 Task: Create Rollup summary for objects.
Action: Mouse moved to (702, 43)
Screenshot: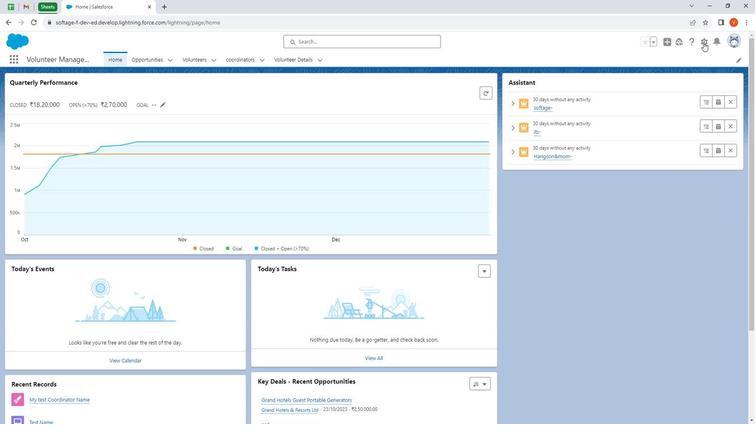 
Action: Mouse pressed left at (702, 43)
Screenshot: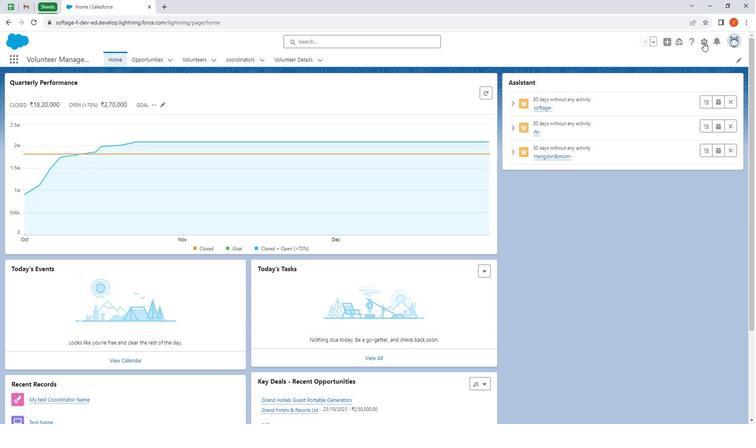 
Action: Mouse moved to (681, 68)
Screenshot: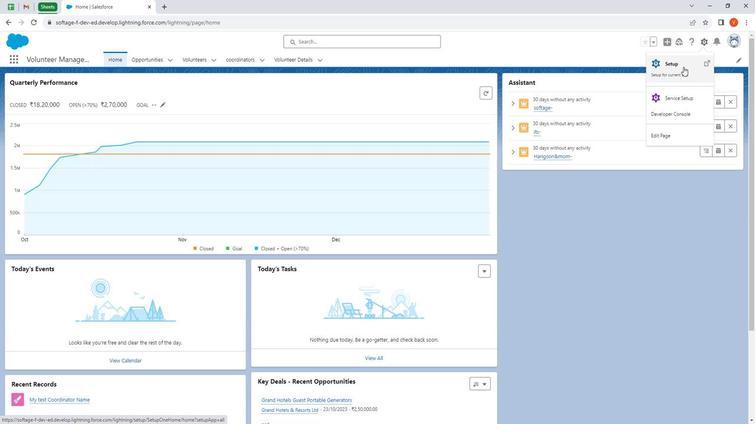
Action: Mouse pressed left at (681, 68)
Screenshot: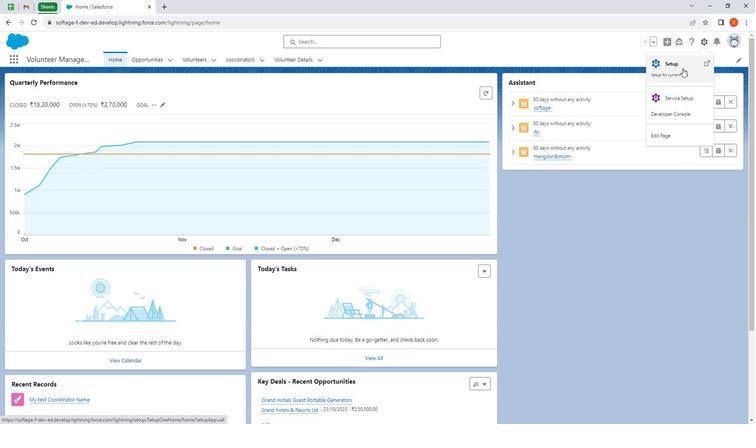 
Action: Mouse moved to (105, 58)
Screenshot: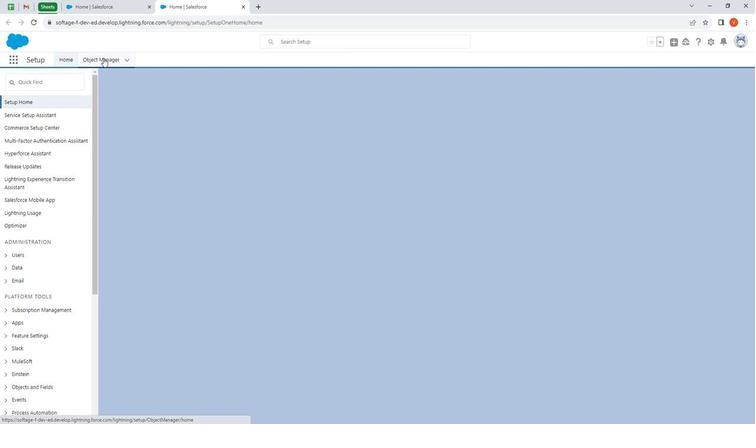 
Action: Mouse pressed left at (105, 58)
Screenshot: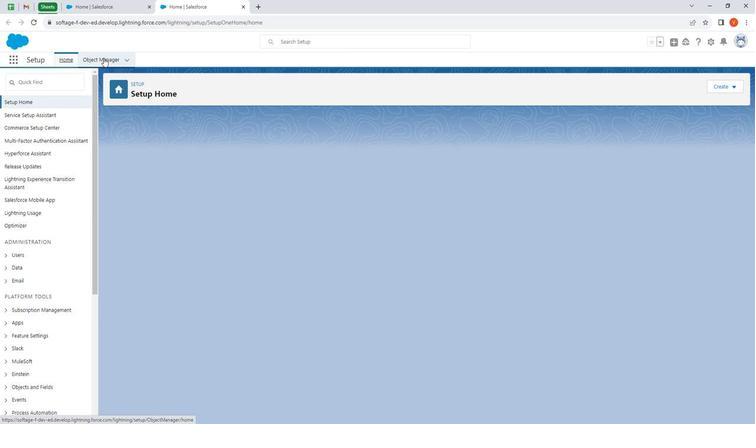 
Action: Mouse moved to (601, 91)
Screenshot: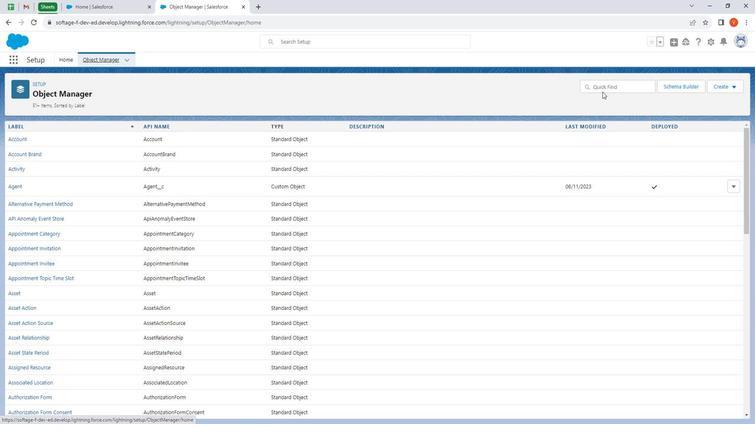
Action: Mouse pressed left at (601, 91)
Screenshot: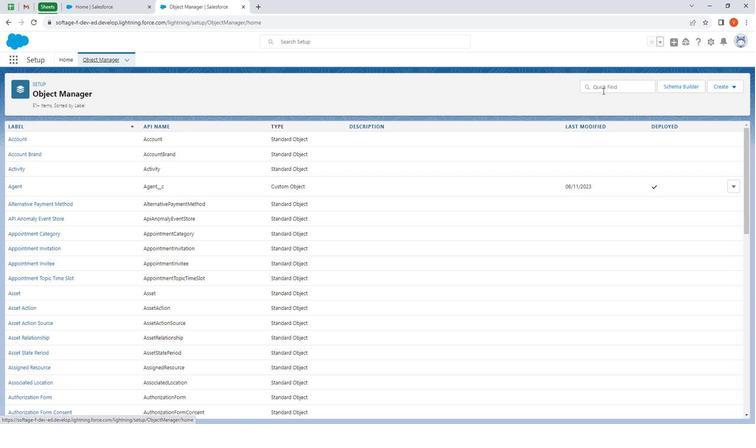 
Action: Mouse moved to (482, 2)
Screenshot: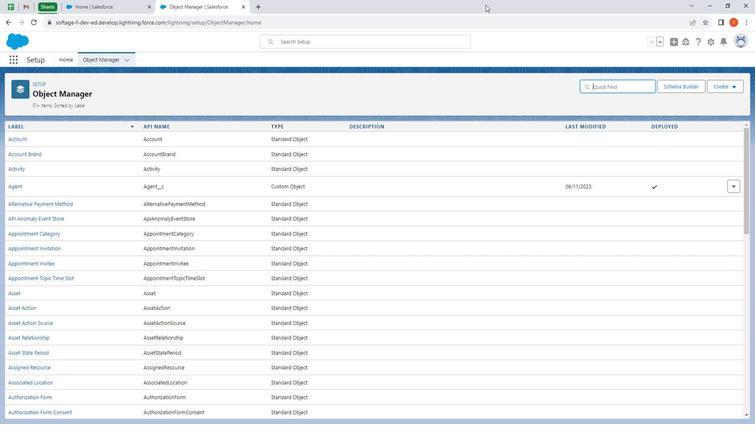 
Action: Key pressed volunt
Screenshot: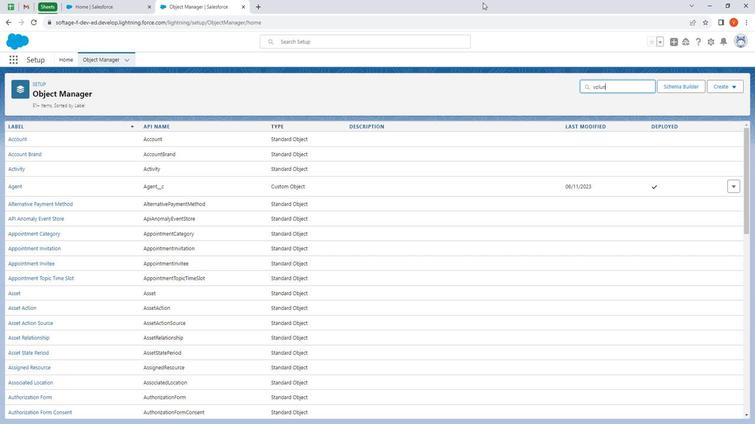 
Action: Mouse moved to (30, 168)
Screenshot: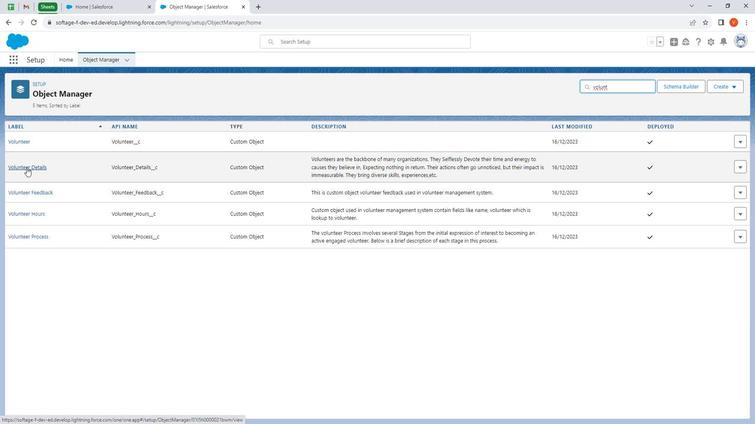 
Action: Mouse pressed left at (30, 168)
Screenshot: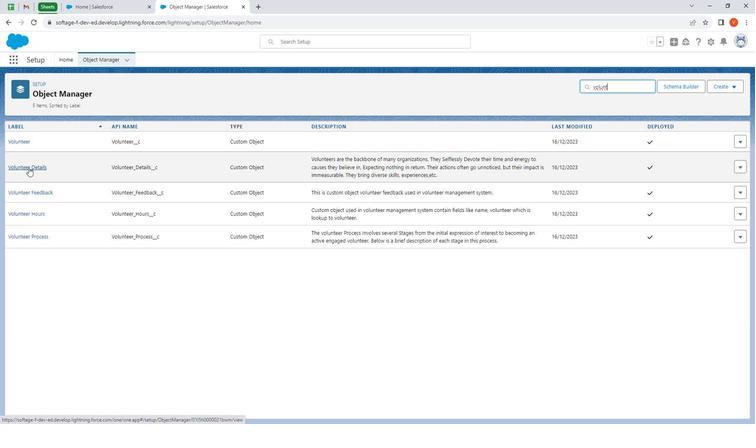 
Action: Mouse moved to (32, 142)
Screenshot: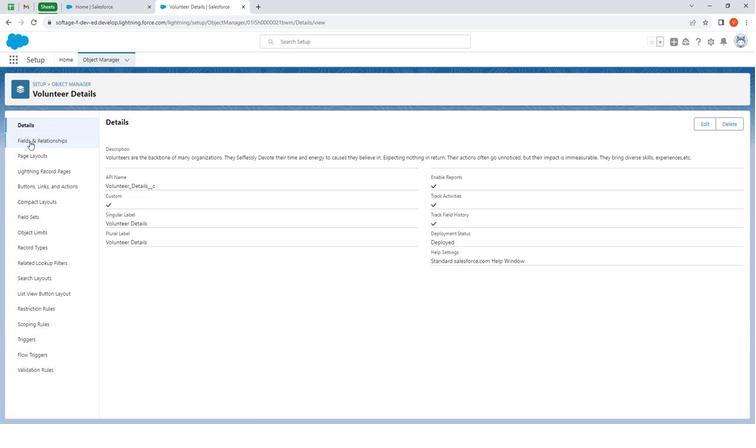 
Action: Mouse pressed left at (32, 142)
Screenshot: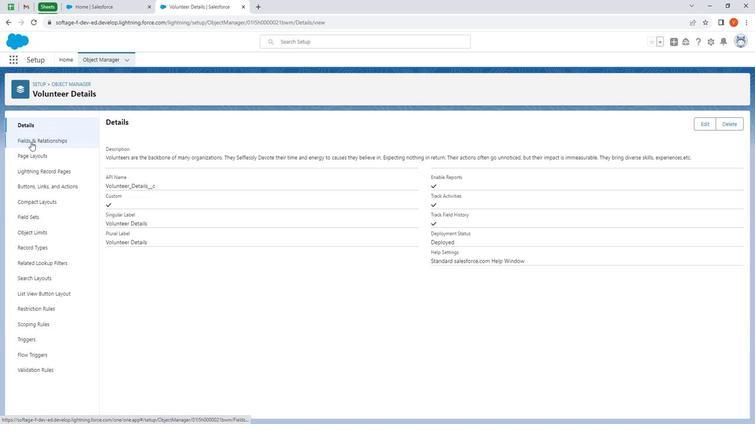 
Action: Mouse moved to (580, 129)
Screenshot: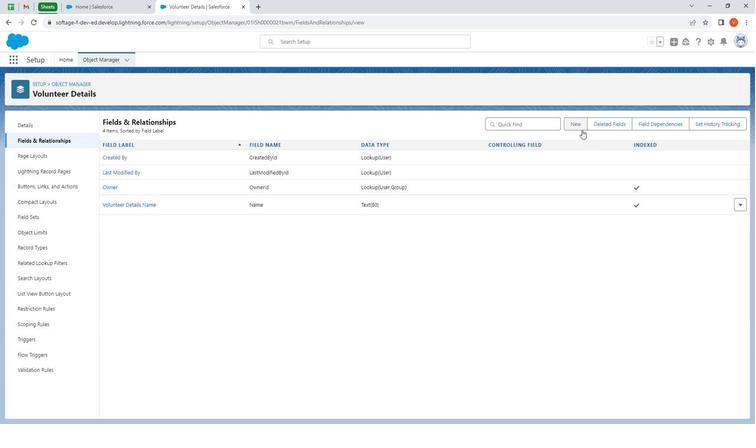 
Action: Mouse pressed left at (580, 129)
Screenshot: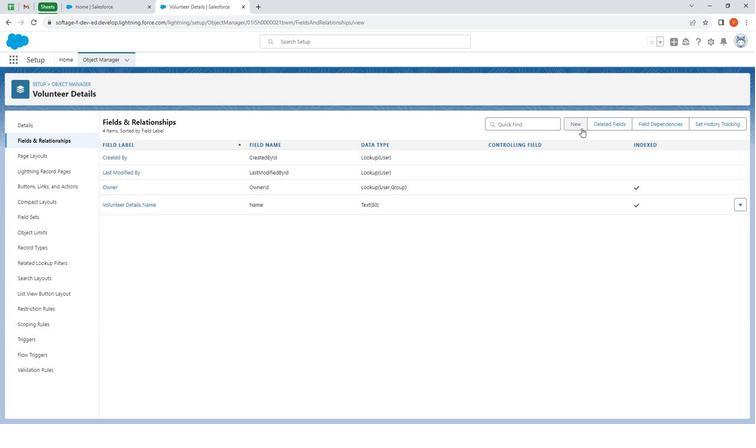 
Action: Mouse moved to (135, 282)
Screenshot: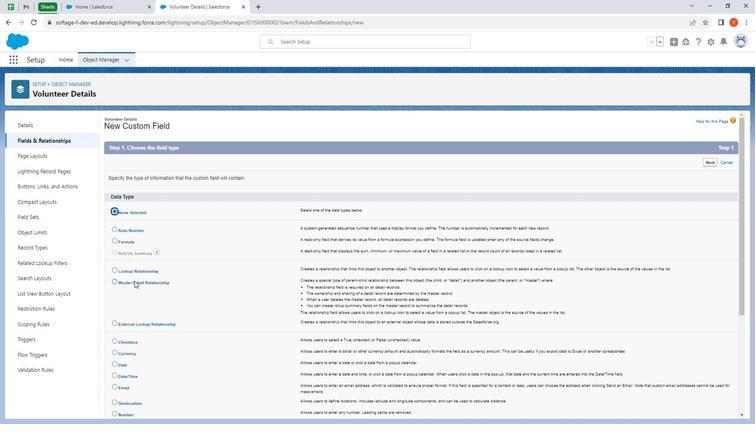 
Action: Mouse pressed left at (135, 282)
Screenshot: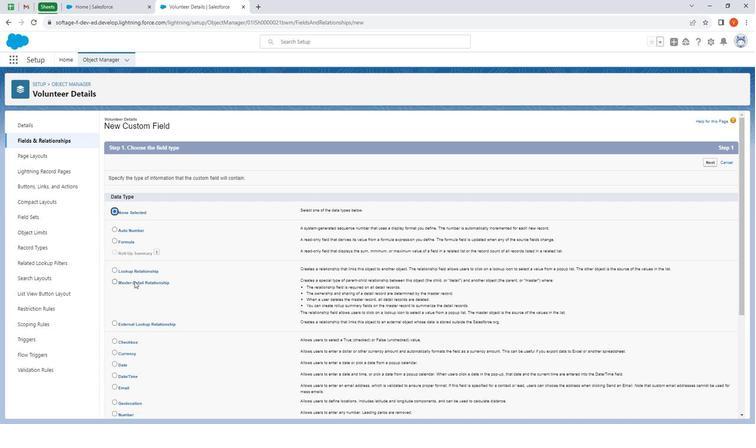 
Action: Mouse moved to (711, 162)
Screenshot: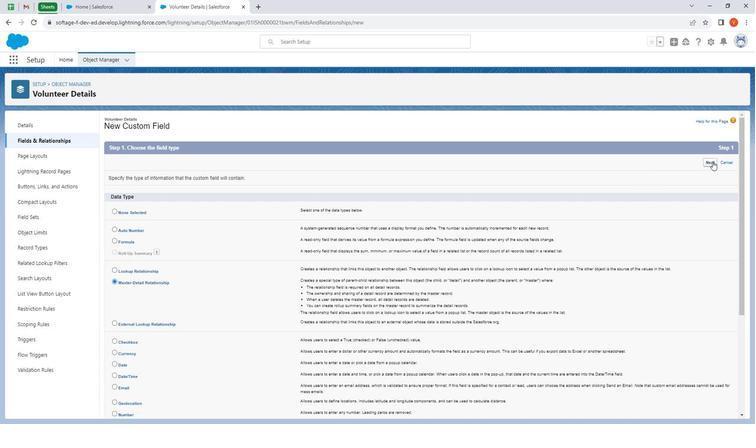 
Action: Mouse pressed left at (711, 162)
Screenshot: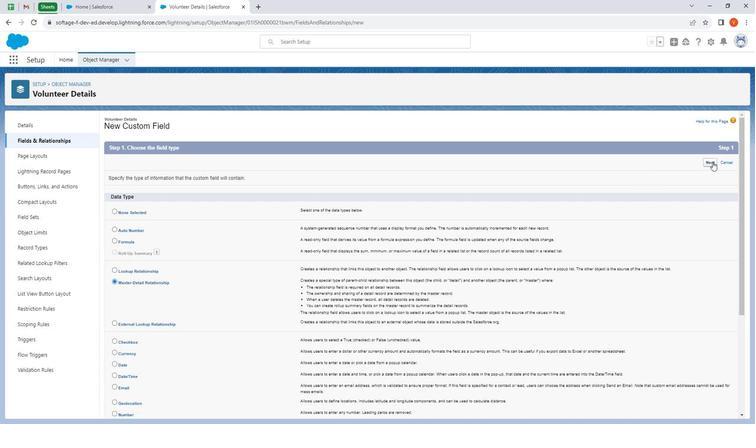 
Action: Mouse moved to (275, 192)
Screenshot: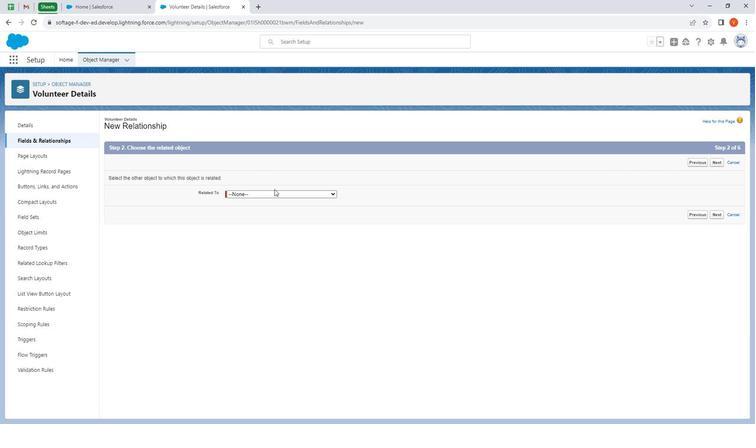 
Action: Mouse pressed left at (275, 192)
Screenshot: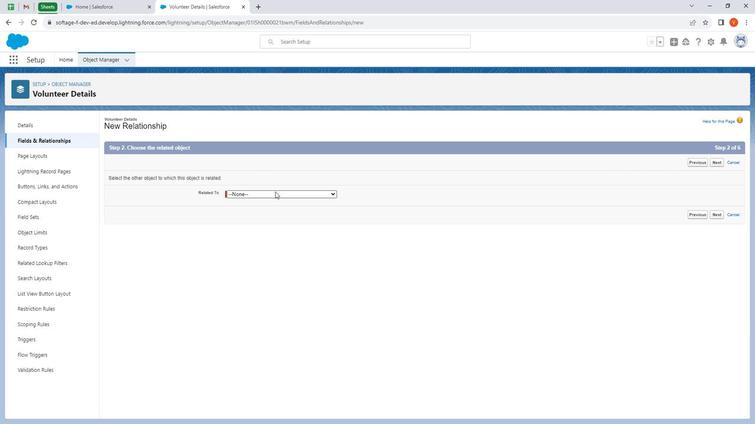 
Action: Mouse moved to (289, 231)
Screenshot: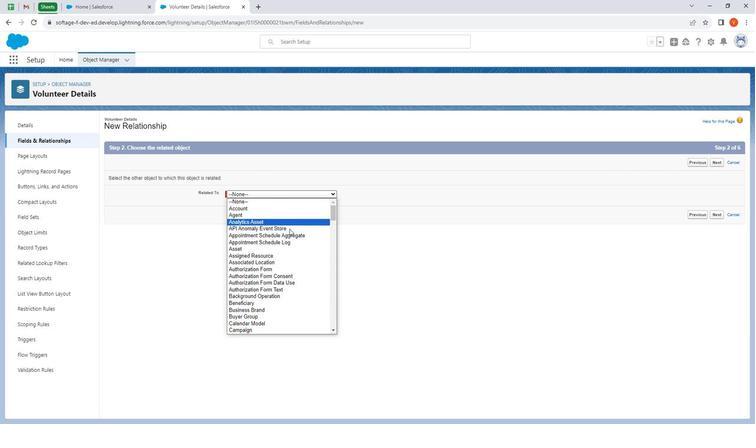 
Action: Mouse scrolled (289, 231) with delta (0, 0)
Screenshot: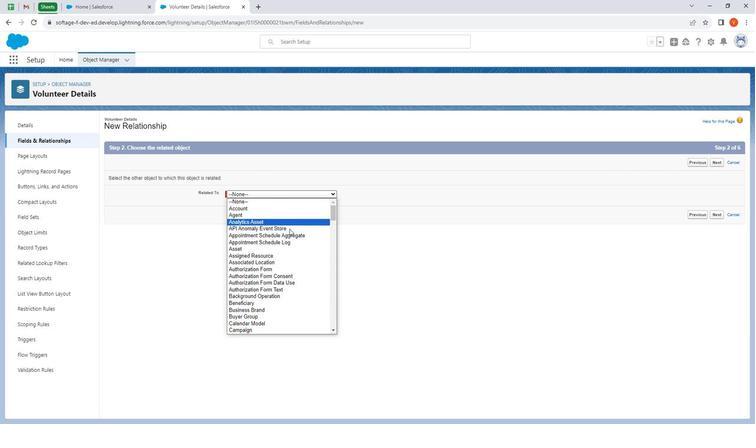
Action: Mouse moved to (290, 232)
Screenshot: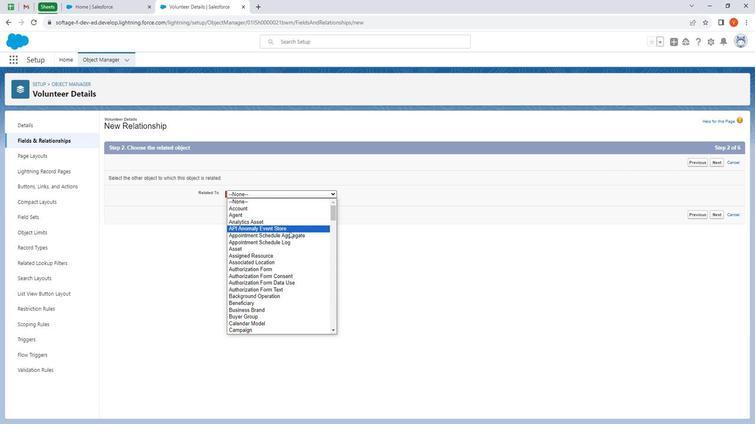 
Action: Mouse scrolled (290, 231) with delta (0, 0)
Screenshot: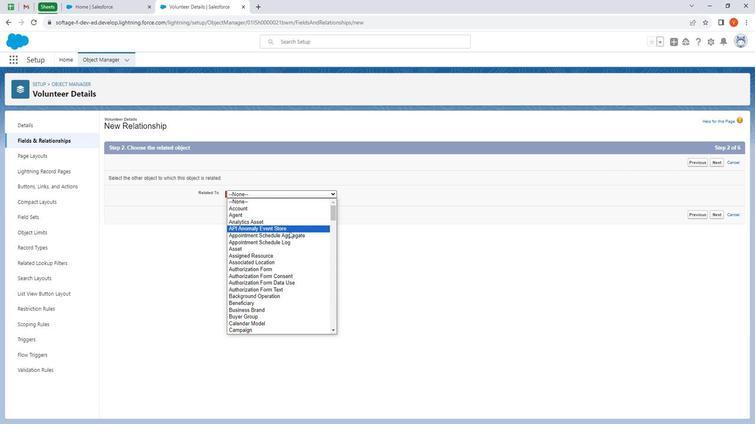 
Action: Mouse scrolled (290, 231) with delta (0, 0)
Screenshot: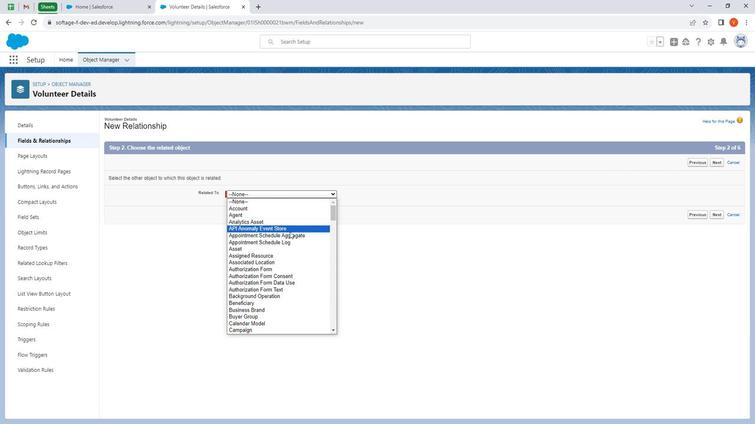 
Action: Mouse scrolled (290, 231) with delta (0, 0)
Screenshot: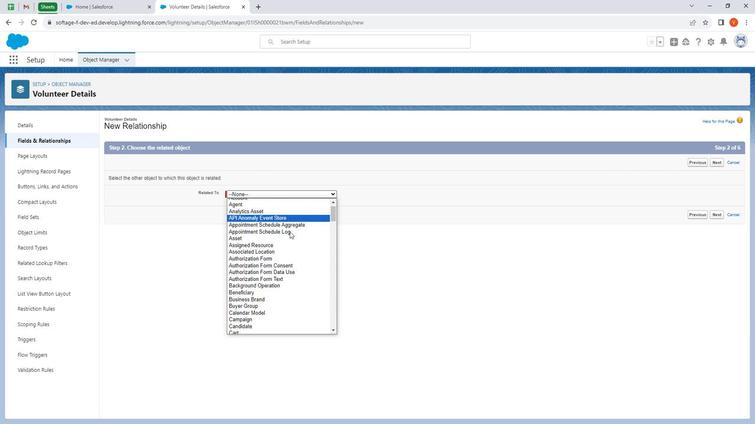 
Action: Mouse scrolled (290, 231) with delta (0, 0)
Screenshot: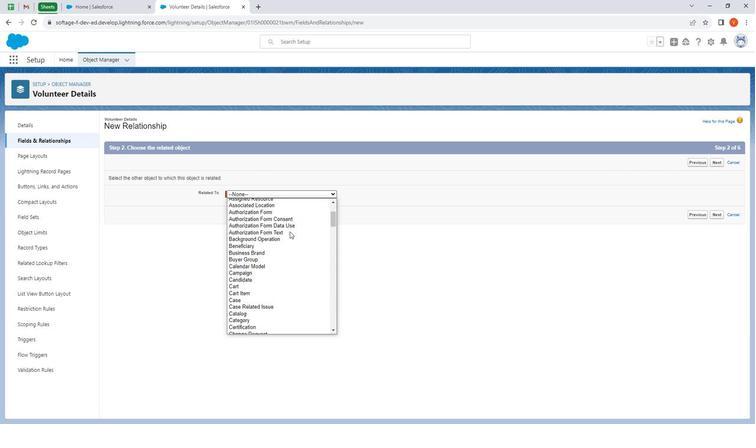 
Action: Mouse scrolled (290, 231) with delta (0, 0)
Screenshot: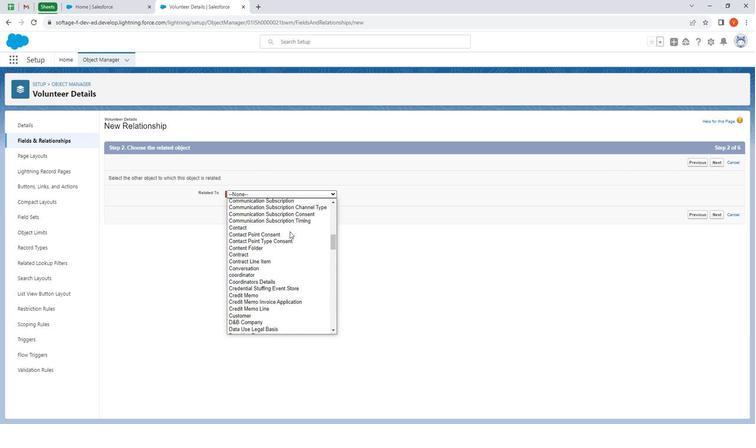 
Action: Mouse moved to (290, 233)
Screenshot: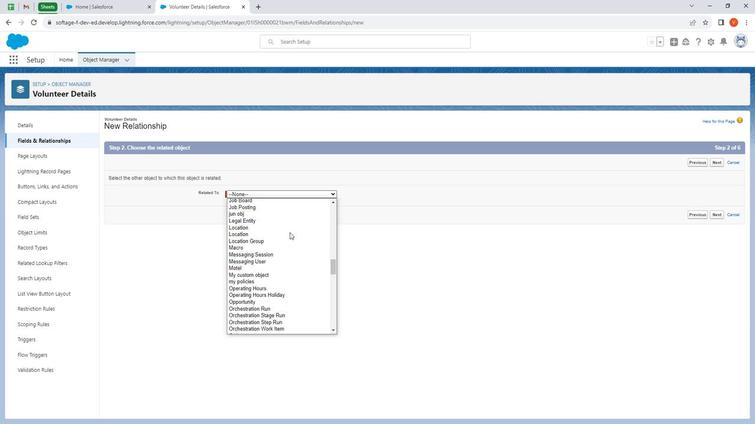 
Action: Mouse scrolled (290, 233) with delta (0, 0)
Screenshot: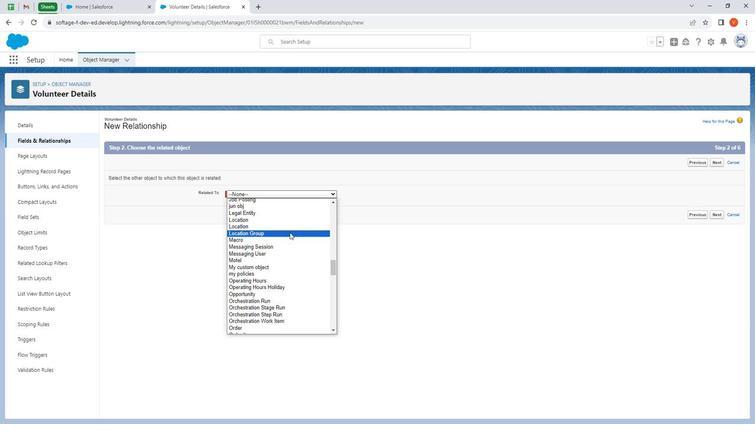 
Action: Mouse scrolled (290, 233) with delta (0, 0)
Screenshot: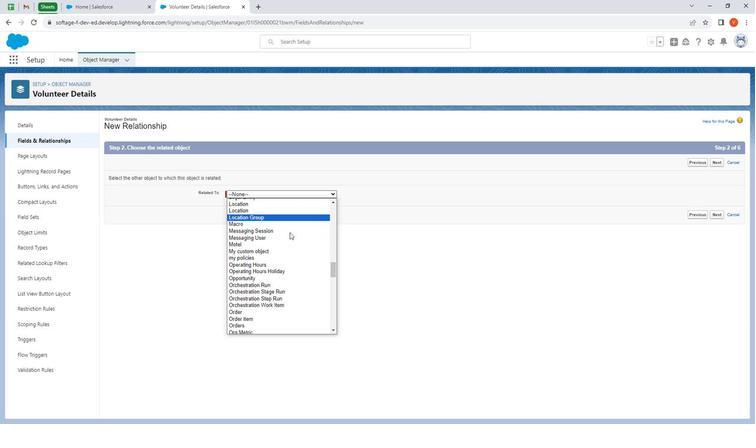 
Action: Mouse scrolled (290, 233) with delta (0, 0)
Screenshot: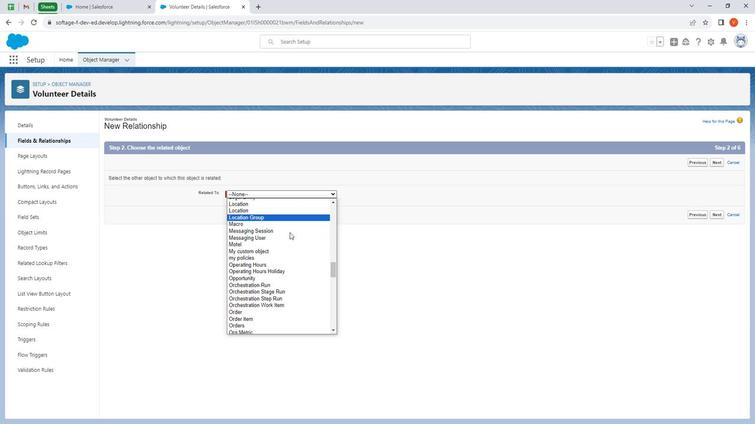 
Action: Mouse scrolled (290, 233) with delta (0, 0)
Screenshot: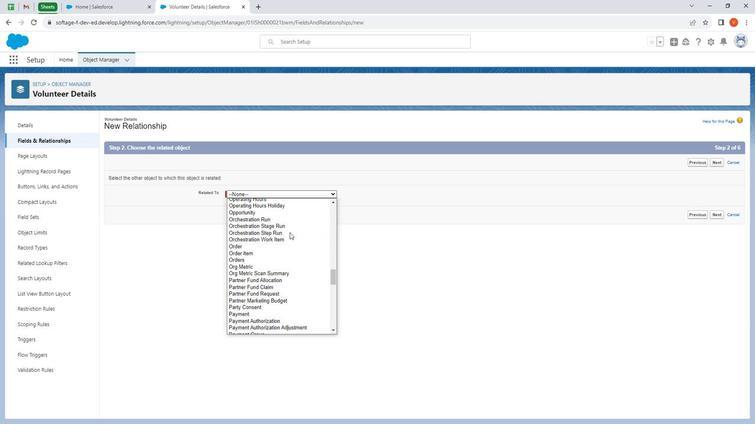 
Action: Mouse scrolled (290, 233) with delta (0, 0)
Screenshot: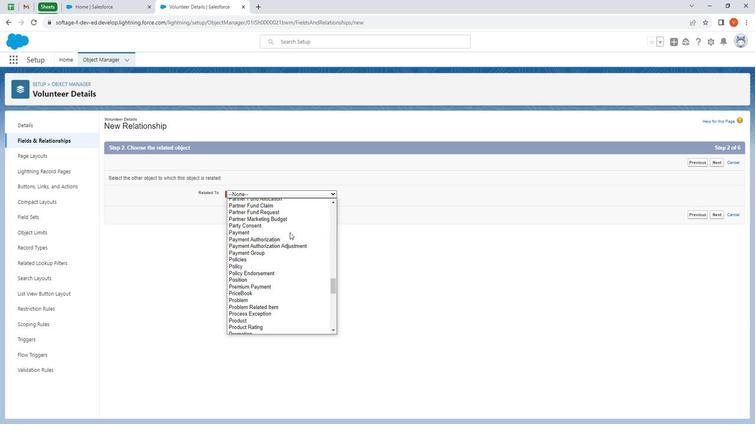 
Action: Mouse scrolled (290, 233) with delta (0, 0)
Screenshot: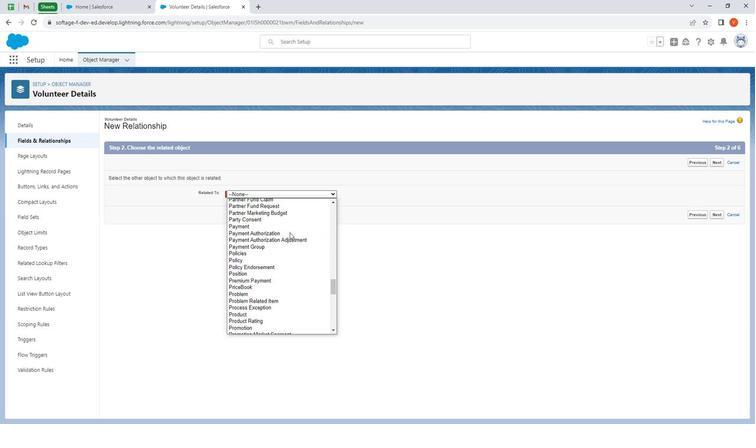
Action: Mouse scrolled (290, 233) with delta (0, 0)
Screenshot: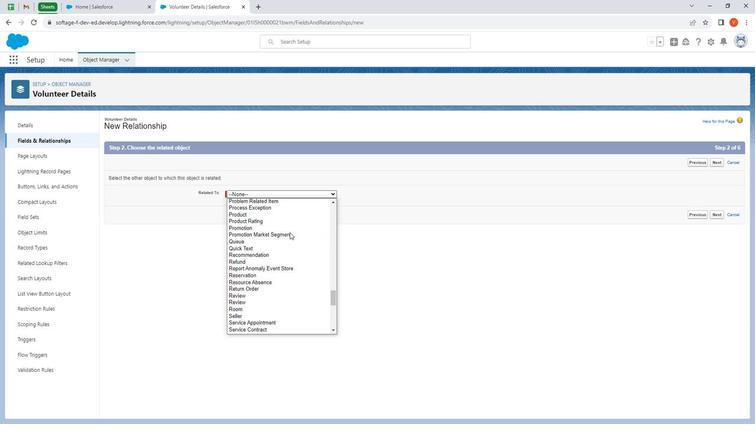 
Action: Mouse scrolled (290, 233) with delta (0, 0)
Screenshot: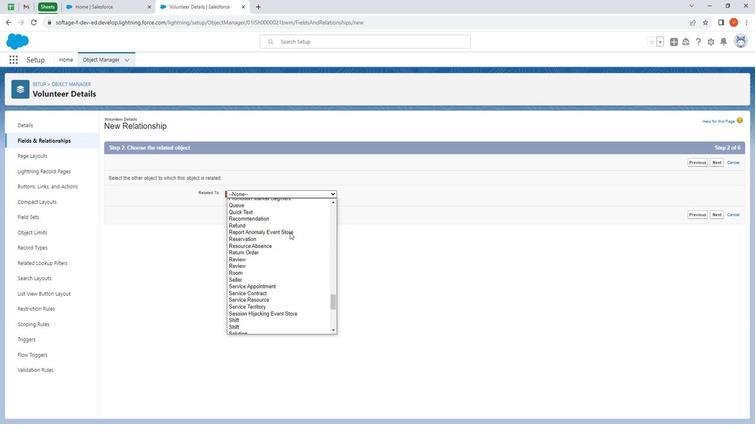 
Action: Mouse scrolled (290, 233) with delta (0, 0)
Screenshot: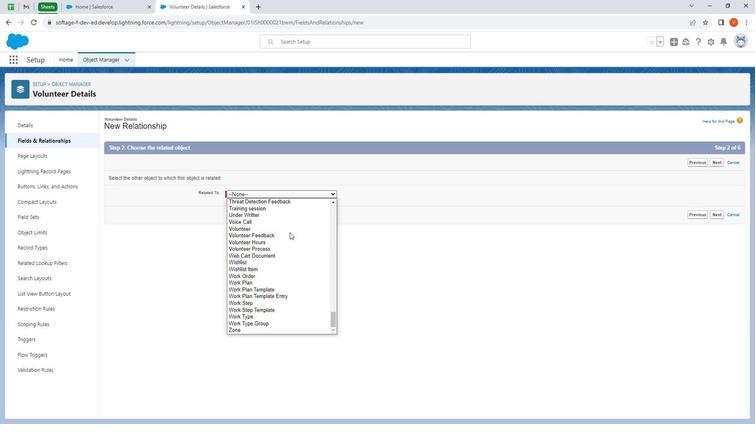 
Action: Mouse scrolled (290, 233) with delta (0, 0)
Screenshot: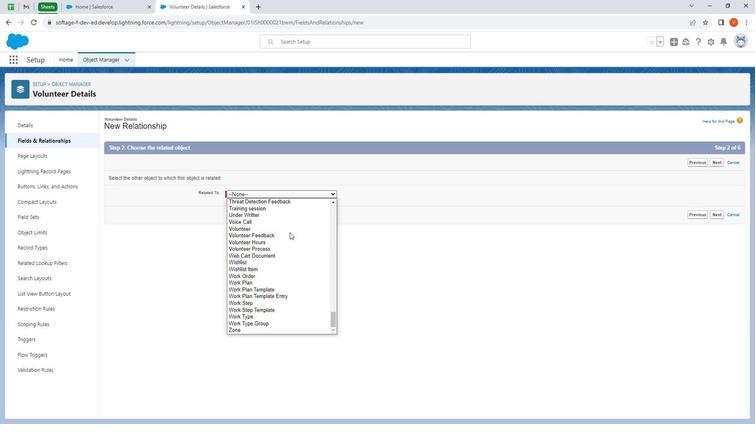 
Action: Mouse scrolled (290, 233) with delta (0, 0)
Screenshot: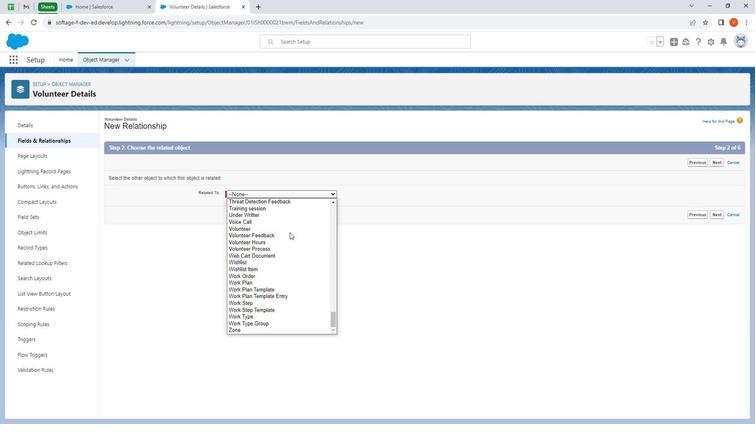 
Action: Mouse moved to (290, 236)
Screenshot: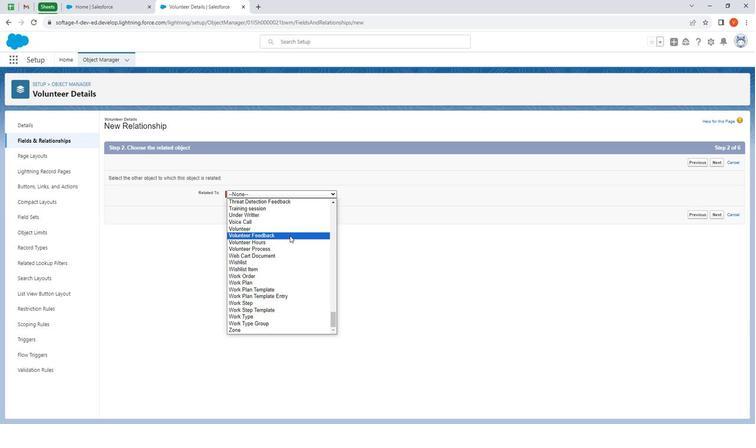 
Action: Mouse scrolled (290, 237) with delta (0, 0)
Screenshot: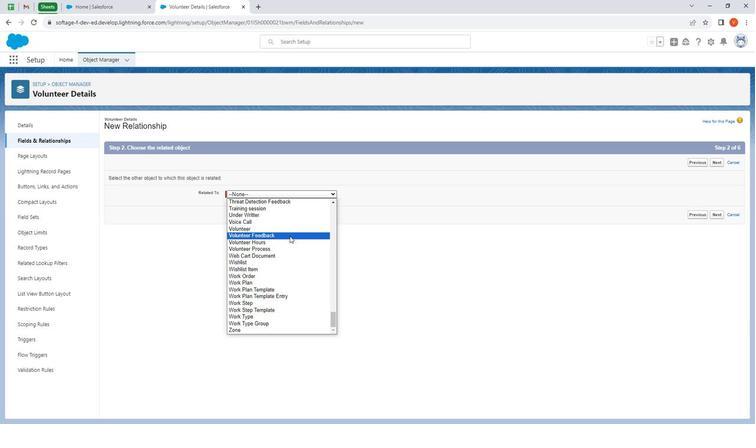 
Action: Mouse moved to (266, 314)
Screenshot: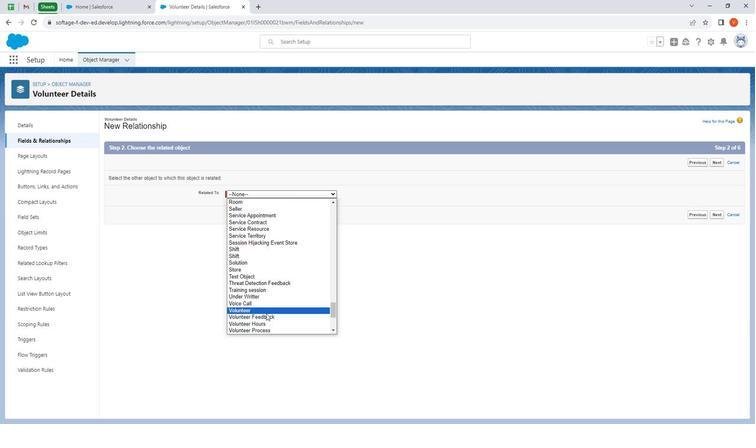 
Action: Mouse pressed left at (266, 314)
Screenshot: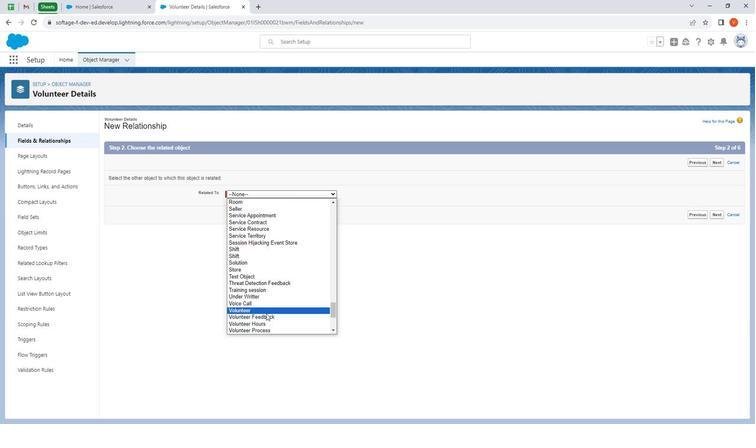 
Action: Mouse moved to (715, 213)
Screenshot: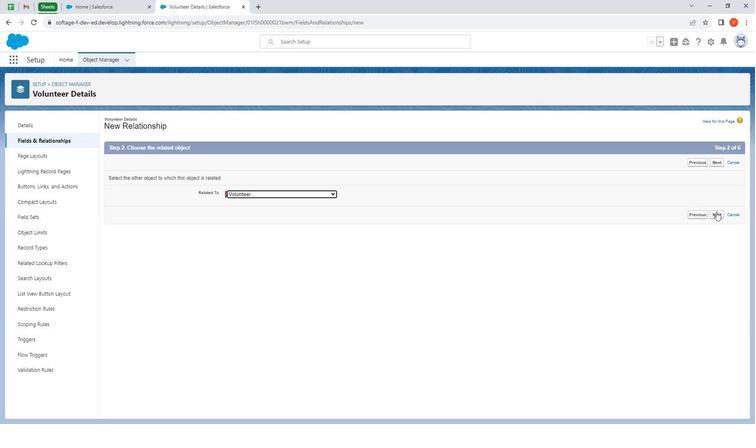 
Action: Mouse pressed left at (715, 213)
Screenshot: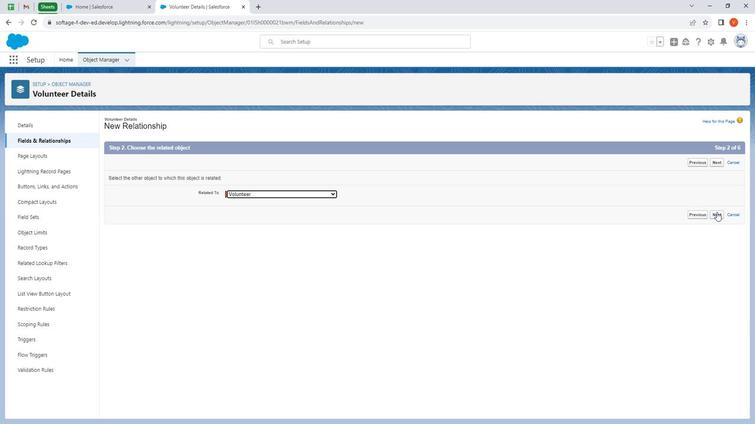 
Action: Mouse moved to (260, 182)
Screenshot: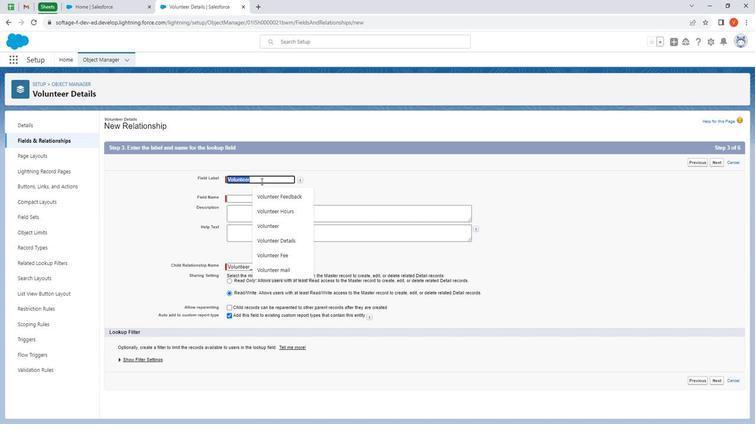 
Action: Mouse pressed left at (260, 182)
Screenshot: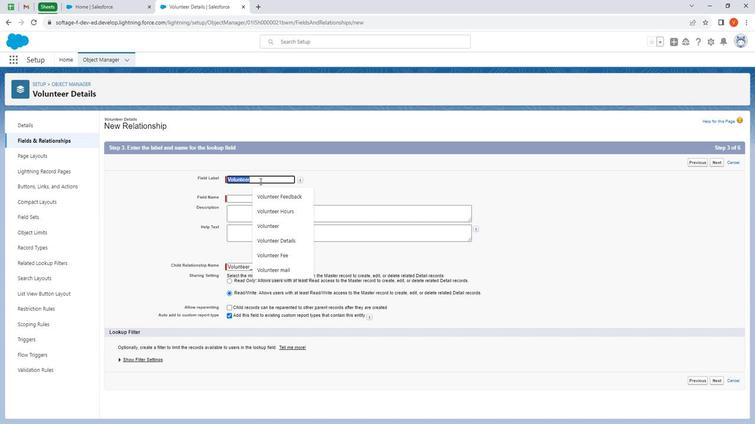 
Action: Mouse moved to (260, 181)
Screenshot: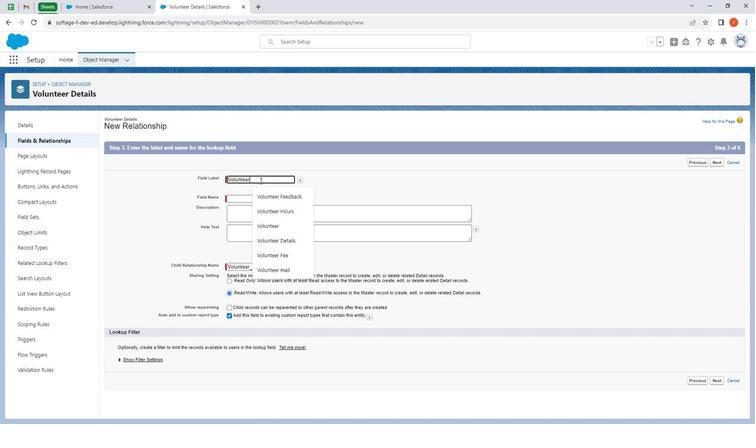 
Action: Key pressed <Key.space>details<Key.shift>F
Screenshot: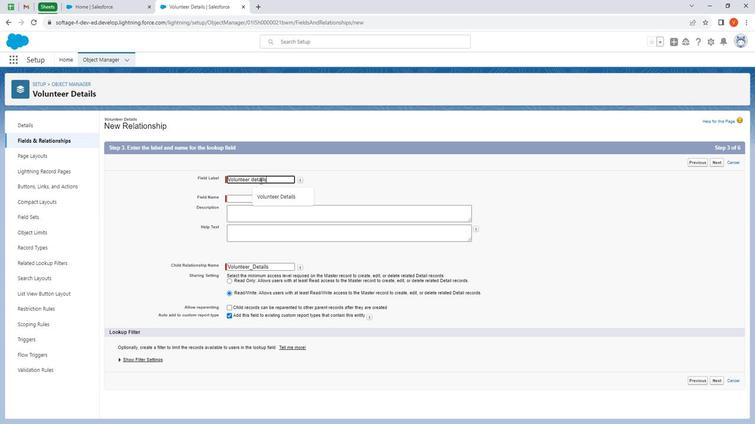 
Action: Mouse moved to (308, 187)
Screenshot: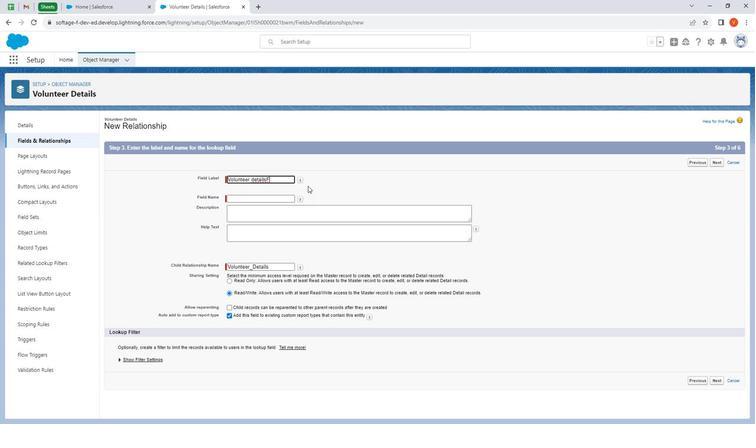 
Action: Mouse pressed left at (308, 187)
Screenshot: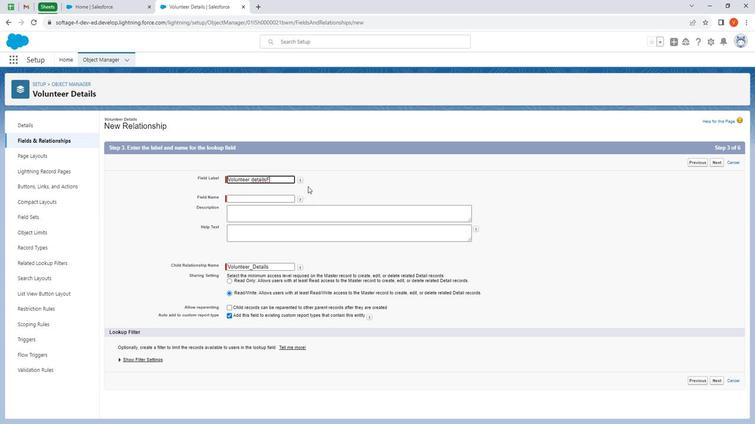 
Action: Mouse moved to (325, 218)
Screenshot: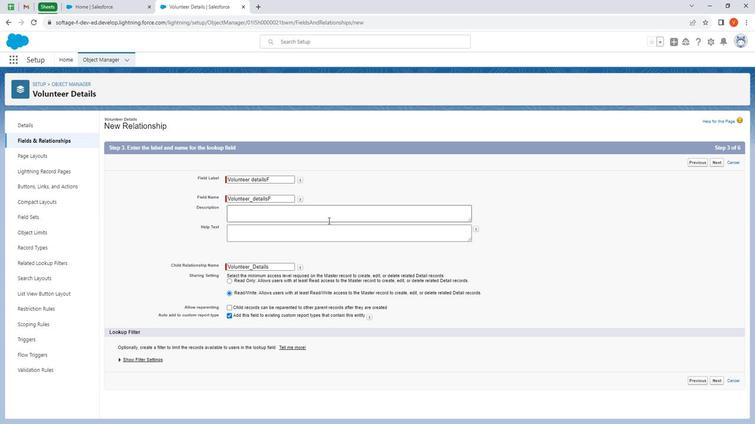 
Action: Mouse pressed left at (325, 218)
Screenshot: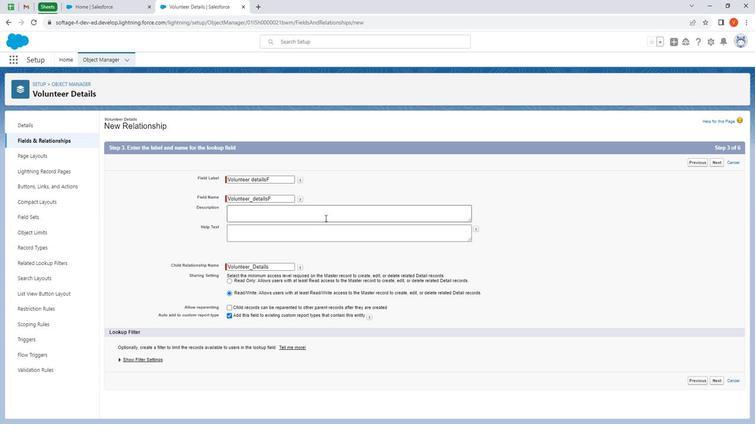 
Action: Key pressed <Key.shift>This<Key.space>is<Key.space>master<Key.space>detail<Key.space>relationship<Key.space>field<Key.space>on<Key.space>volunteer<Key.space>detail<Key.space>custom<Key.space>object.<Key.space>it<Key.space>is<Key.space>master<Key.space>detail<Key.space>with<Key.space>volunteer
Screenshot: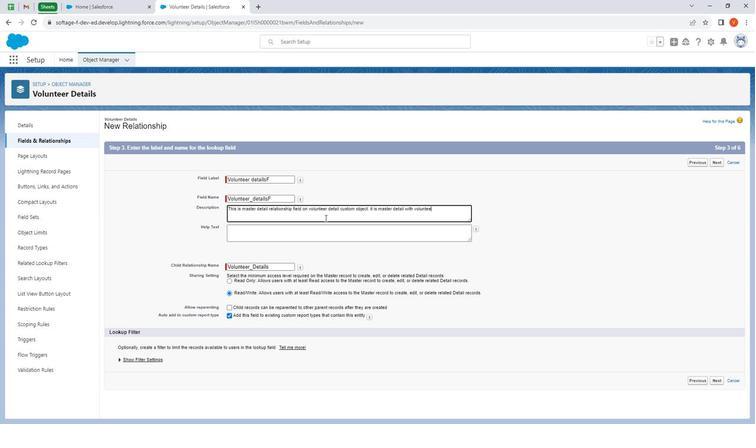 
Action: Mouse moved to (359, 154)
Screenshot: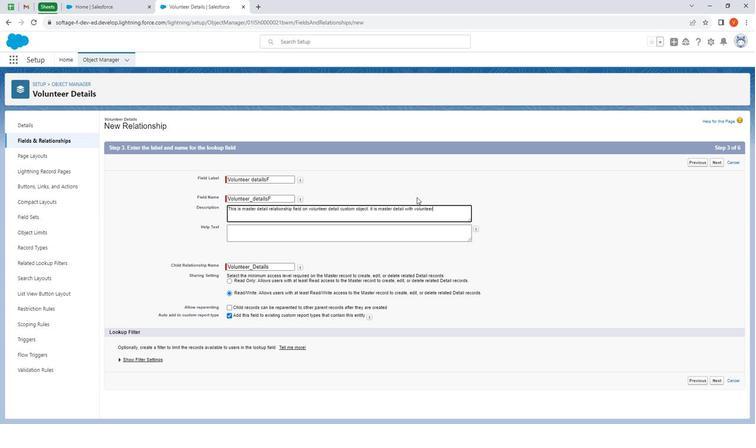 
Action: Key pressed <Key.space>
Screenshot: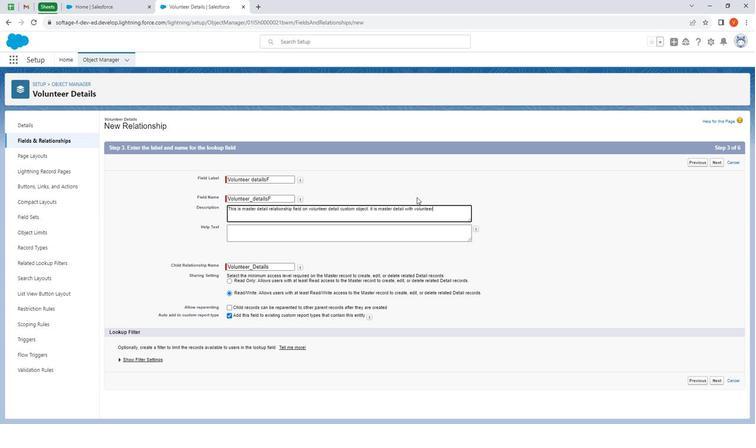 
Action: Mouse moved to (288, 97)
Screenshot: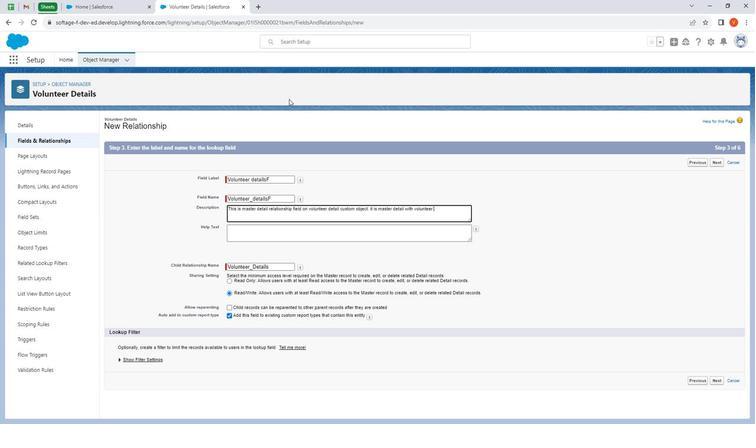
Action: Key pressed custom<Key.space>object.
Screenshot: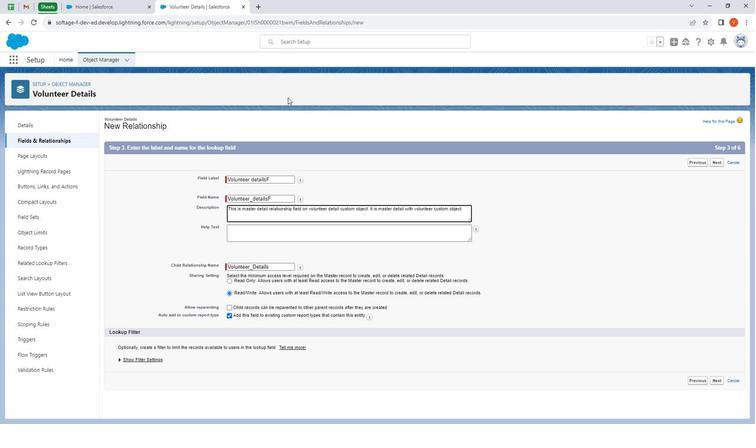 
Action: Mouse moved to (264, 236)
Screenshot: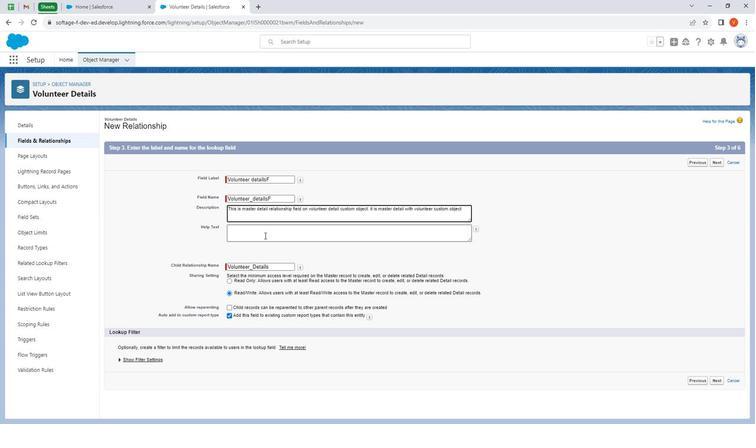 
Action: Mouse pressed left at (264, 236)
Screenshot: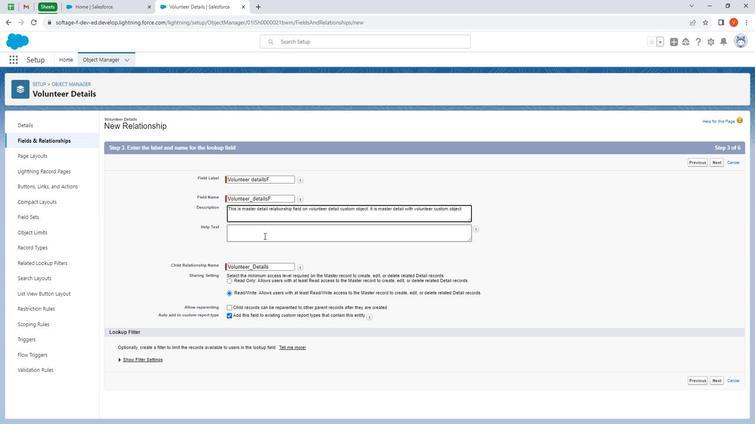 
Action: Mouse moved to (263, 234)
Screenshot: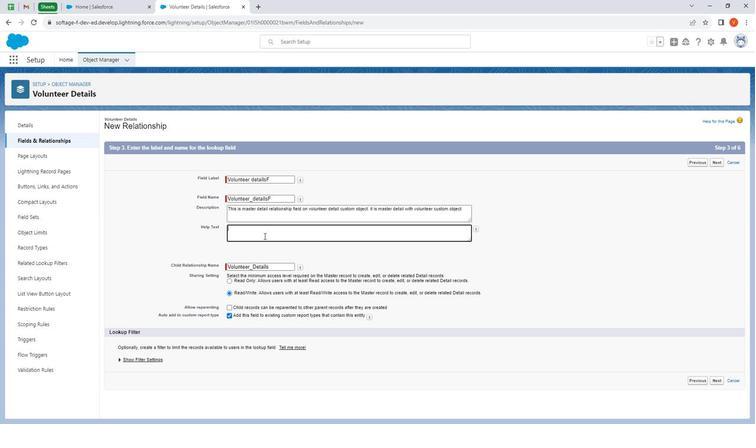 
Action: Key pressed <Key.shift>
Screenshot: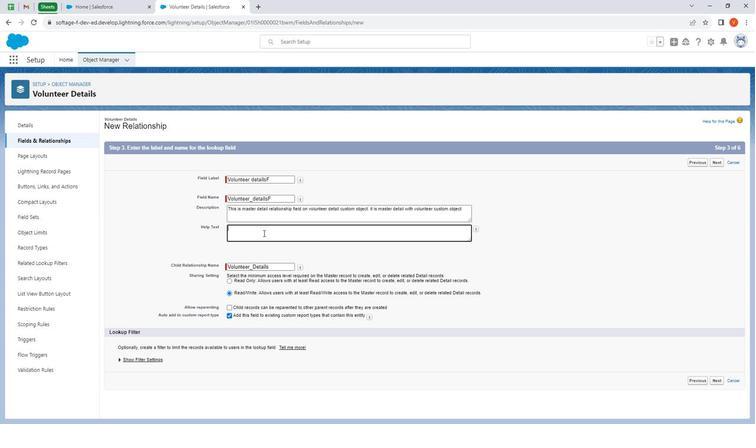 
Action: Mouse moved to (263, 234)
Screenshot: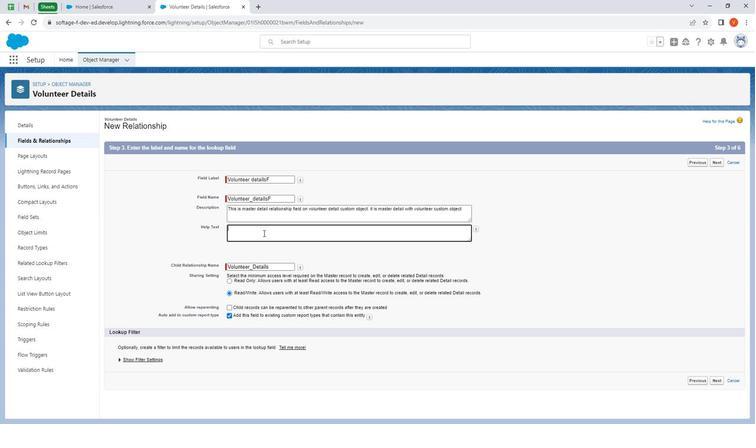 
Action: Key pressed This<Key.space>is<Key.space>help<Key.space>text<Key.space>for<Key.space>master<Key.space>detail<Key.space>d<Key.backspace>relationship<Key.space>field<Key.space>between<Key.space>volunteer<Key.space>and<Key.space>volunteer<Key.space>details.
Screenshot: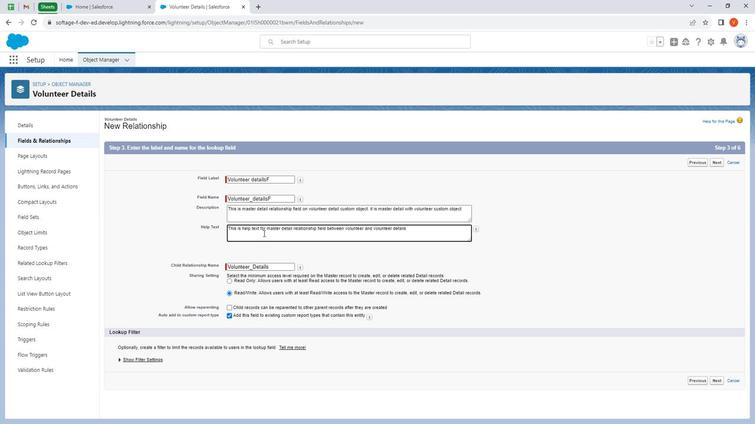 
Action: Mouse moved to (715, 381)
Screenshot: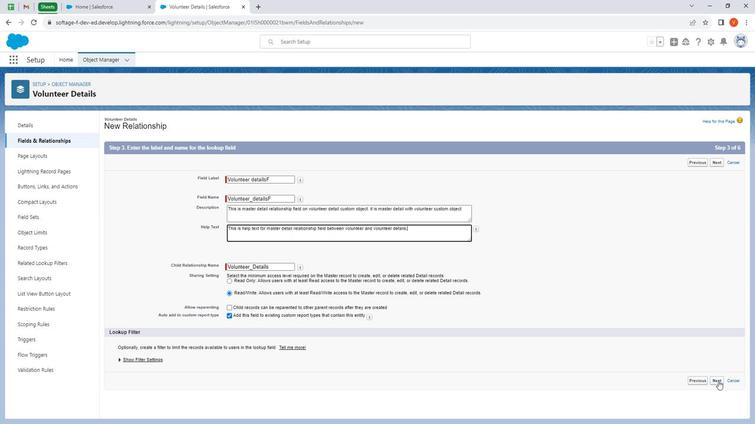 
Action: Mouse pressed left at (715, 381)
Screenshot: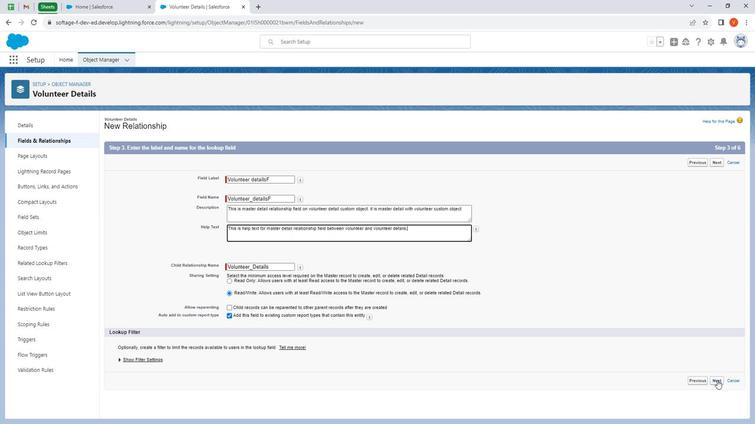 
Action: Mouse moved to (708, 162)
Screenshot: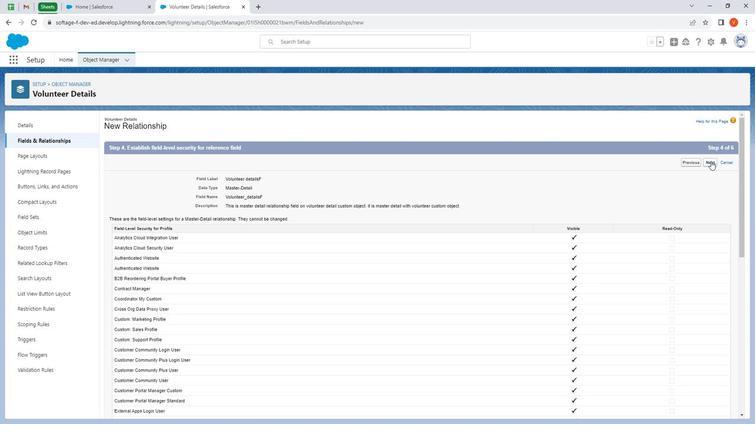 
Action: Mouse pressed left at (708, 162)
Screenshot: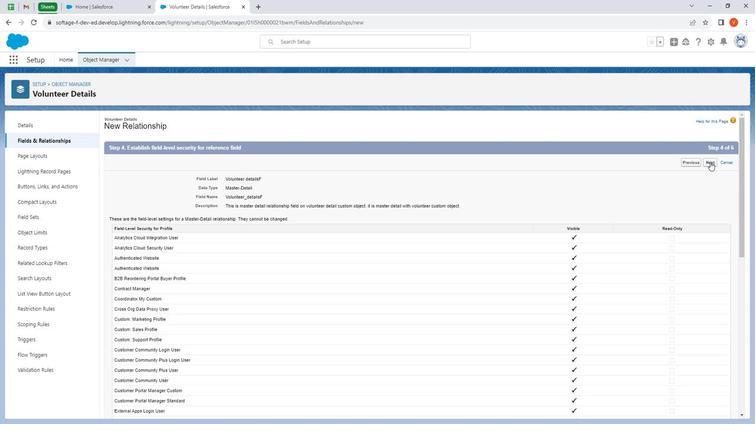 
Action: Mouse moved to (718, 261)
Screenshot: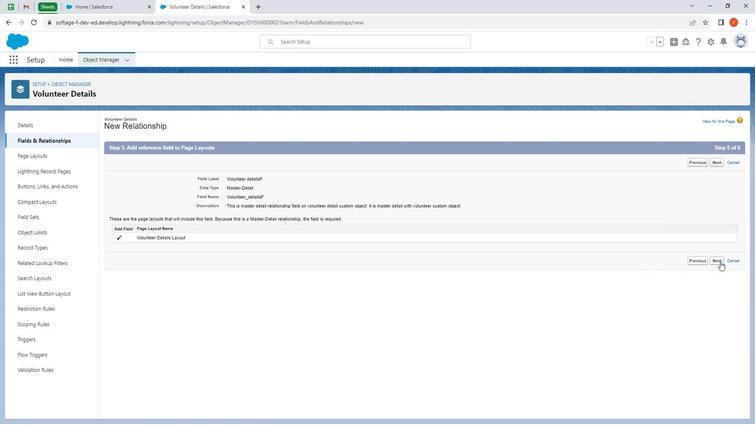 
Action: Mouse pressed left at (718, 261)
Screenshot: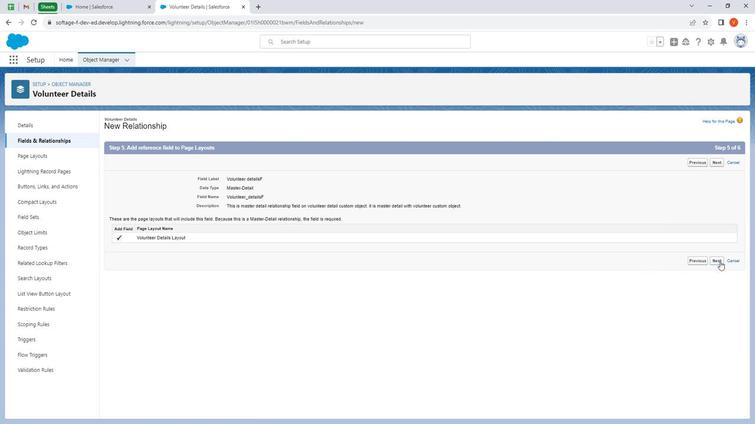 
Action: Mouse moved to (712, 290)
Screenshot: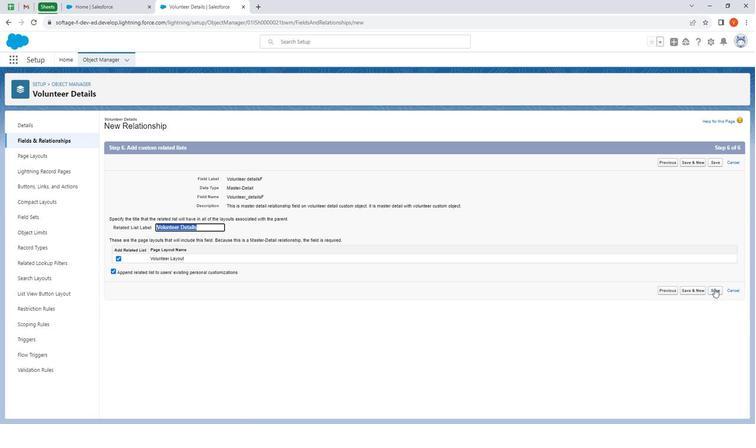 
Action: Mouse pressed left at (712, 290)
Screenshot: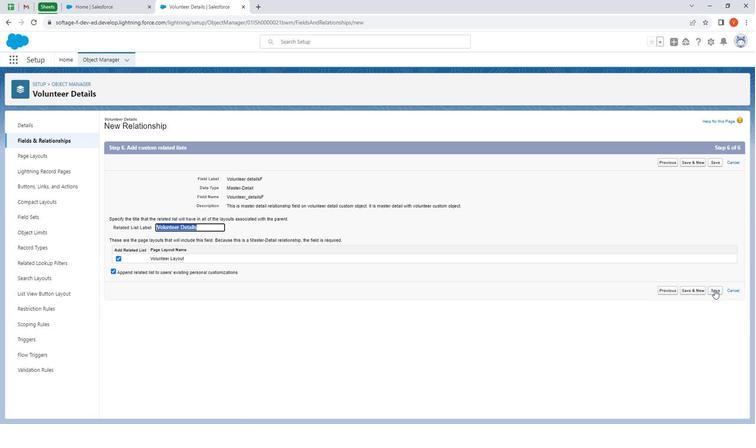 
Action: Mouse moved to (100, 61)
Screenshot: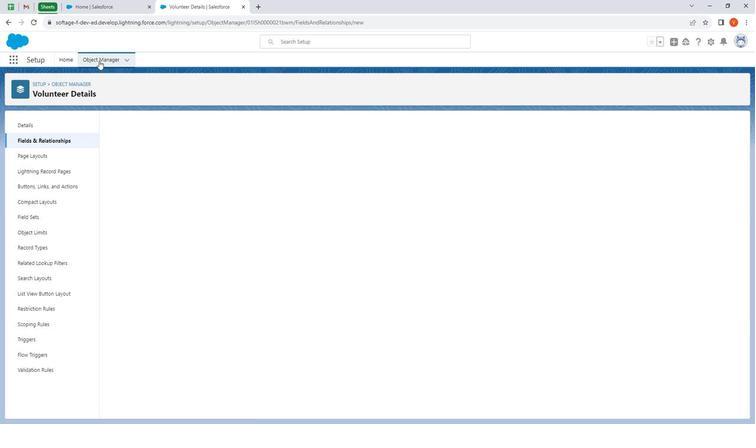 
Action: Mouse pressed left at (100, 61)
Screenshot: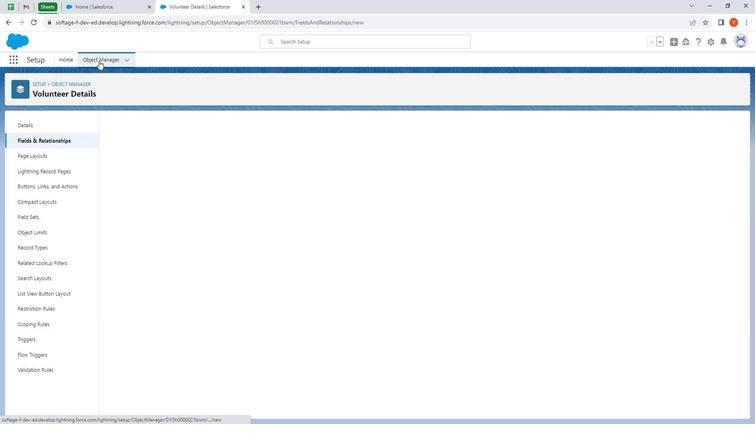 
Action: Mouse moved to (599, 84)
Screenshot: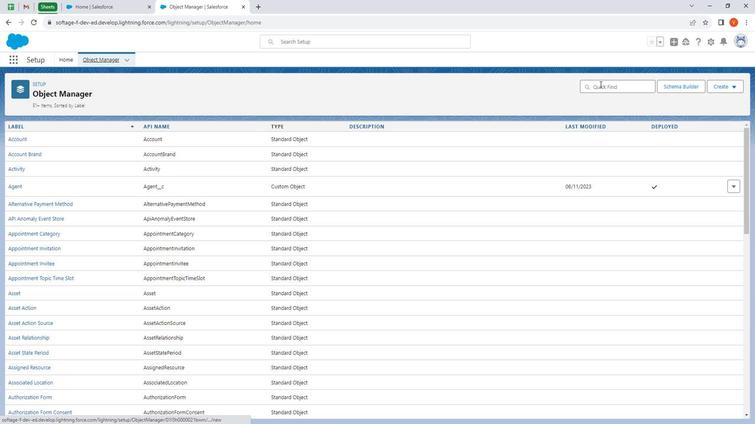 
Action: Mouse pressed left at (599, 84)
Screenshot: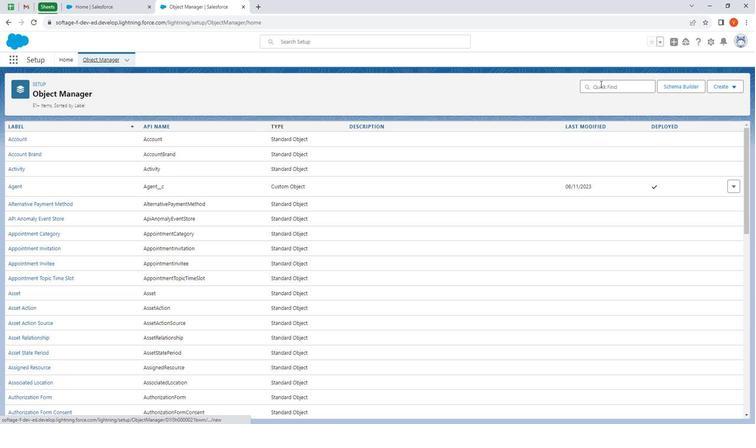 
Action: Mouse moved to (282, 0)
Screenshot: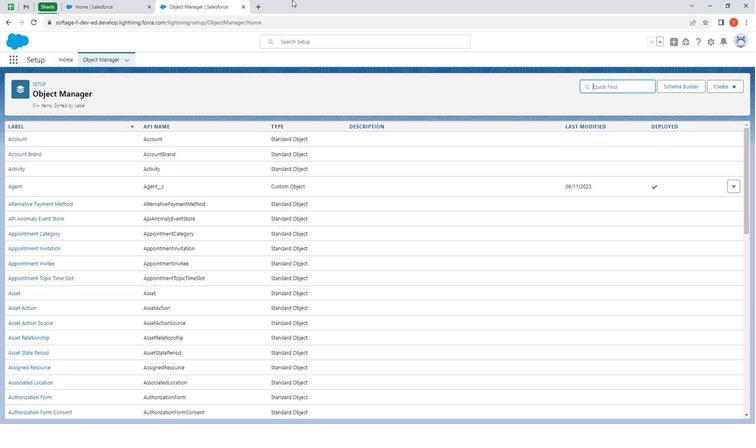 
Action: Key pressed vo
Screenshot: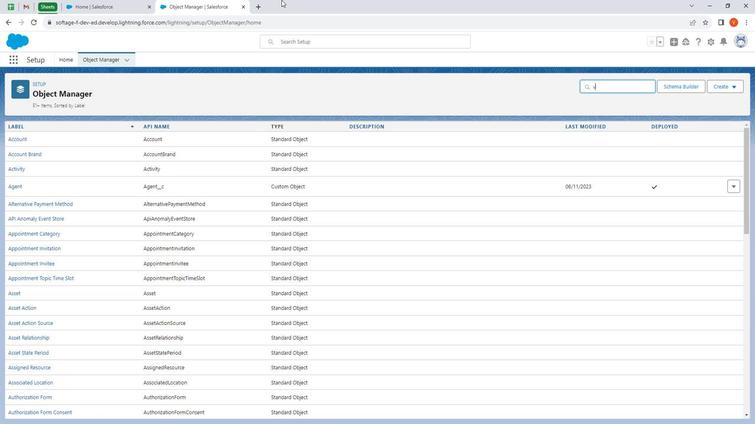 
Action: Mouse moved to (282, 0)
Screenshot: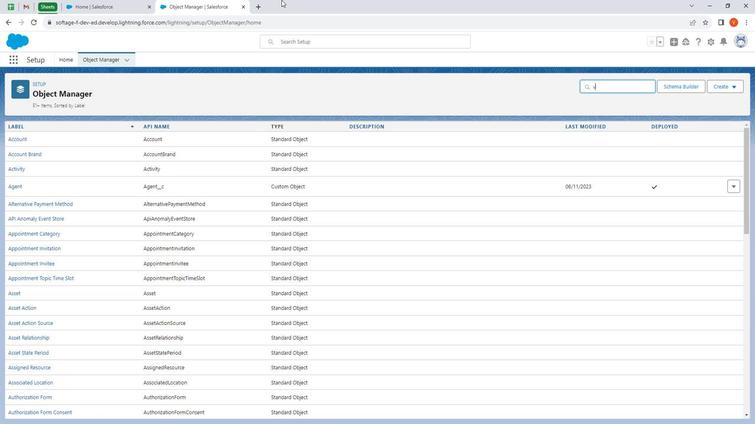 
Action: Key pressed lunt
Screenshot: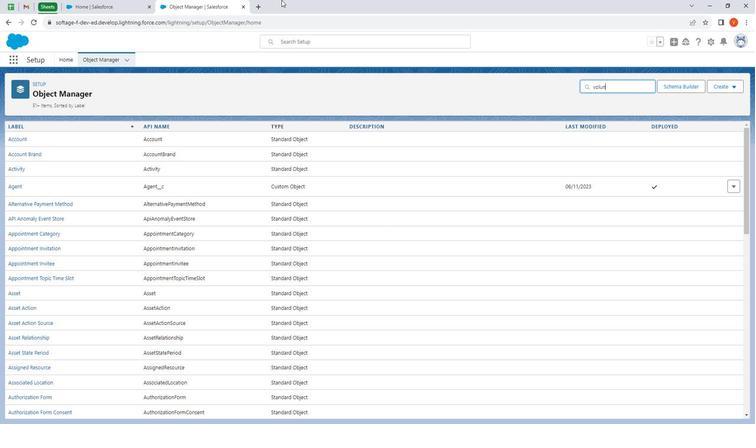 
Action: Mouse moved to (45, 191)
Screenshot: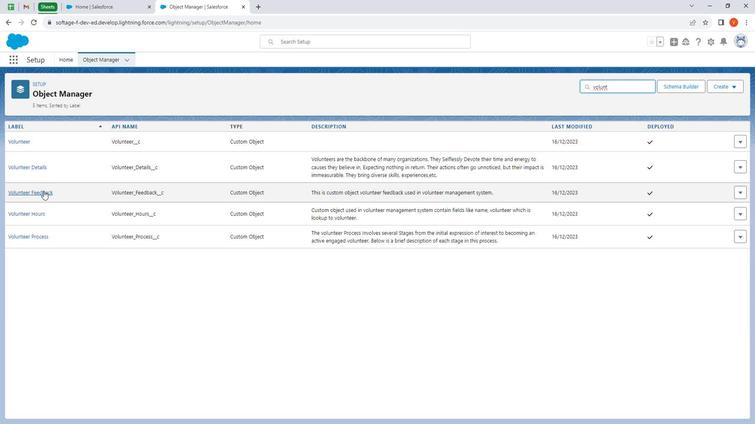 
Action: Mouse pressed left at (45, 191)
Screenshot: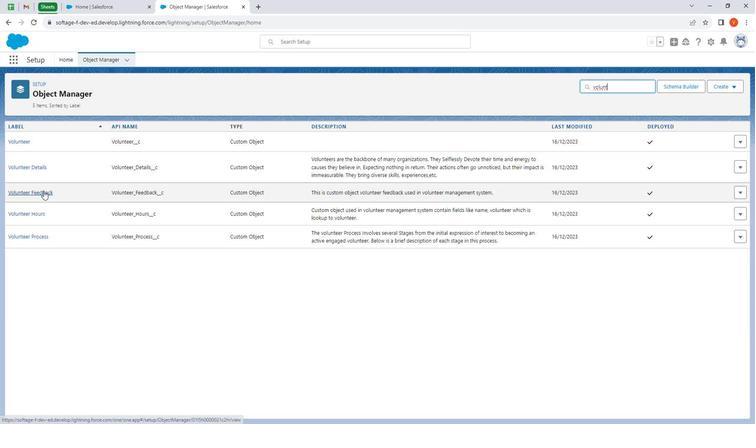 
Action: Mouse moved to (57, 138)
Screenshot: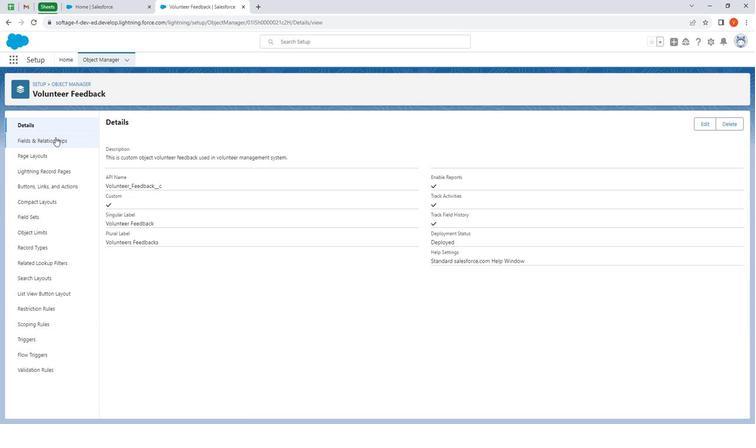 
Action: Mouse pressed left at (57, 138)
Screenshot: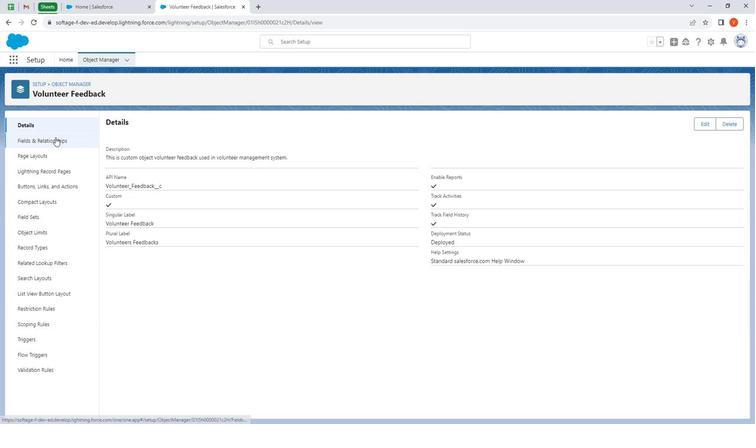 
Action: Mouse moved to (568, 120)
Screenshot: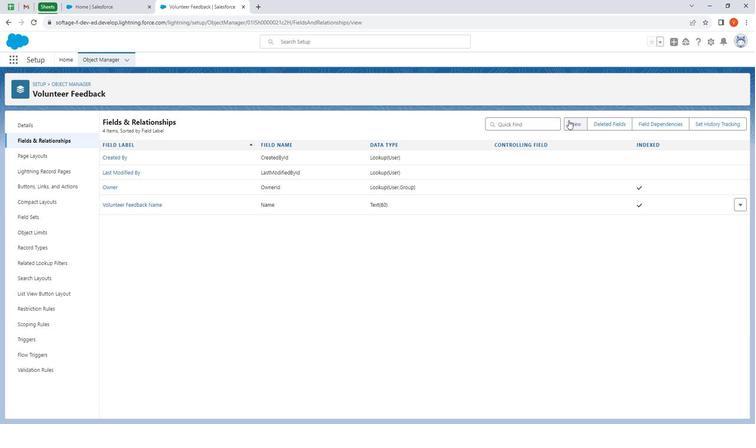 
Action: Mouse pressed left at (568, 120)
Screenshot: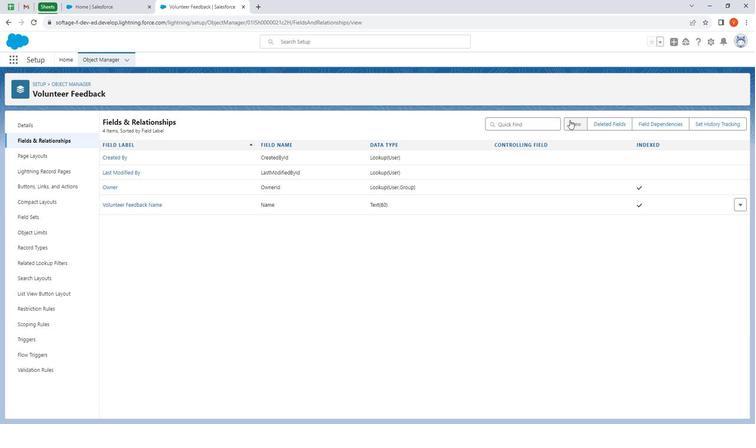 
Action: Mouse moved to (142, 284)
Screenshot: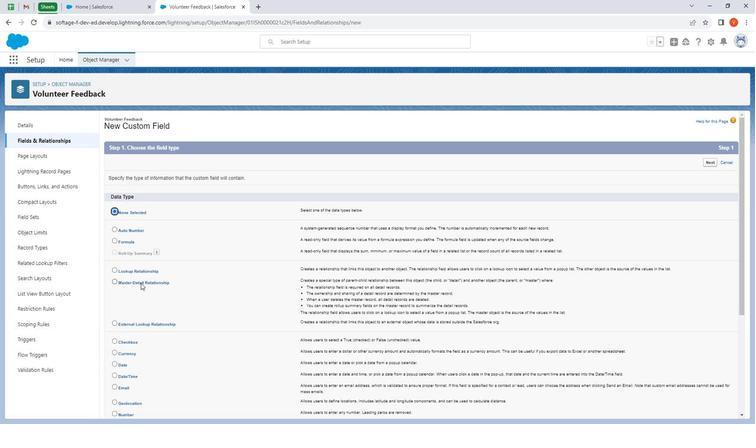 
Action: Mouse pressed left at (142, 284)
Screenshot: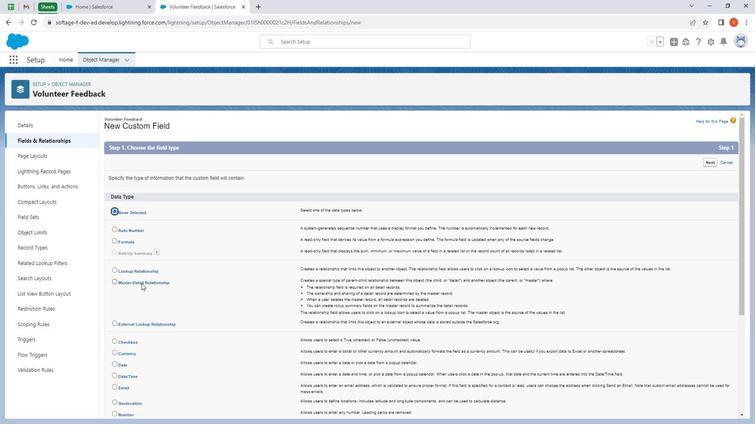 
Action: Mouse moved to (663, 270)
Screenshot: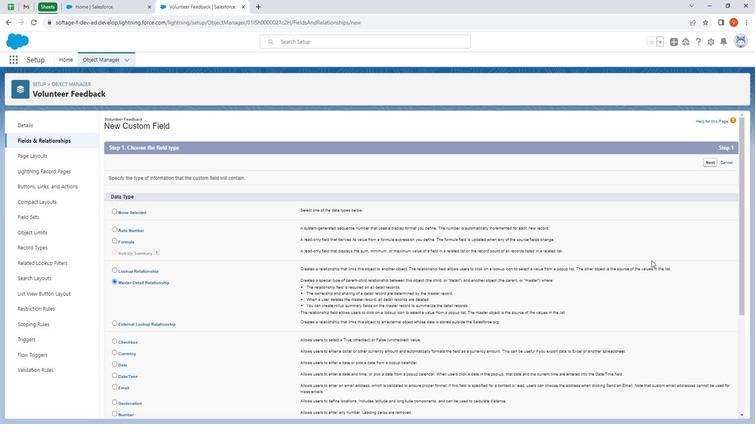 
Action: Mouse scrolled (663, 270) with delta (0, 0)
Screenshot: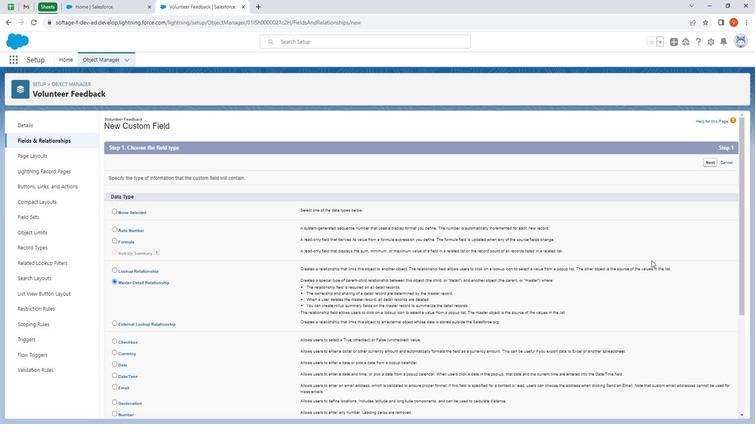 
Action: Mouse moved to (663, 272)
Screenshot: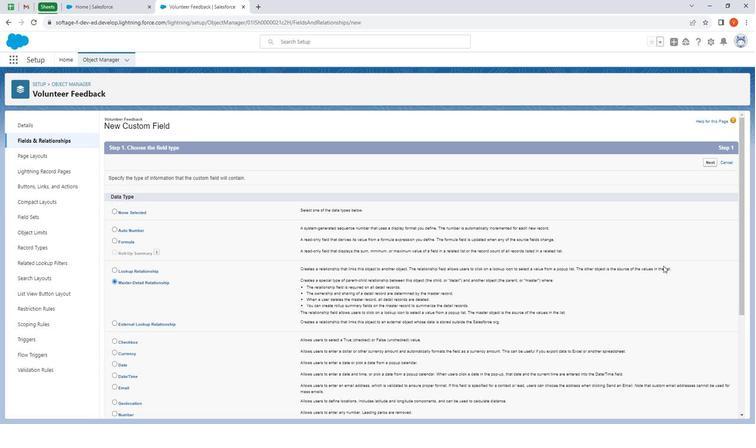 
Action: Mouse scrolled (663, 272) with delta (0, 0)
Screenshot: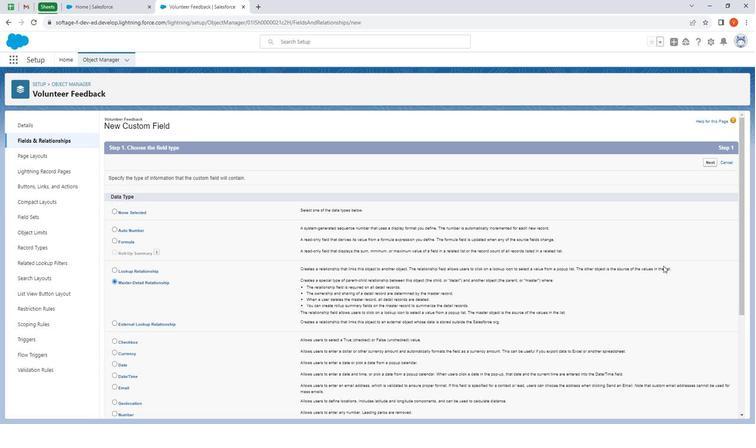 
Action: Mouse moved to (664, 275)
Screenshot: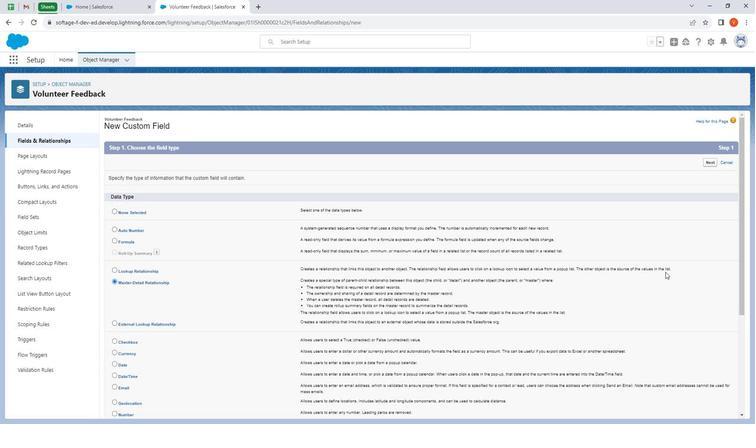 
Action: Mouse scrolled (664, 273) with delta (0, 0)
Screenshot: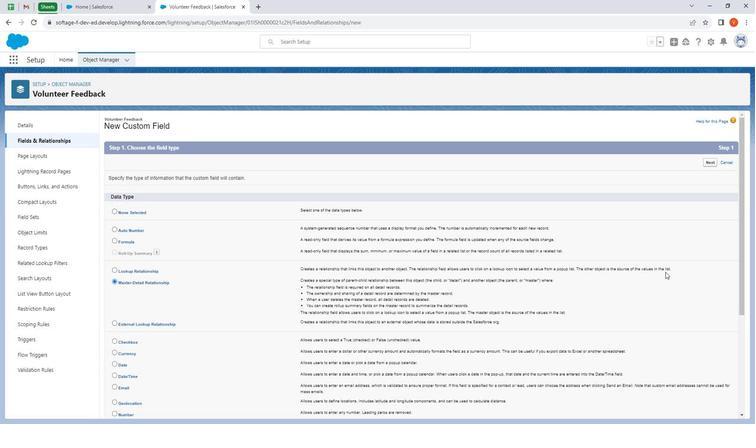 
Action: Mouse moved to (665, 276)
Screenshot: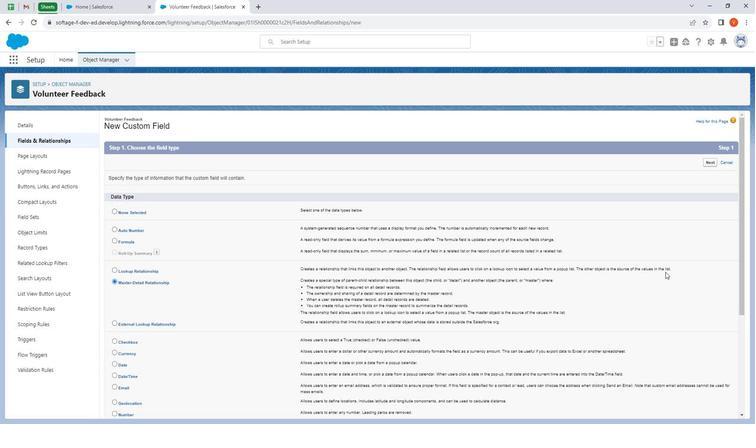
Action: Mouse scrolled (665, 276) with delta (0, 0)
Screenshot: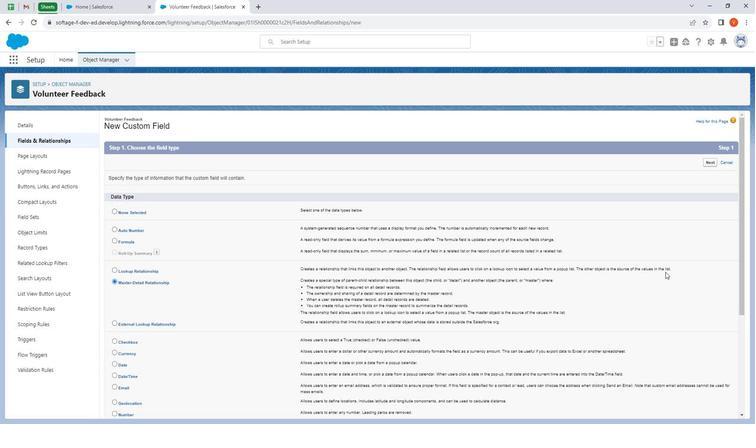 
Action: Mouse moved to (666, 280)
Screenshot: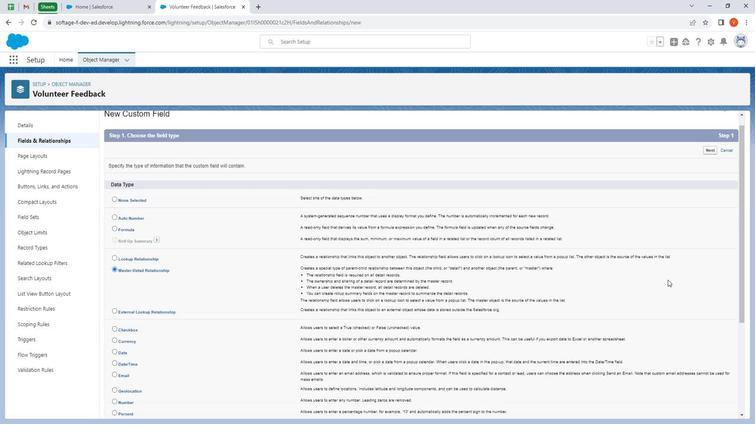
Action: Mouse scrolled (666, 279) with delta (0, 0)
Screenshot: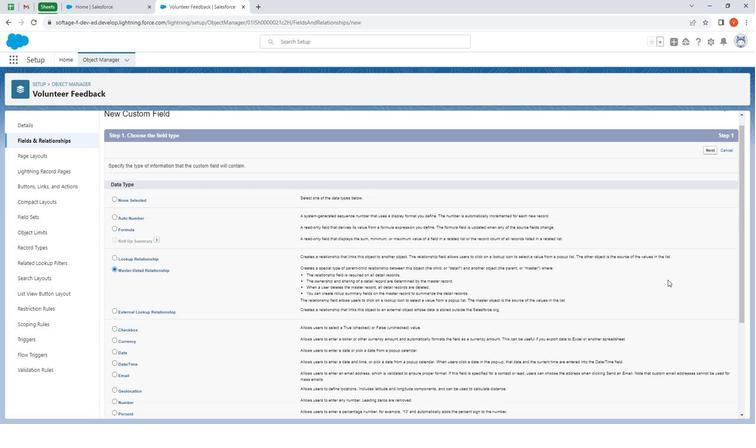 
Action: Mouse moved to (666, 285)
Screenshot: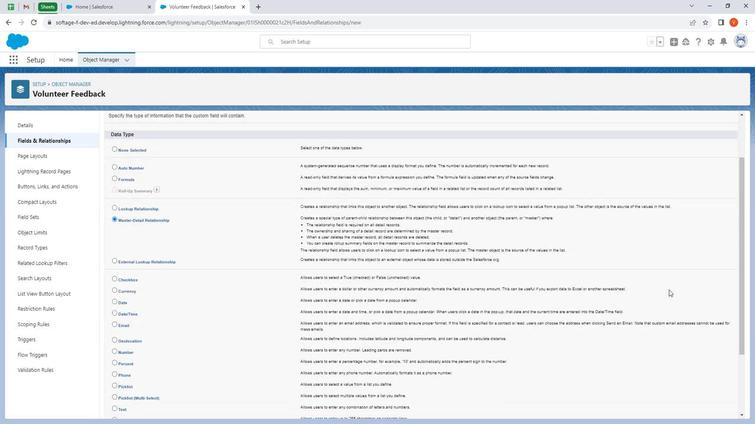 
Action: Mouse scrolled (666, 284) with delta (0, 0)
Screenshot: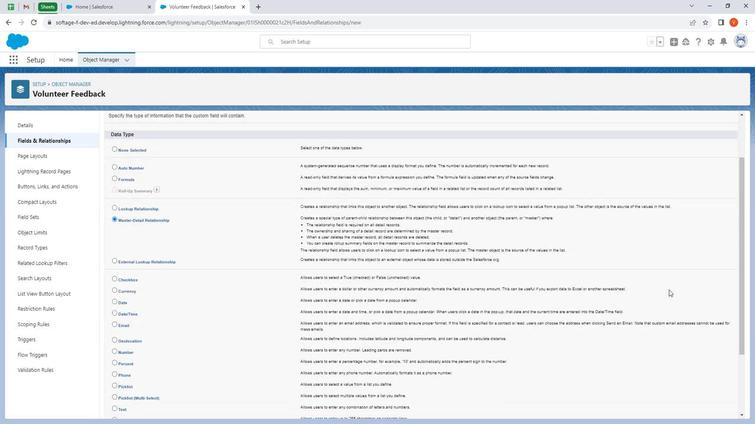
Action: Mouse moved to (668, 293)
Screenshot: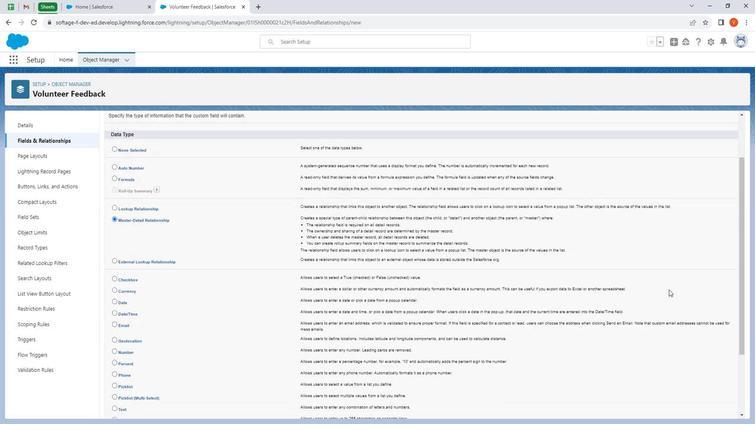 
Action: Mouse scrolled (668, 293) with delta (0, 0)
Screenshot: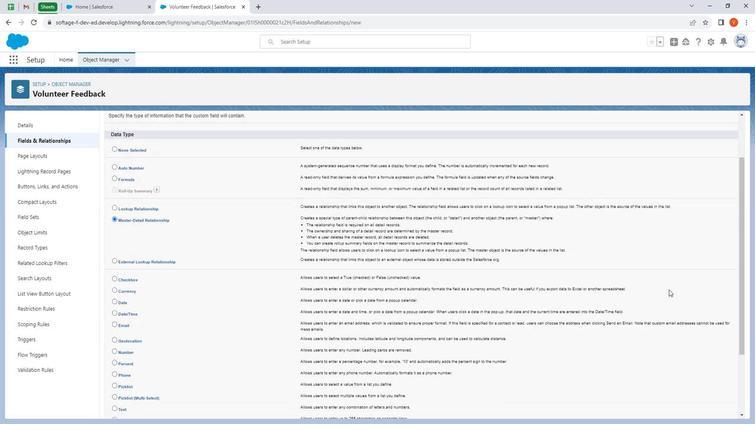 
Action: Mouse moved to (709, 408)
Screenshot: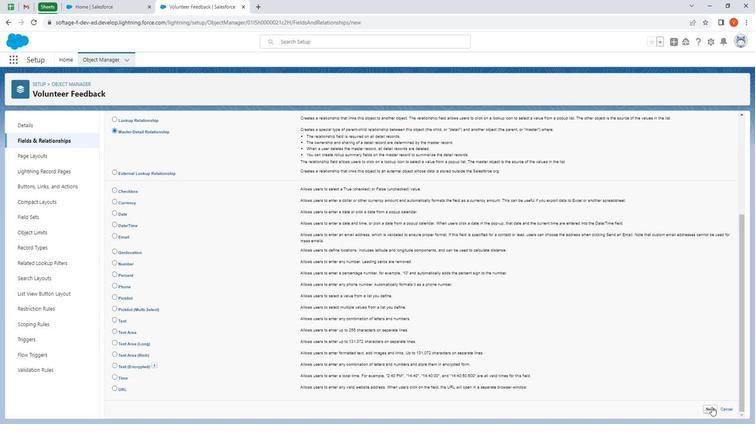 
Action: Mouse pressed left at (709, 408)
Screenshot: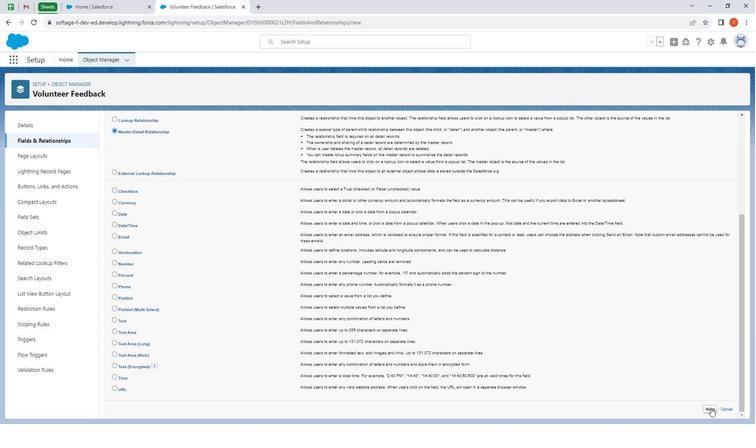 
Action: Mouse moved to (249, 192)
Screenshot: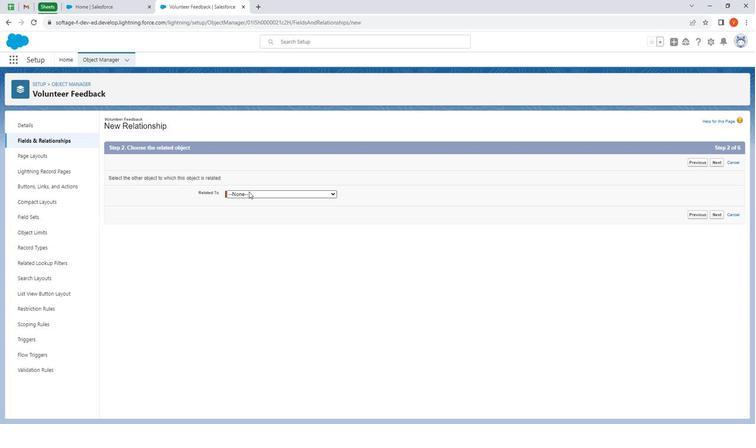 
Action: Mouse pressed left at (249, 192)
Screenshot: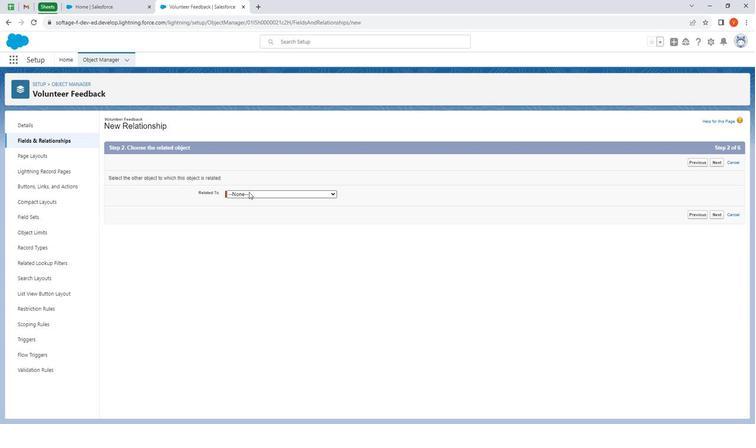 
Action: Mouse moved to (275, 254)
Screenshot: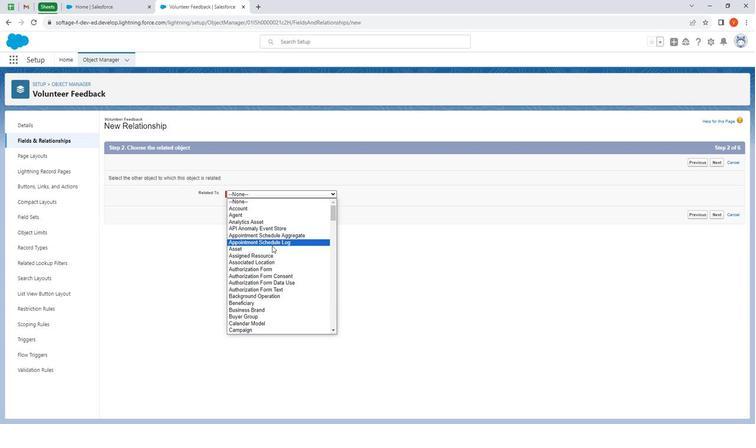 
Action: Mouse scrolled (275, 254) with delta (0, 0)
Screenshot: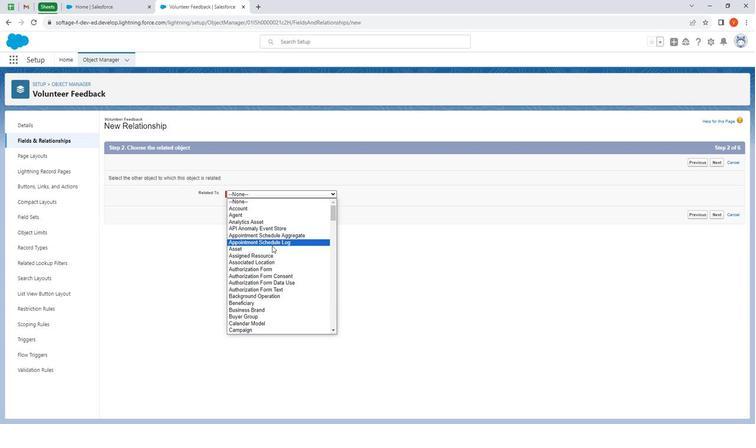 
Action: Mouse moved to (276, 257)
Screenshot: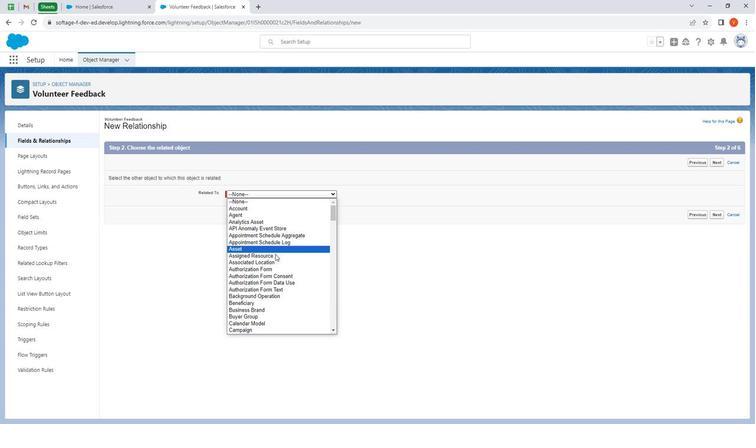 
Action: Mouse scrolled (276, 256) with delta (0, 0)
Screenshot: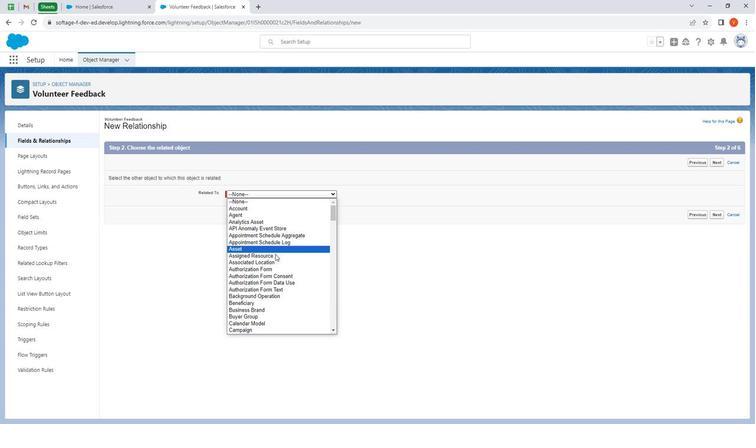 
Action: Mouse moved to (276, 257)
Screenshot: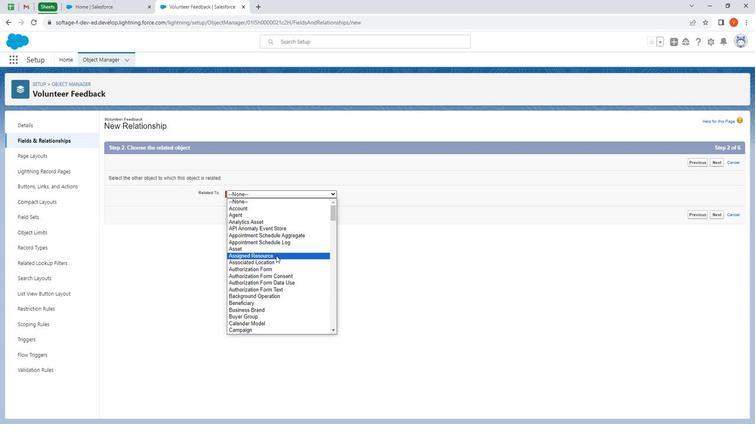 
Action: Mouse scrolled (276, 257) with delta (0, 0)
Screenshot: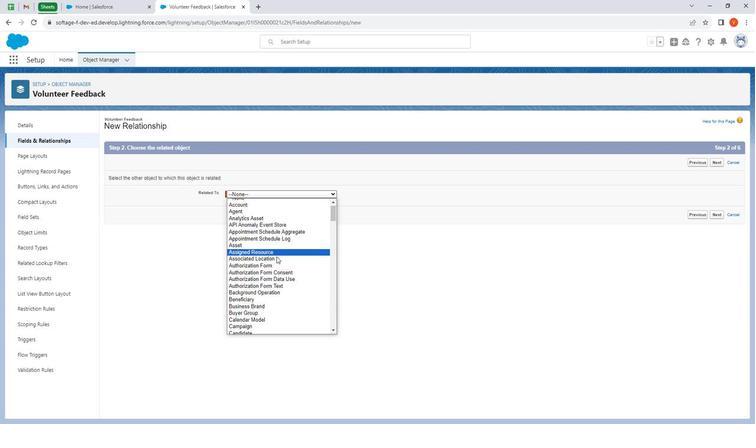 
Action: Mouse moved to (277, 257)
Screenshot: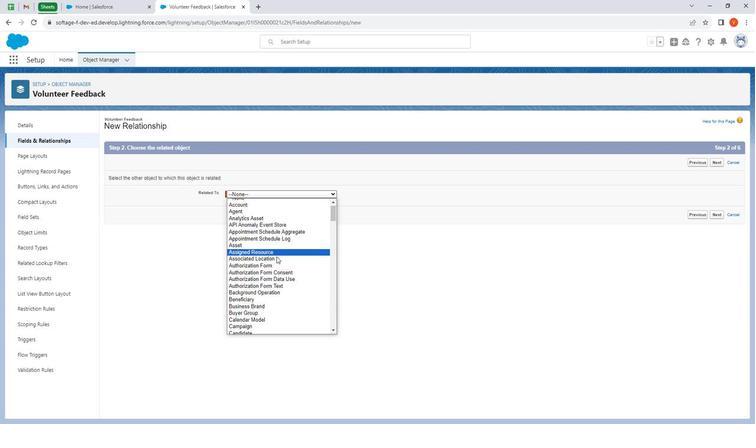
Action: Mouse scrolled (277, 257) with delta (0, 0)
Screenshot: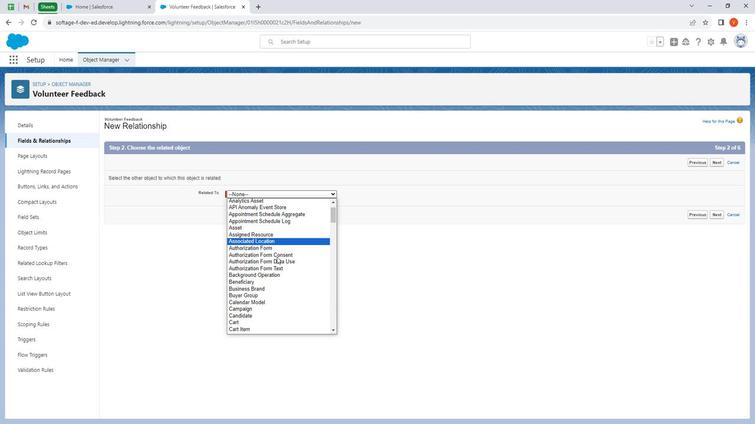 
Action: Mouse scrolled (277, 257) with delta (0, 0)
Screenshot: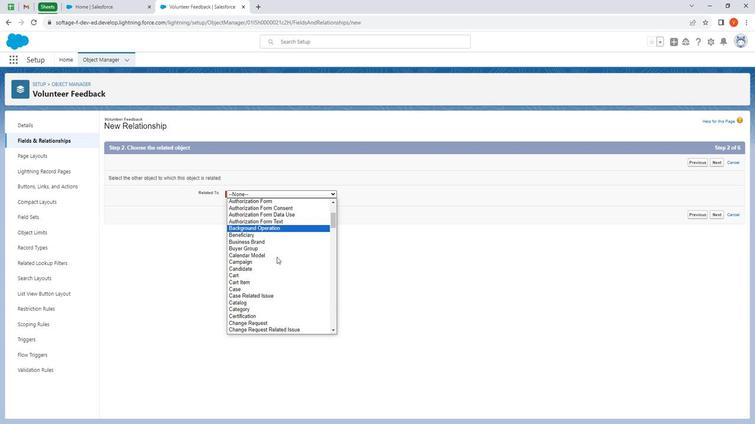 
Action: Mouse scrolled (277, 257) with delta (0, 0)
Screenshot: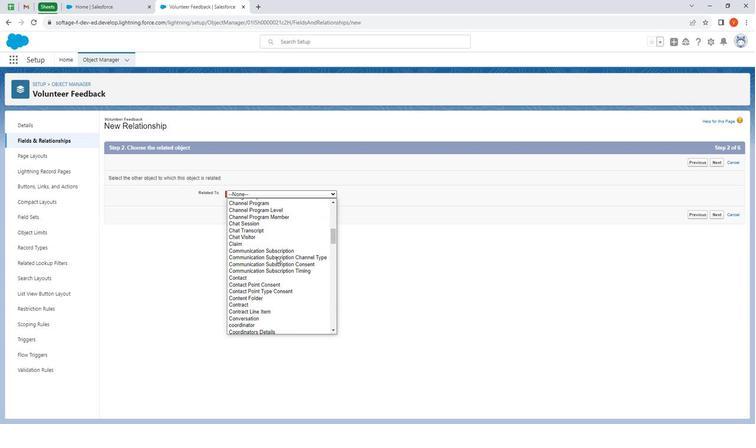 
Action: Mouse scrolled (277, 257) with delta (0, 0)
Screenshot: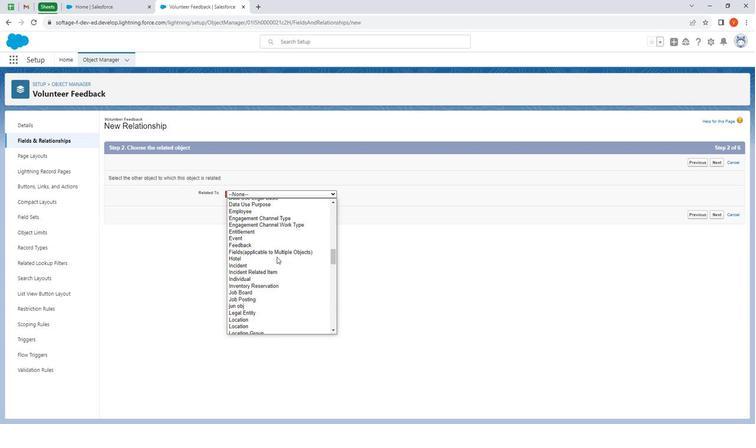 
Action: Mouse moved to (277, 257)
Screenshot: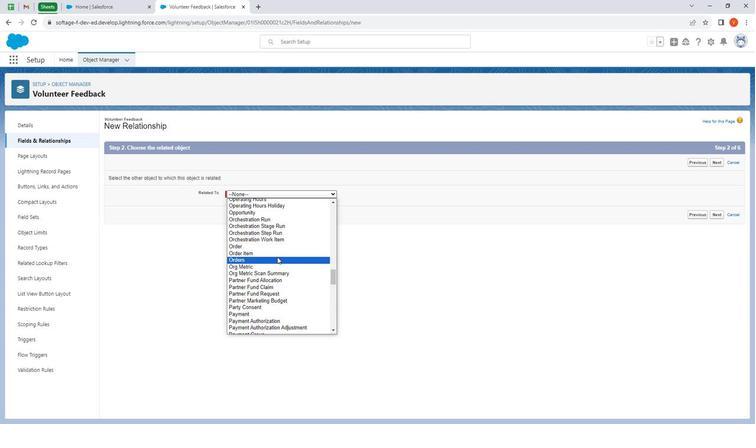 
Action: Mouse scrolled (277, 257) with delta (0, 0)
Screenshot: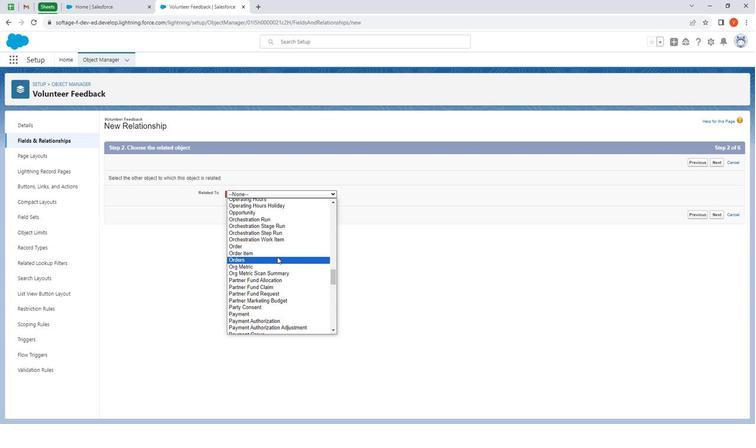 
Action: Mouse scrolled (277, 257) with delta (0, 0)
Screenshot: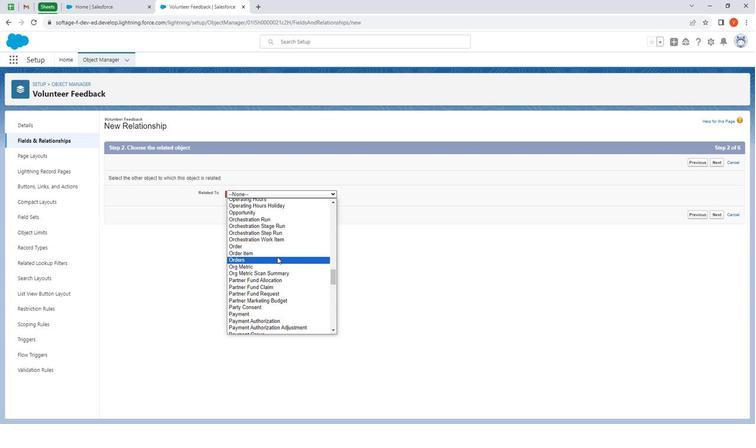
Action: Mouse scrolled (277, 257) with delta (0, 0)
Screenshot: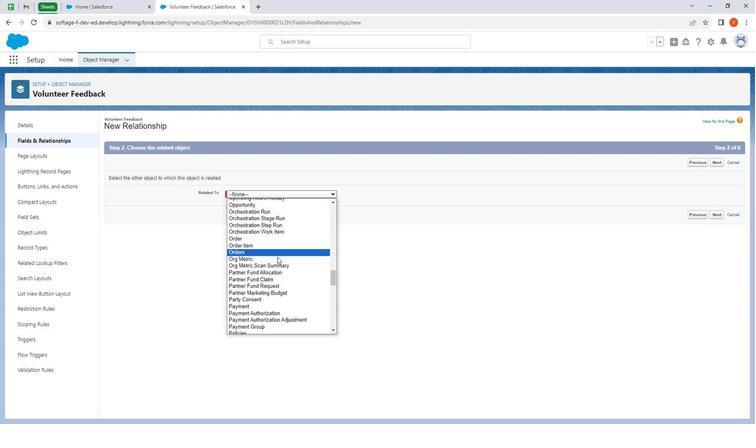 
Action: Mouse scrolled (277, 257) with delta (0, 0)
Screenshot: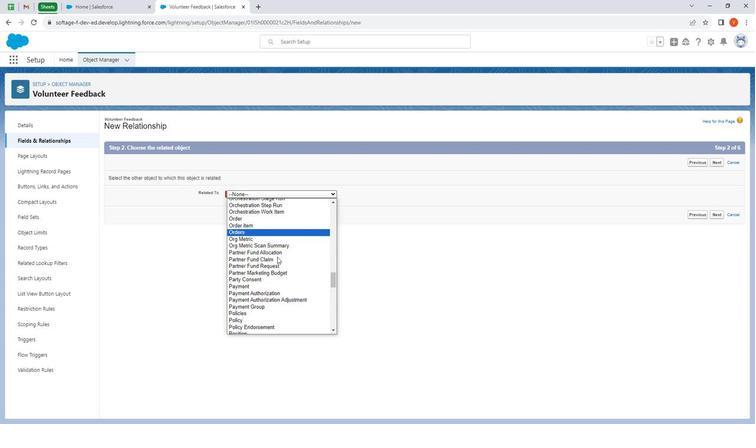 
Action: Mouse scrolled (277, 257) with delta (0, 0)
Screenshot: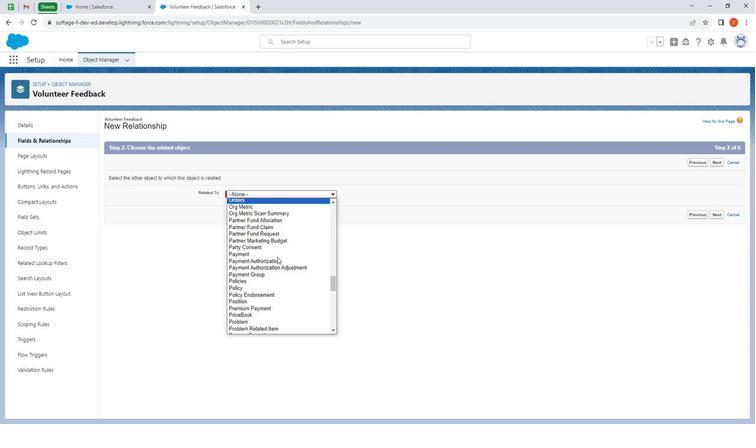 
Action: Mouse scrolled (277, 257) with delta (0, 0)
Screenshot: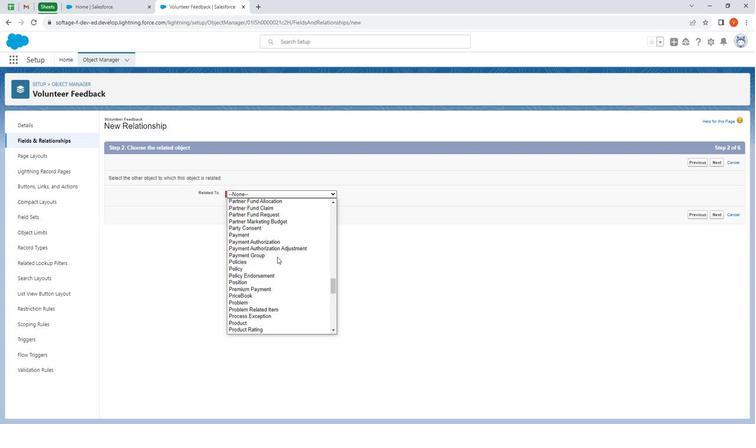
Action: Mouse scrolled (277, 257) with delta (0, 0)
Screenshot: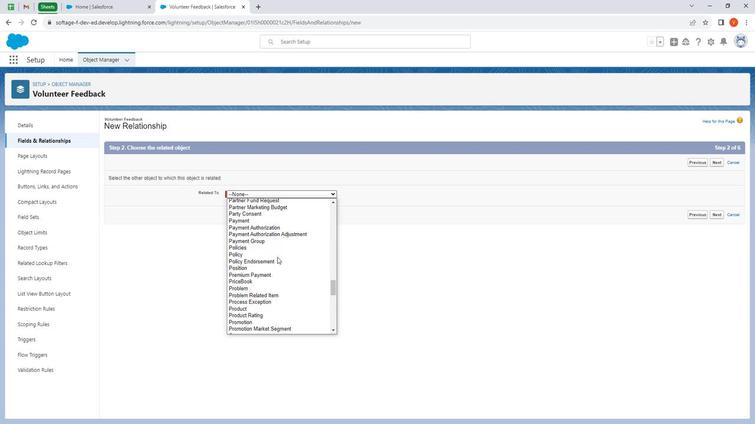 
Action: Mouse moved to (266, 275)
Screenshot: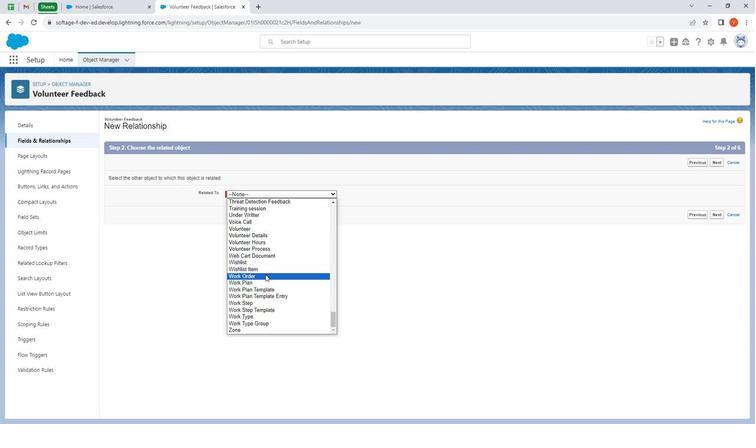
Action: Mouse scrolled (266, 274) with delta (0, 0)
Screenshot: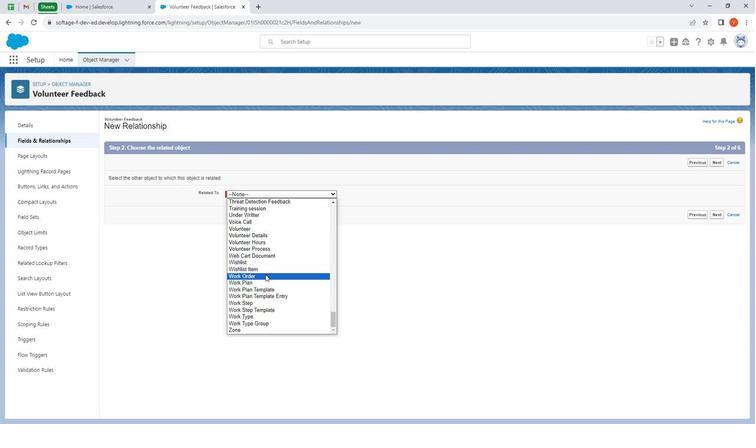 
Action: Mouse moved to (259, 228)
Screenshot: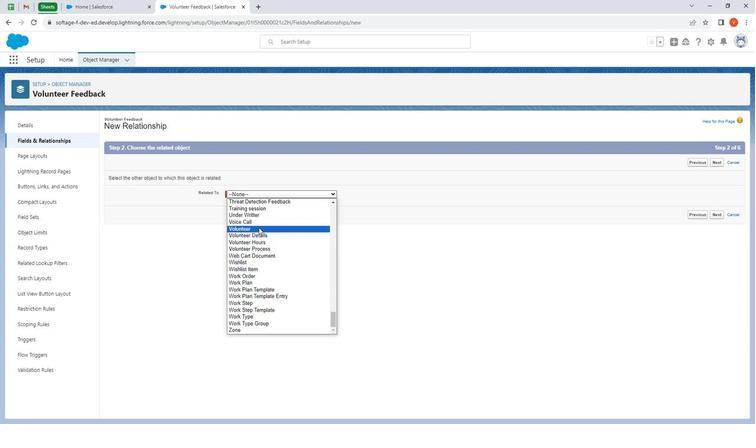
Action: Mouse pressed left at (259, 228)
Screenshot: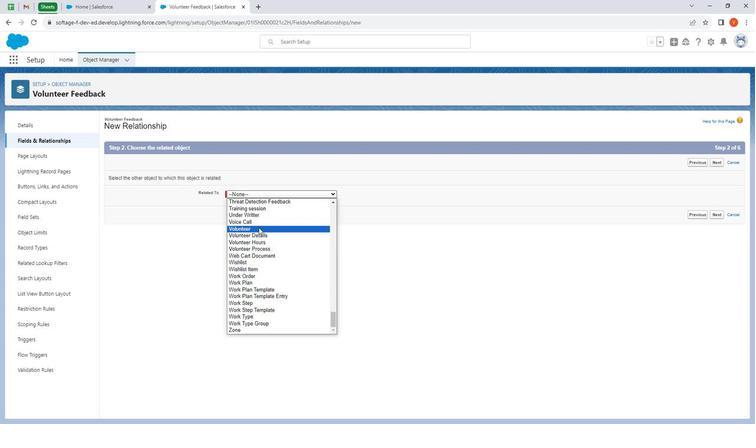 
Action: Mouse moved to (718, 214)
Screenshot: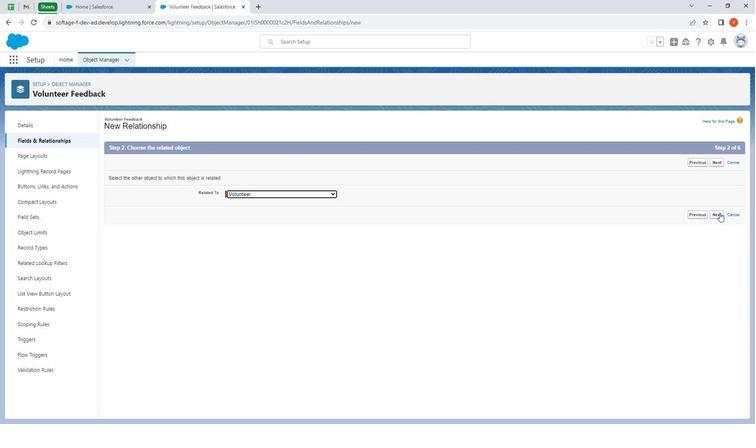 
Action: Mouse pressed left at (718, 214)
Screenshot: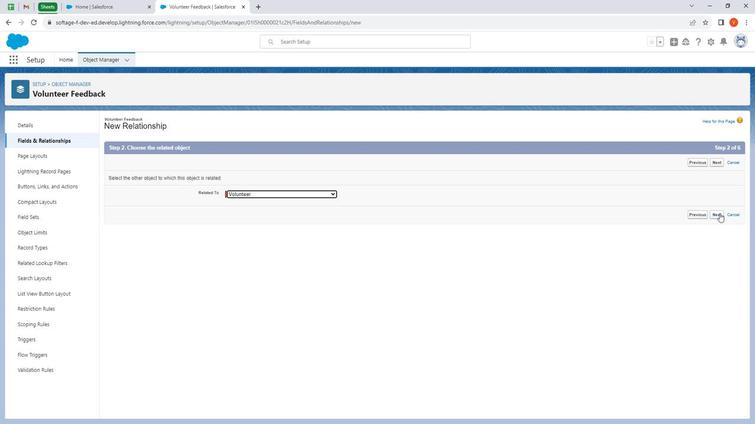
Action: Mouse moved to (277, 179)
Screenshot: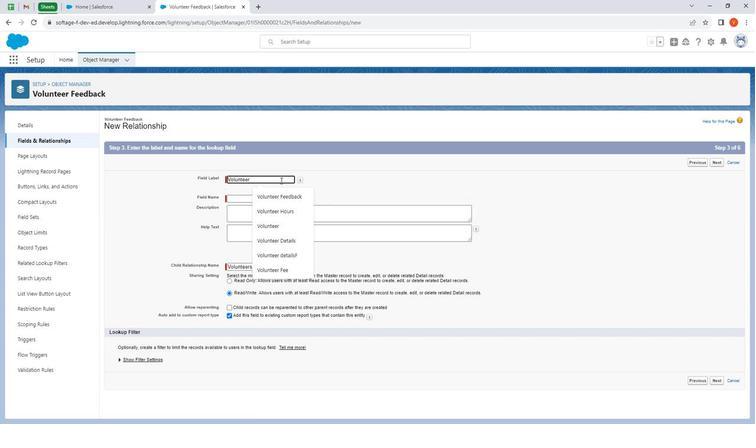 
Action: Mouse pressed left at (277, 179)
Screenshot: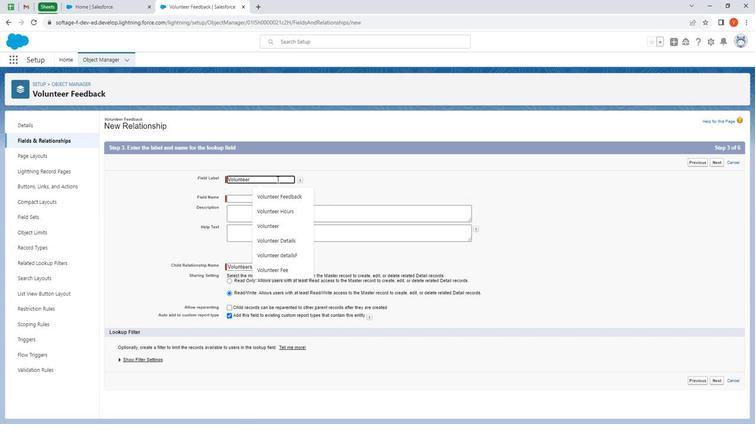 
Action: Key pressed <Key.space>feedback<Key.shift>F
Screenshot: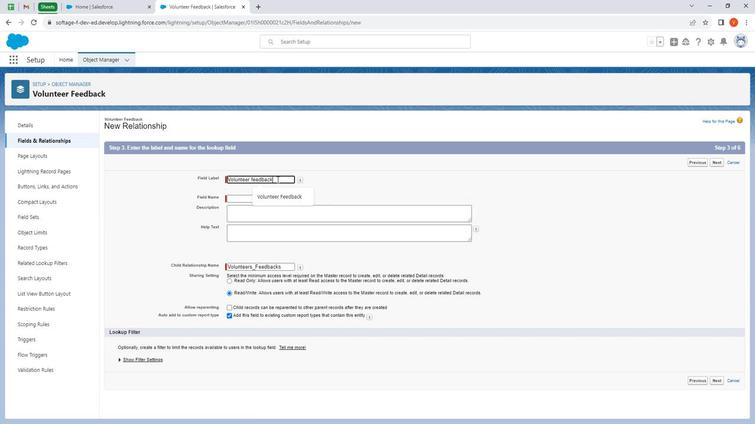 
Action: Mouse moved to (267, 197)
Screenshot: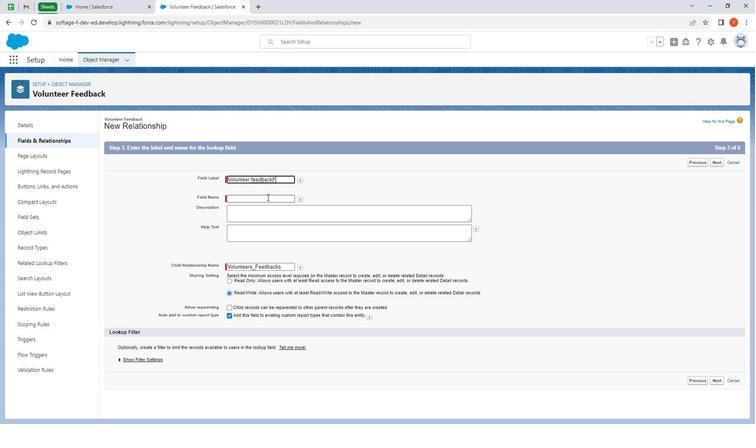 
Action: Mouse pressed left at (267, 197)
Screenshot: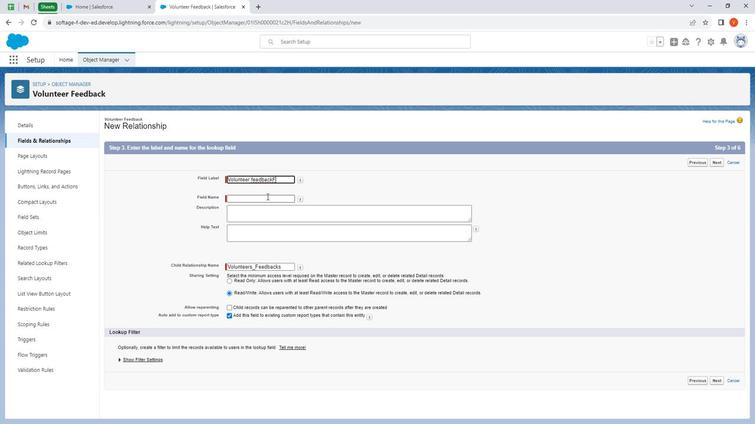 
Action: Mouse moved to (266, 209)
Screenshot: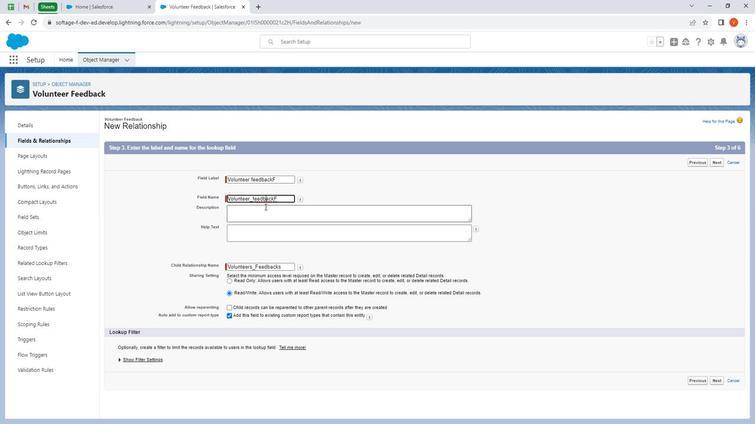 
Action: Mouse pressed left at (266, 209)
Screenshot: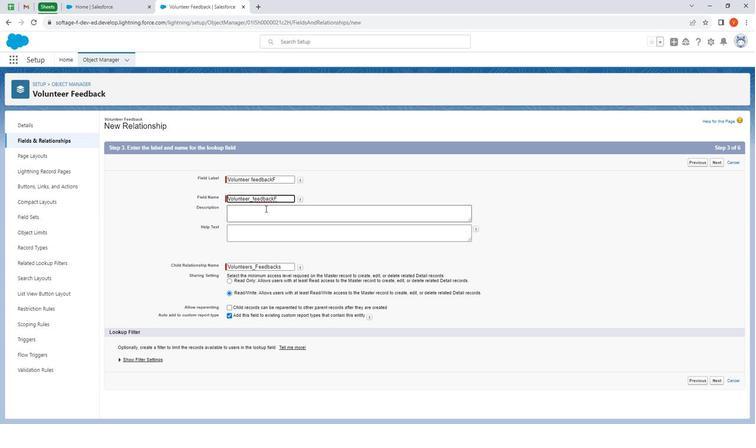 
Action: Mouse moved to (266, 210)
Screenshot: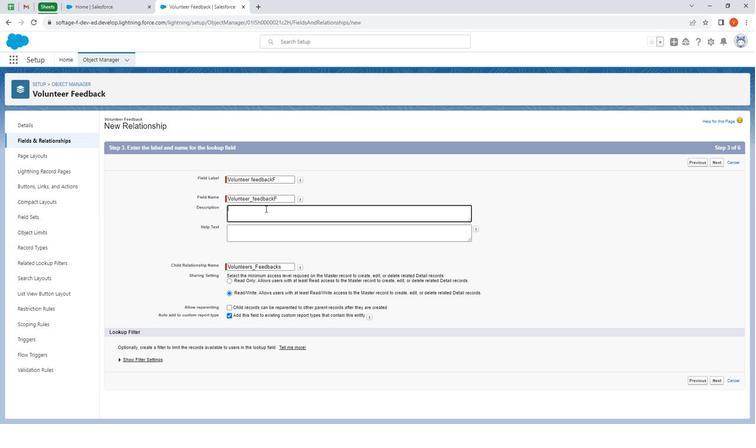 
Action: Key pressed <Key.shift>This<Key.space>is<Key.space>master<Key.space>detail<Key.space>relationship<Key.space>between<Key.space><Key.shift><Key.shift><Key.shift><Key.shift><Key.shift><Key.shift><Key.shift><Key.shift><Key.shift><Key.shift><Key.shift>Volunteer<Key.space><Key.shift>And<Key.space>volunteer<Key.space>feedback<Key.space>custom<Key.space>objects.
Screenshot: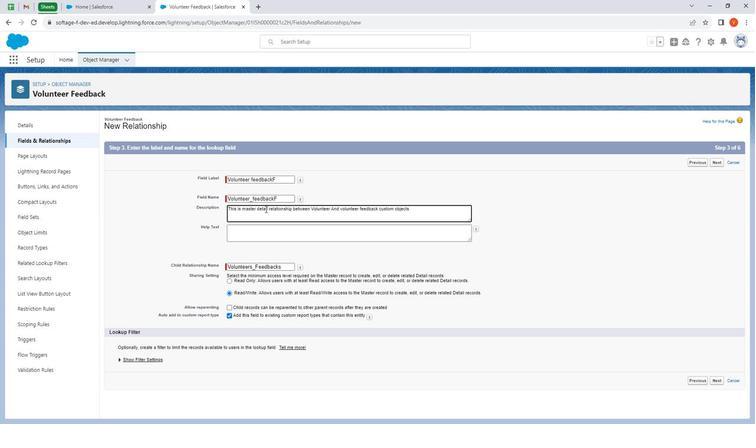 
Action: Mouse moved to (259, 234)
Screenshot: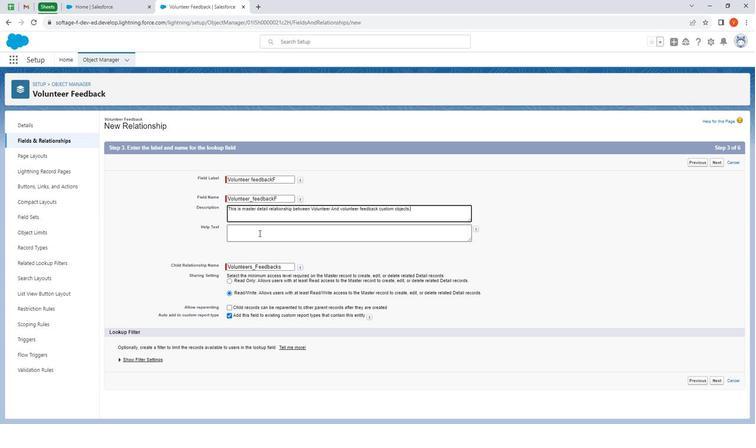 
Action: Mouse pressed left at (259, 234)
Screenshot: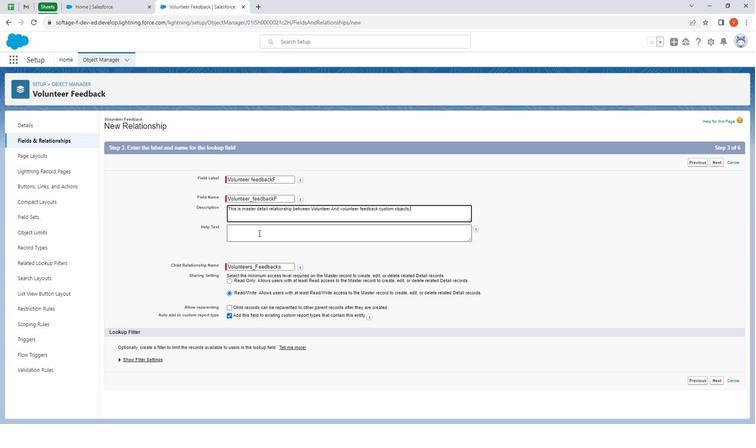 
Action: Mouse moved to (214, 195)
Screenshot: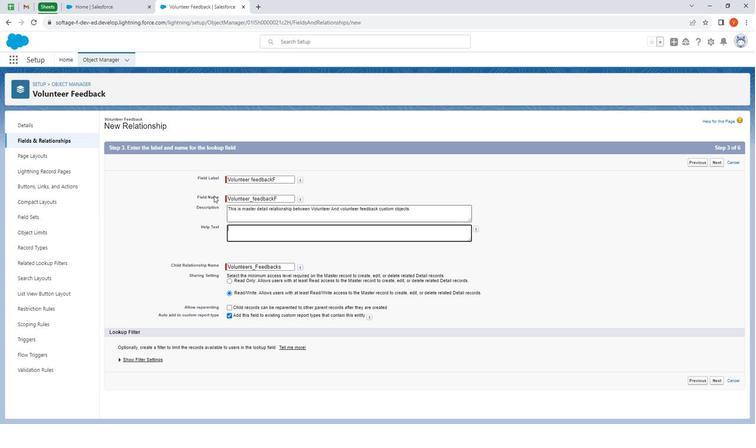 
Action: Key pressed <Key.shift>This<Key.space>is<Key.space>help<Key.space>text<Key.space>for<Key.space>master<Key.space>detail<Key.space>relationship<Key.space>field<Key.space>between<Key.space>custom<Key.space>objects<Key.space>volunteer<Key.space>and<Key.space>volunteer<Key.space>fr<Key.backspace>eedback.
Screenshot: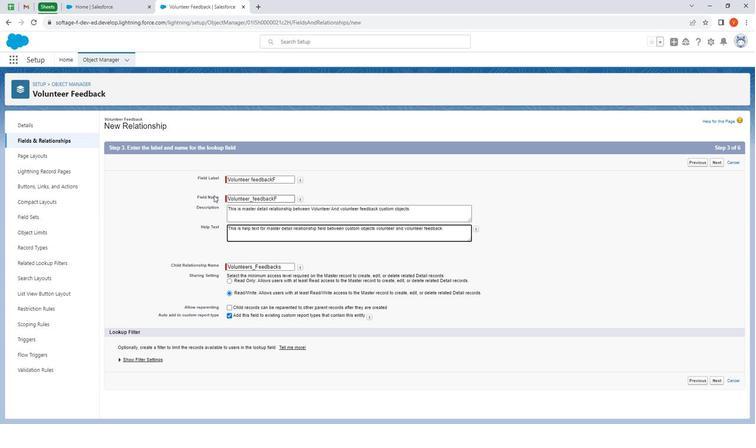 
Action: Mouse moved to (720, 383)
Screenshot: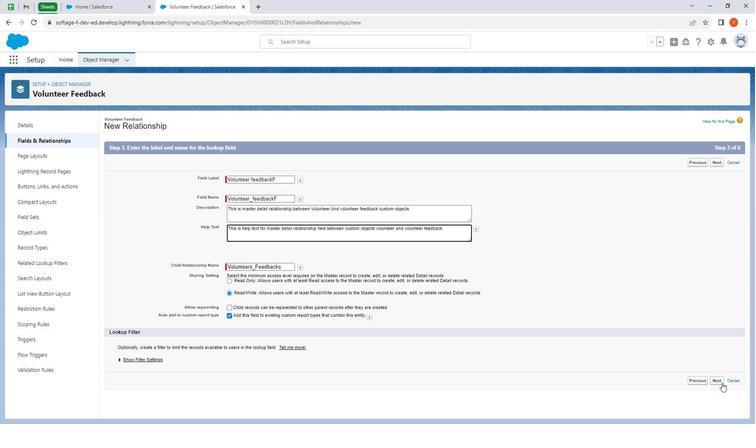 
Action: Mouse pressed left at (720, 383)
Screenshot: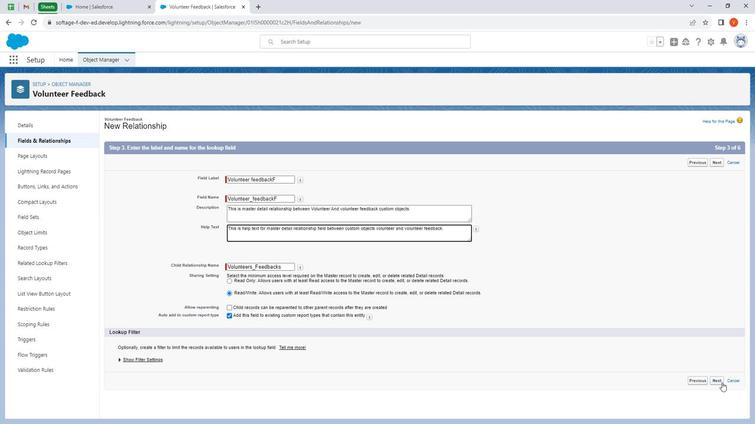 
Action: Mouse moved to (654, 259)
Screenshot: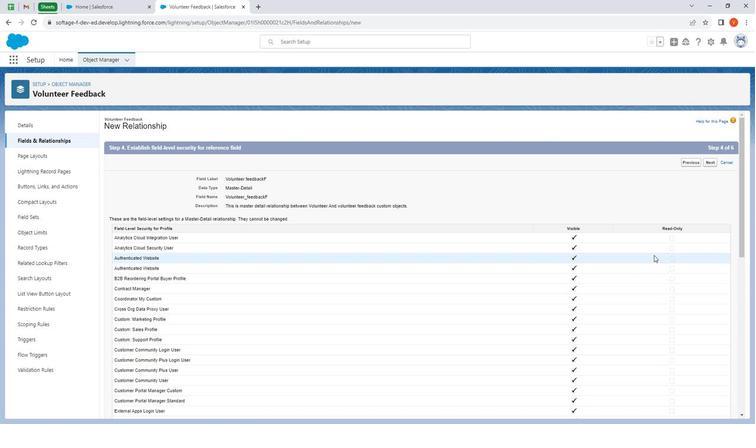 
Action: Mouse scrolled (654, 258) with delta (0, 0)
Screenshot: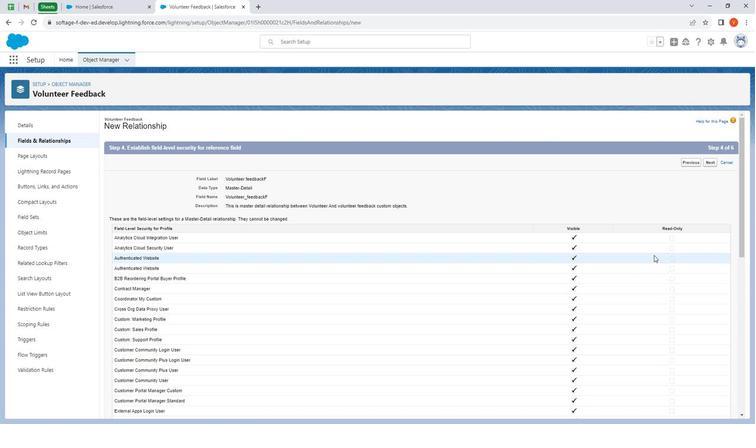 
Action: Mouse moved to (655, 266)
Screenshot: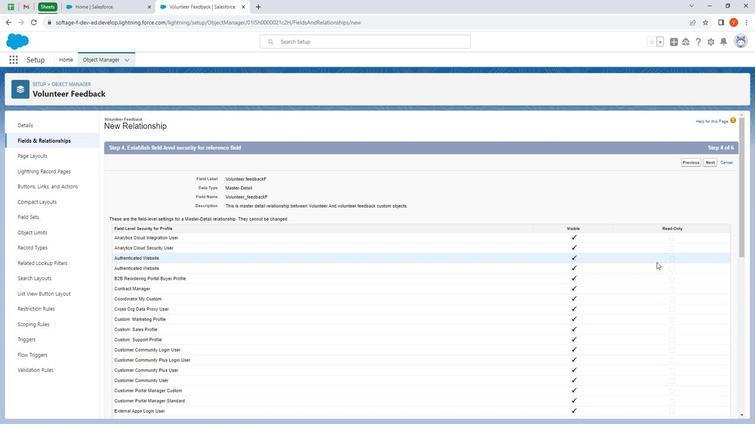 
Action: Mouse scrolled (655, 265) with delta (0, 0)
Screenshot: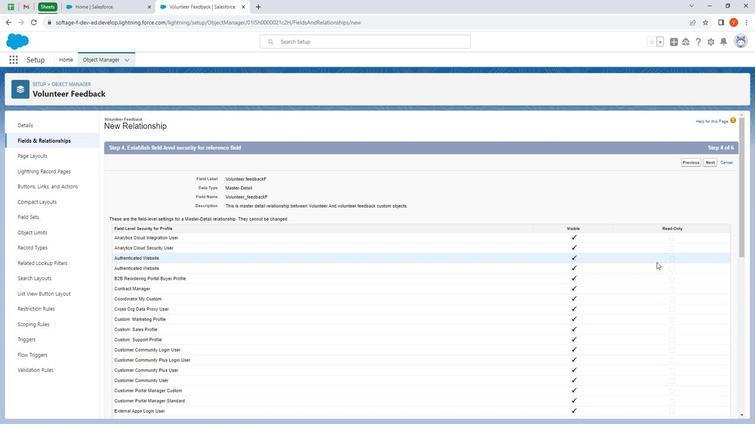 
Action: Mouse moved to (657, 271)
Screenshot: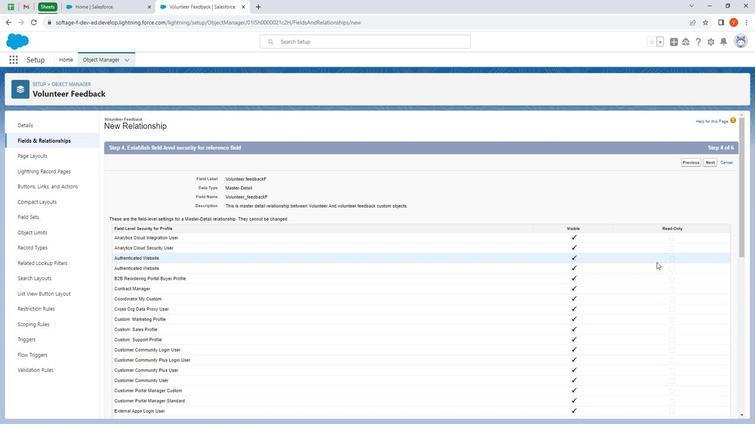 
Action: Mouse scrolled (657, 270) with delta (0, 0)
Screenshot: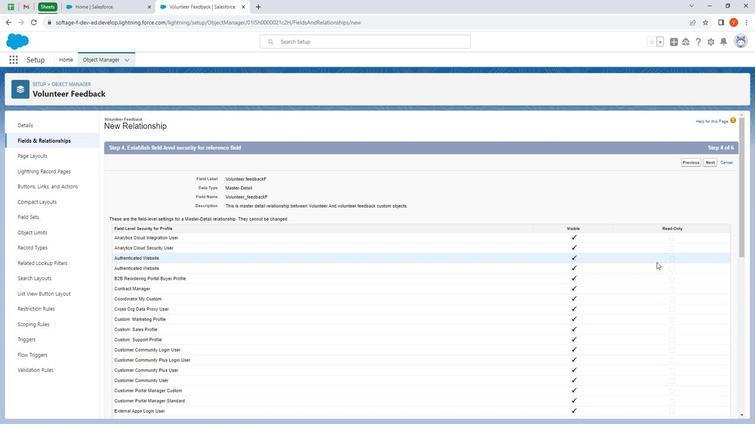 
Action: Mouse moved to (660, 280)
Screenshot: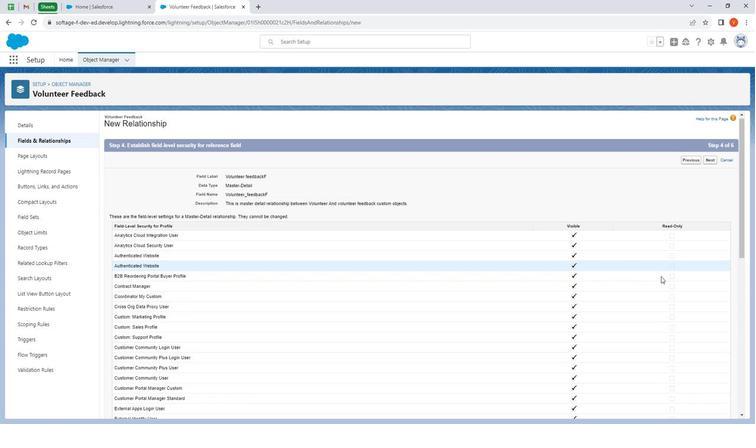 
Action: Mouse scrolled (660, 280) with delta (0, 0)
Screenshot: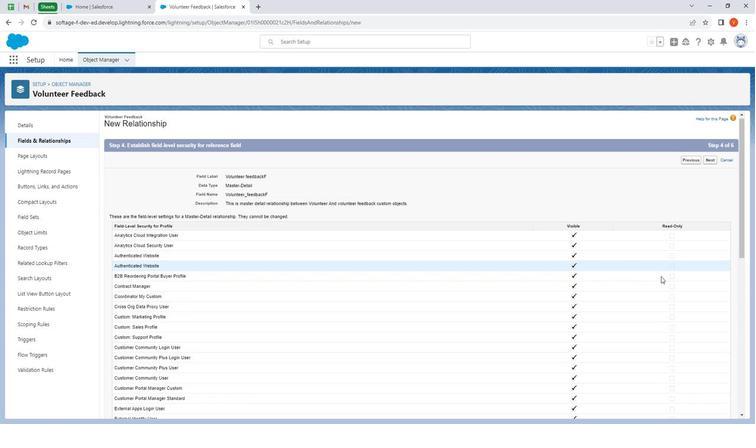 
Action: Mouse moved to (661, 286)
Screenshot: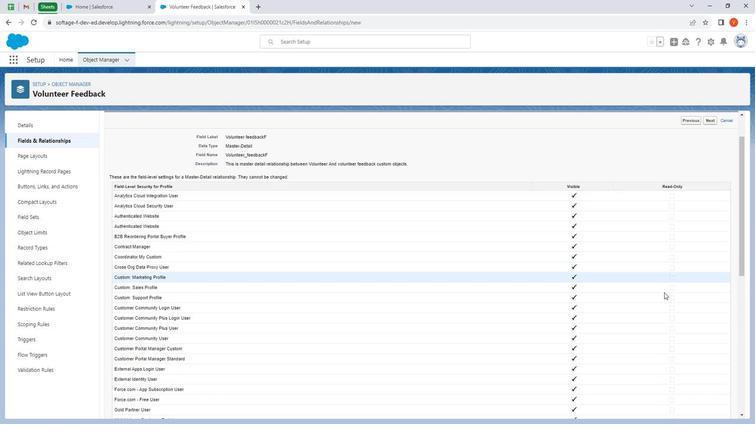 
Action: Mouse scrolled (661, 285) with delta (0, 0)
Screenshot: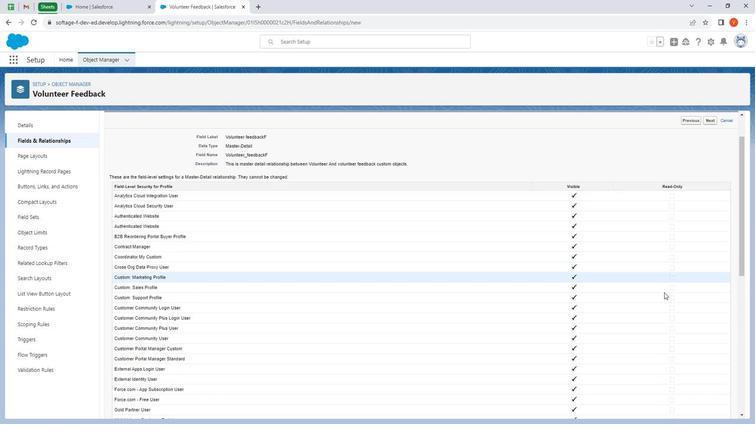 
Action: Mouse moved to (677, 342)
Screenshot: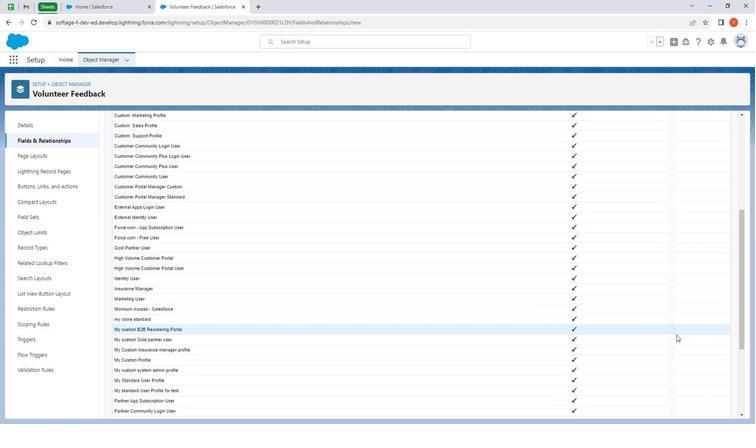 
Action: Mouse scrolled (677, 341) with delta (0, 0)
Screenshot: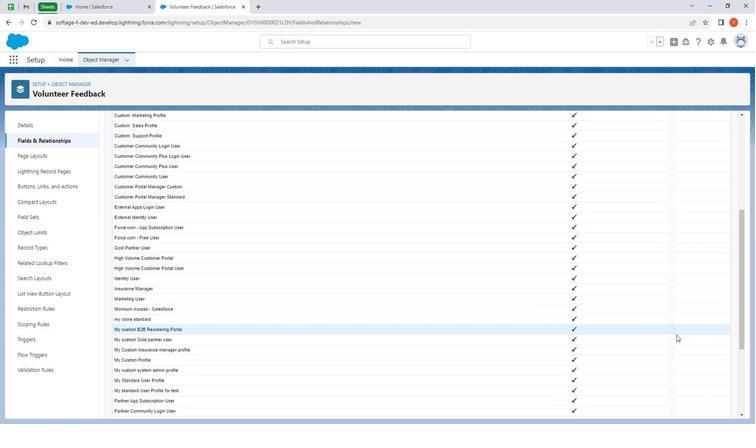 
Action: Mouse moved to (679, 346)
Screenshot: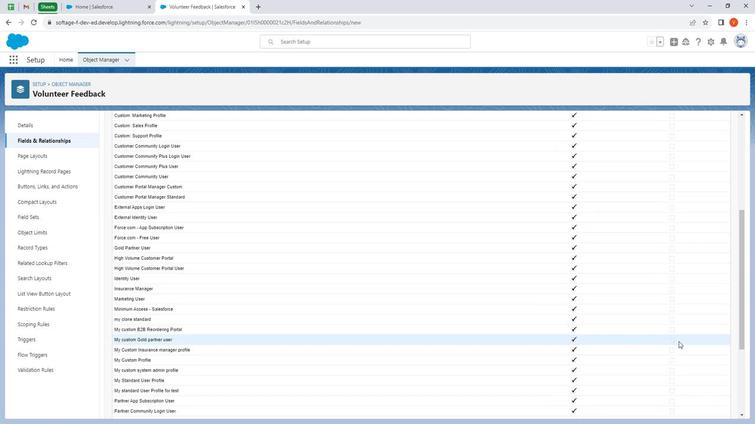 
Action: Mouse scrolled (679, 346) with delta (0, 0)
Screenshot: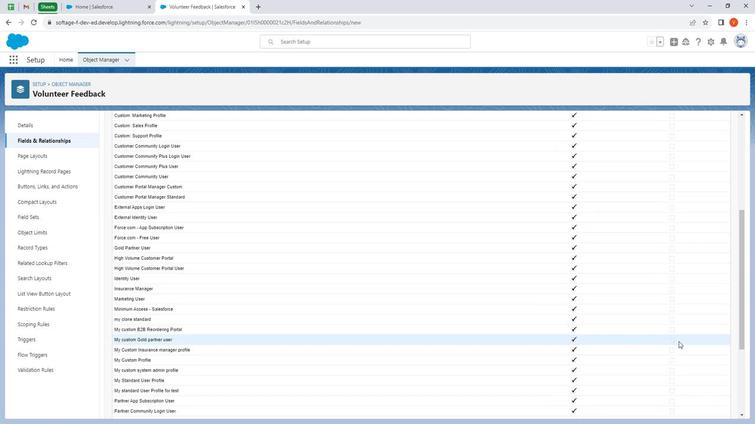 
Action: Mouse moved to (679, 349)
Screenshot: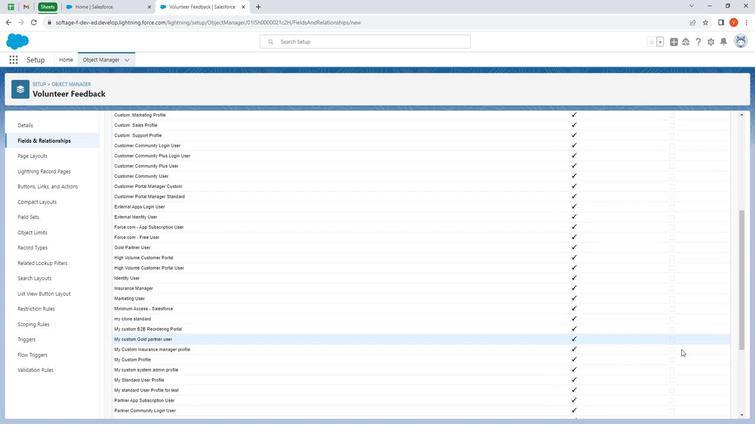 
Action: Mouse scrolled (679, 349) with delta (0, 0)
Screenshot: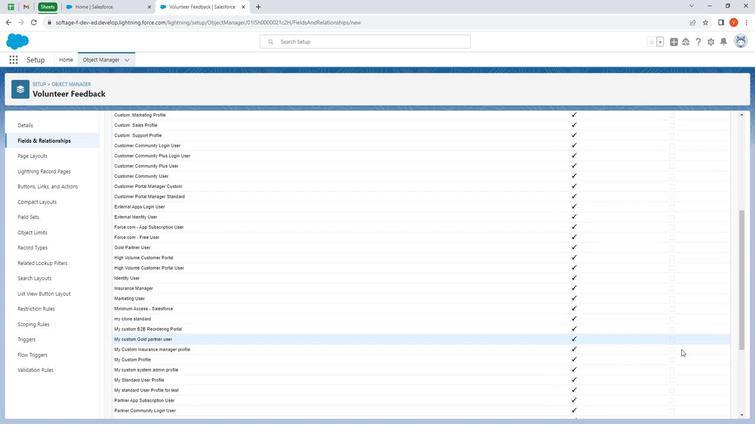 
Action: Mouse moved to (680, 351)
Screenshot: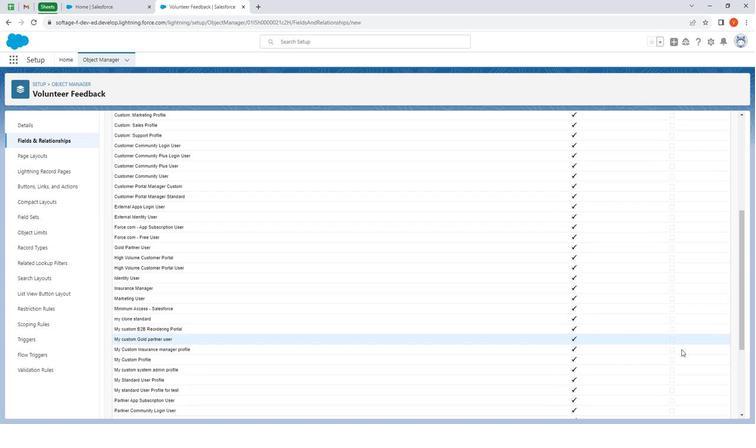 
Action: Mouse scrolled (680, 351) with delta (0, 0)
Screenshot: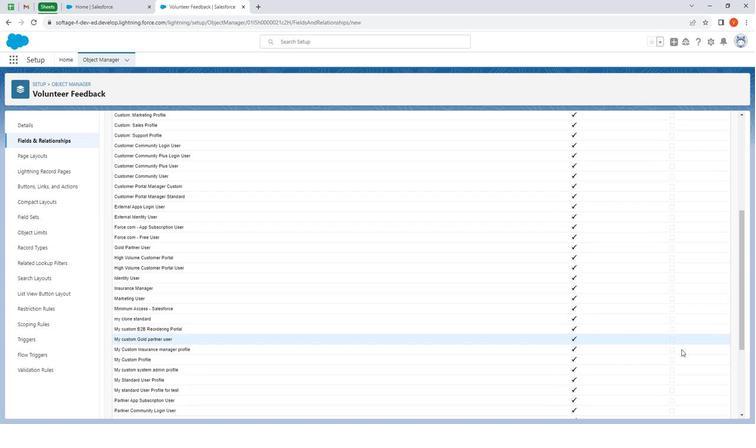 
Action: Mouse moved to (683, 357)
Screenshot: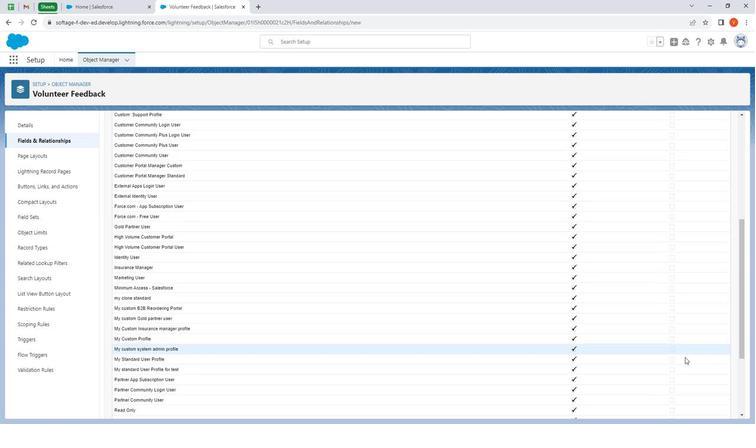 
Action: Mouse scrolled (683, 356) with delta (0, 0)
Screenshot: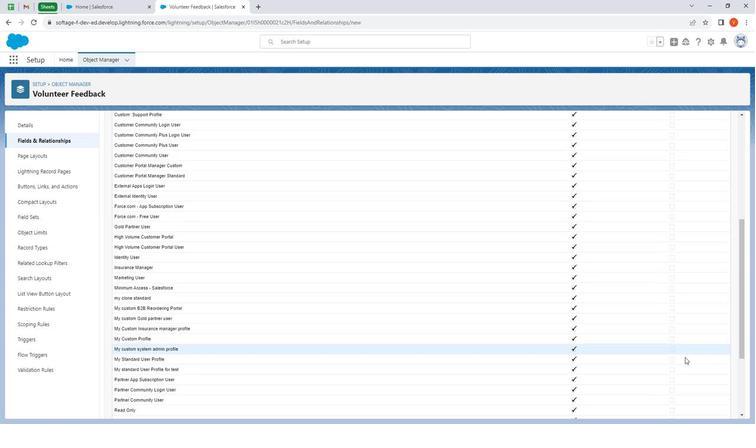 
Action: Mouse moved to (697, 404)
Screenshot: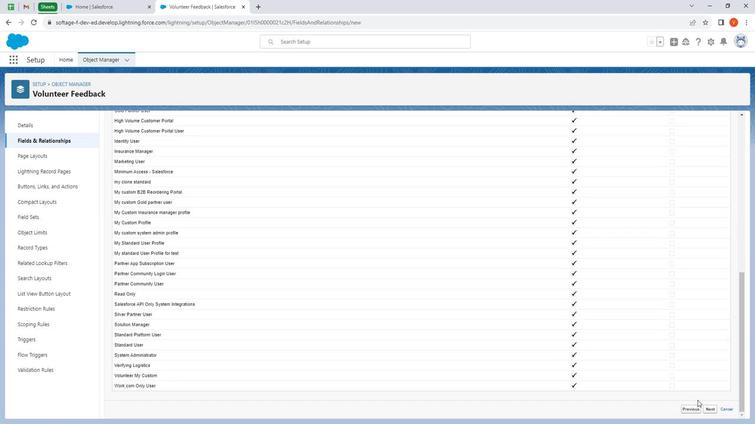 
Action: Mouse scrolled (697, 404) with delta (0, 0)
Screenshot: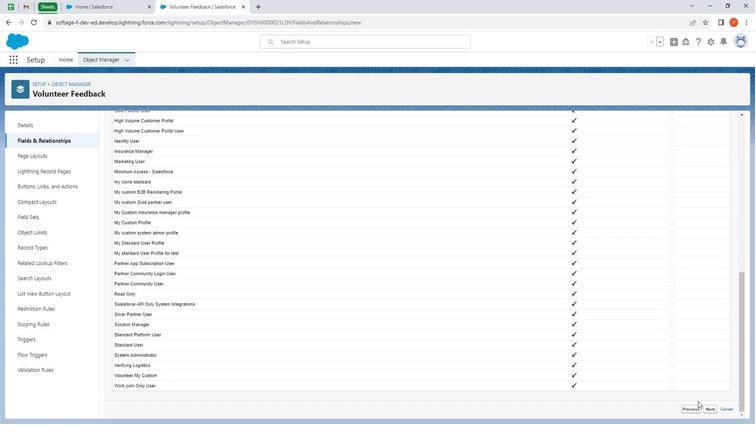 
Action: Mouse moved to (698, 405)
Screenshot: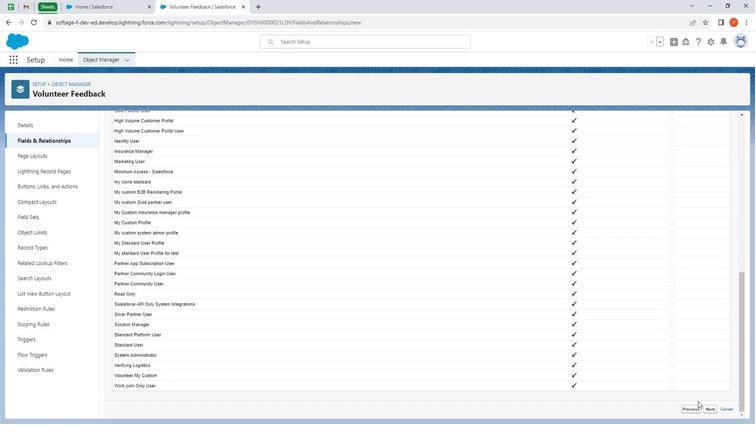 
Action: Mouse scrolled (698, 404) with delta (0, 0)
Screenshot: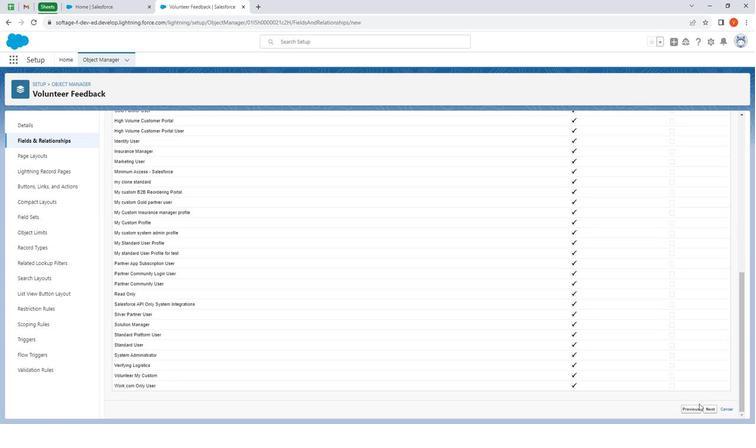 
Action: Mouse moved to (706, 409)
Screenshot: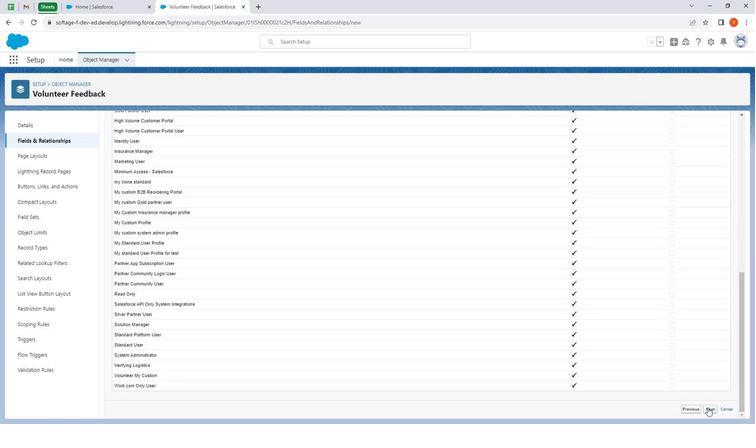 
Action: Mouse pressed left at (706, 409)
Screenshot: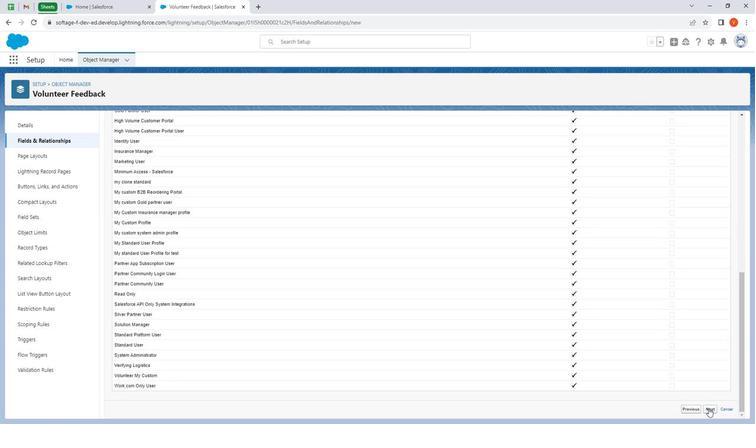 
Action: Mouse moved to (716, 261)
Screenshot: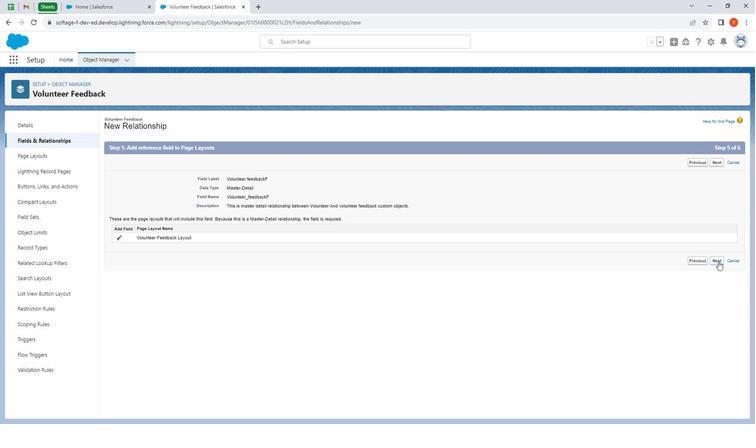 
Action: Mouse pressed left at (716, 261)
Screenshot: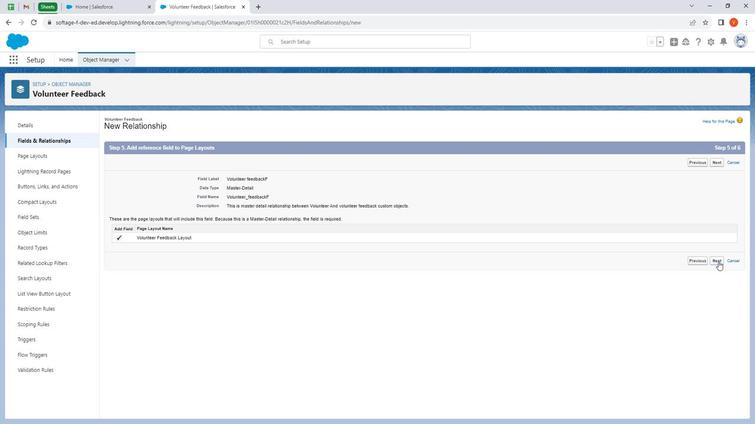 
Action: Mouse moved to (716, 289)
Screenshot: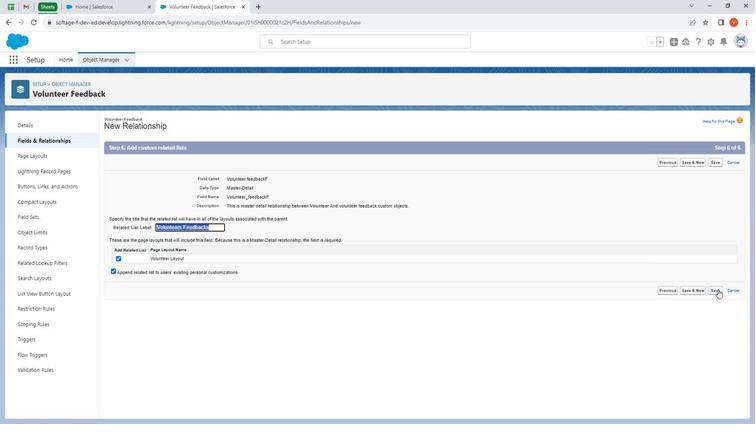 
Action: Mouse pressed left at (716, 289)
Screenshot: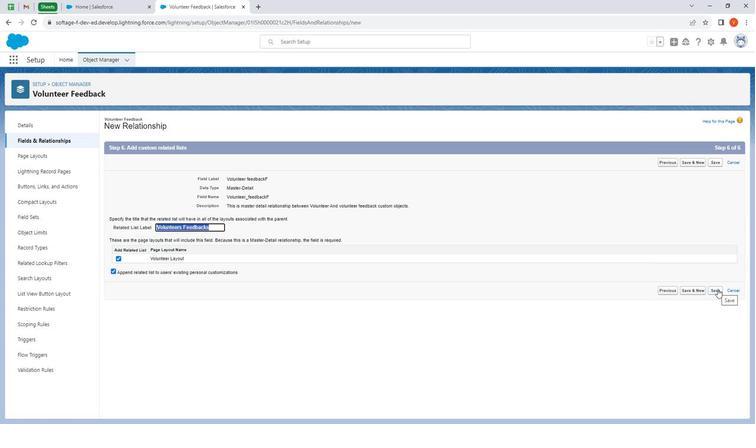 
Action: Mouse moved to (95, 57)
Screenshot: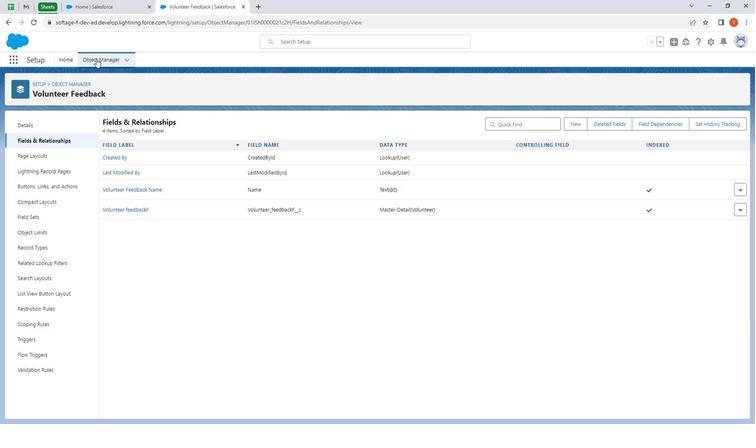 
Action: Mouse pressed left at (95, 57)
Screenshot: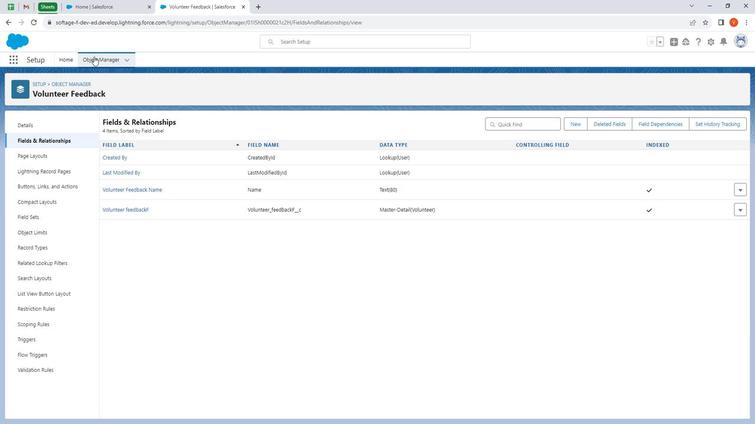 
Action: Mouse moved to (606, 87)
Screenshot: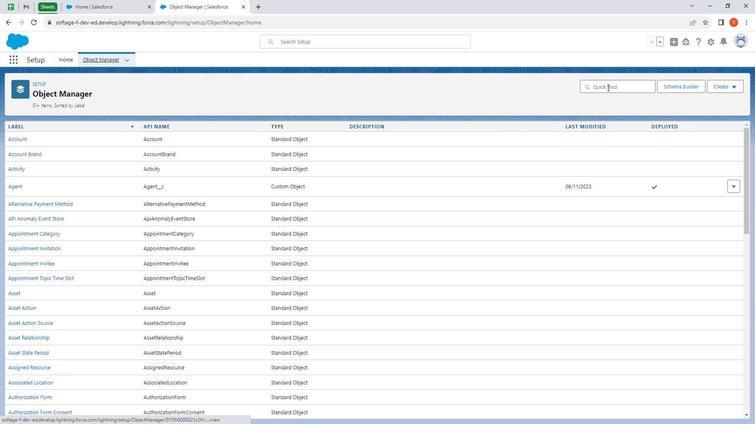 
Action: Mouse pressed left at (606, 87)
Screenshot: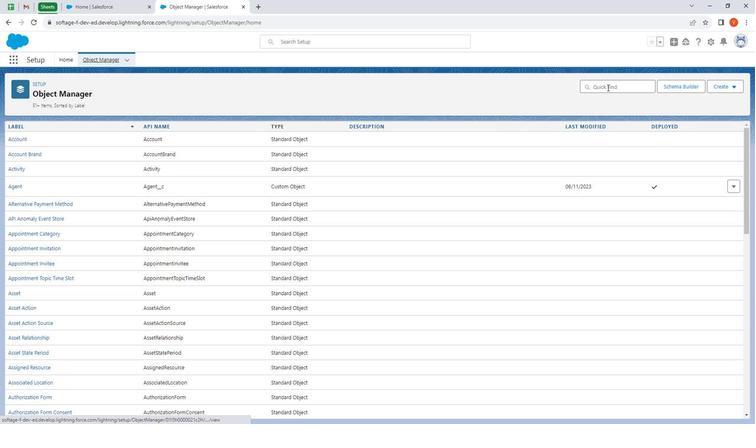 
Action: Mouse moved to (140, 0)
Screenshot: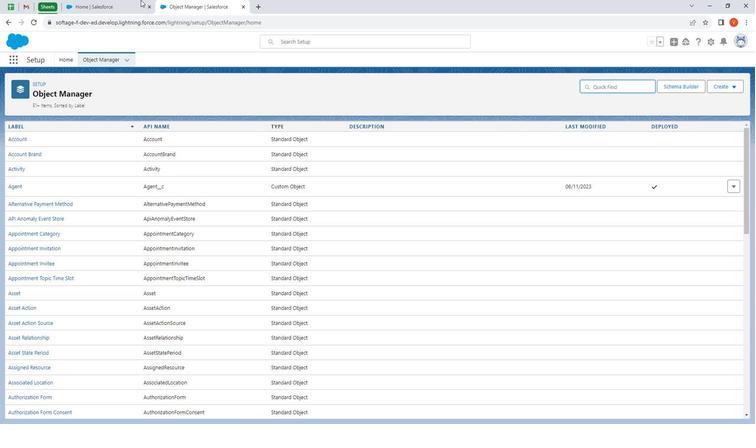 
Action: Key pressed volunteer
Screenshot: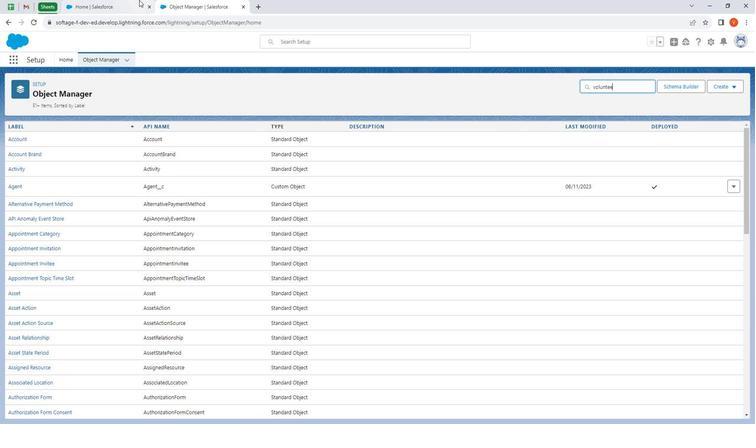 
Action: Mouse moved to (39, 212)
Screenshot: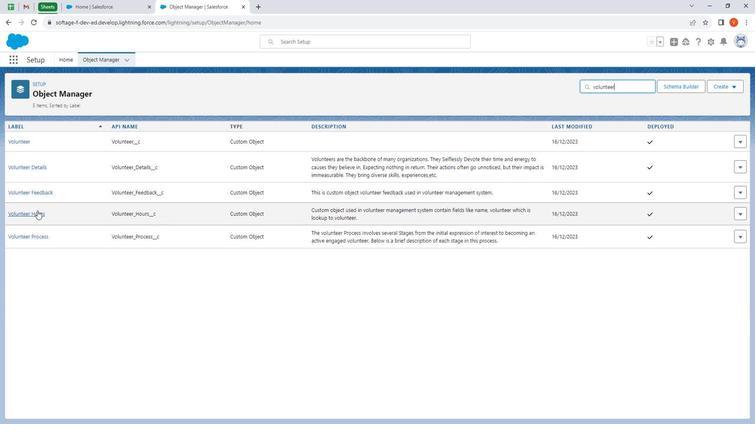 
Action: Mouse pressed left at (39, 212)
Screenshot: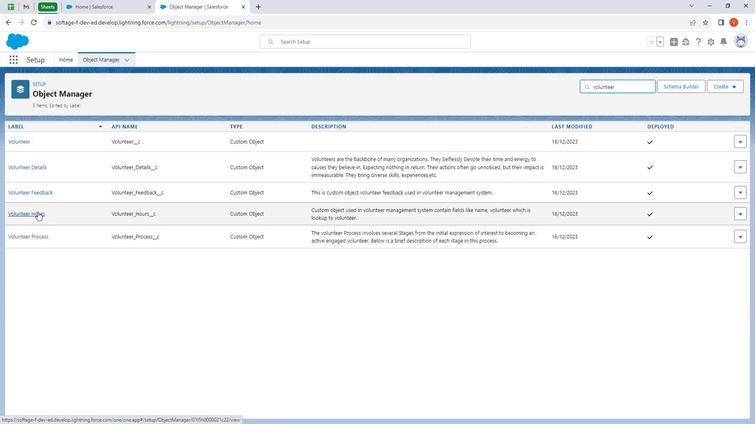 
Action: Mouse moved to (70, 143)
Screenshot: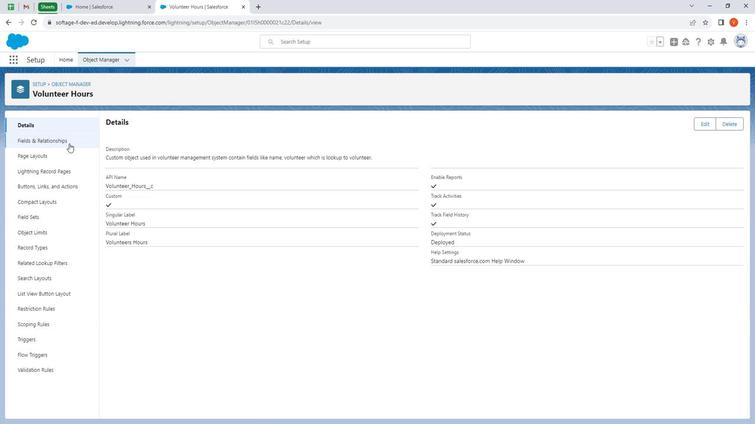 
Action: Mouse pressed left at (70, 143)
Screenshot: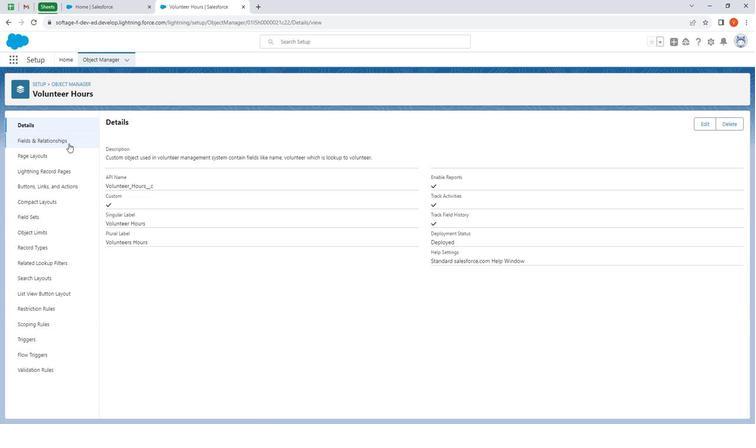 
Action: Mouse moved to (571, 125)
Screenshot: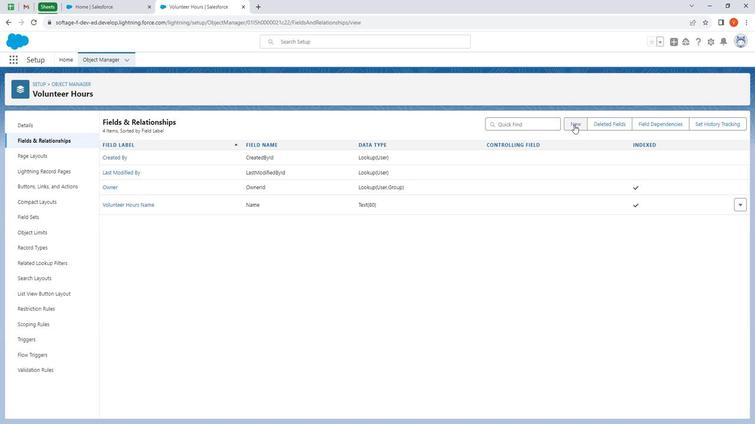 
Action: Mouse pressed left at (571, 125)
Screenshot: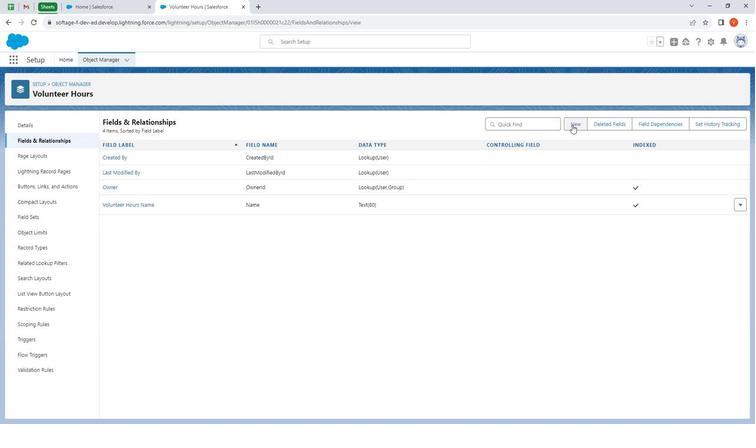 
Action: Mouse moved to (138, 282)
Screenshot: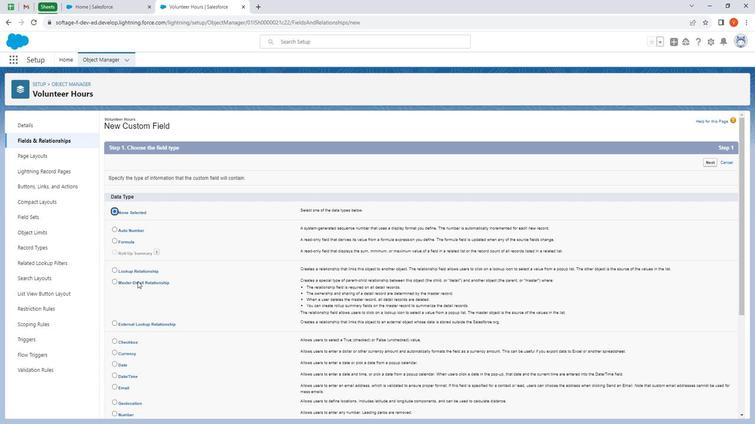 
Action: Mouse pressed left at (138, 282)
Screenshot: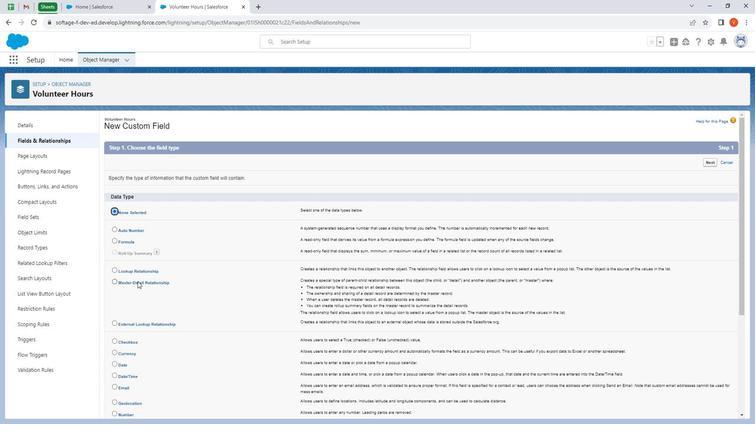
Action: Mouse moved to (706, 163)
Screenshot: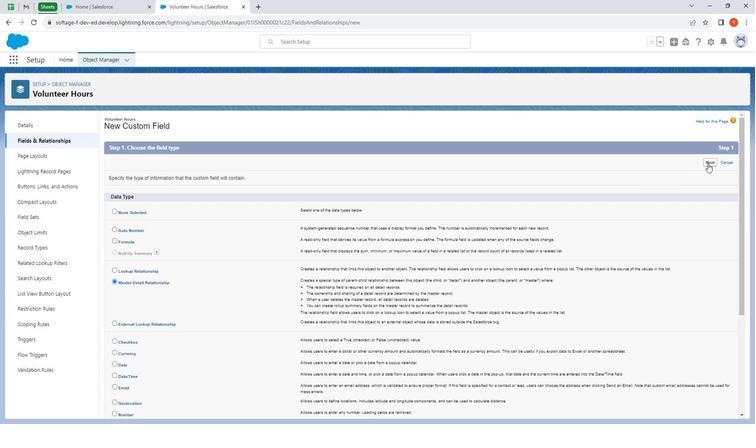 
Action: Mouse pressed left at (706, 163)
Screenshot: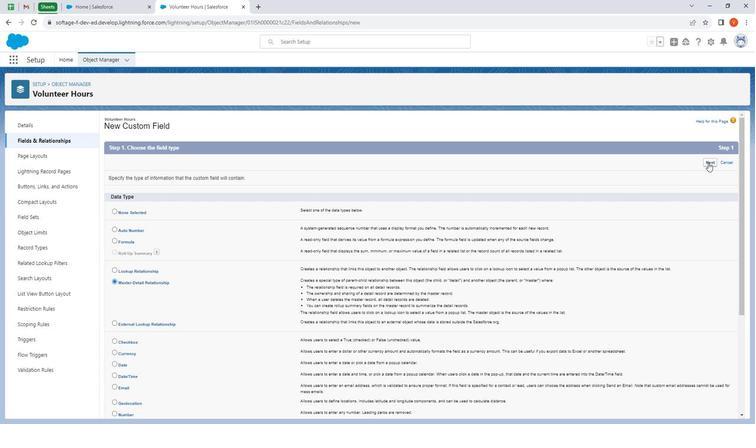 
Action: Mouse moved to (270, 195)
Screenshot: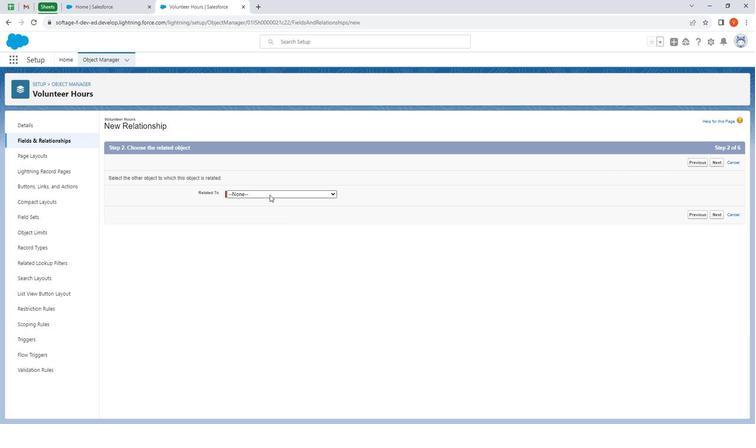 
Action: Mouse pressed left at (270, 195)
Screenshot: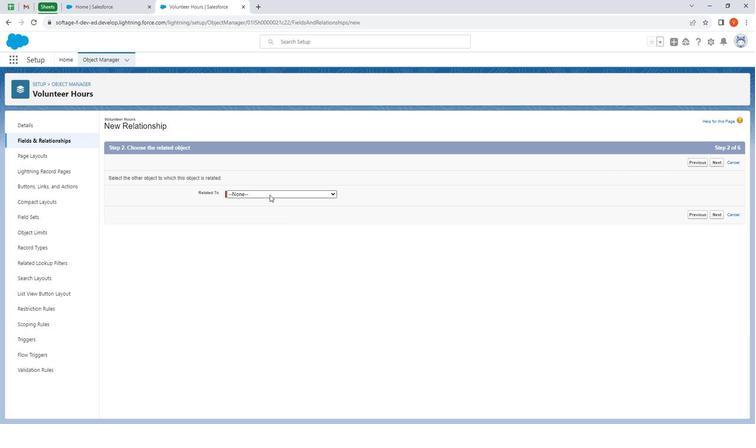 
Action: Mouse moved to (276, 250)
Screenshot: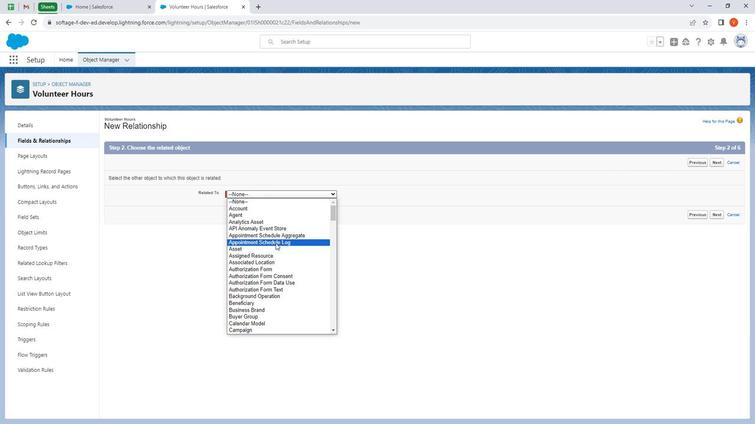 
Action: Mouse scrolled (276, 250) with delta (0, 0)
Screenshot: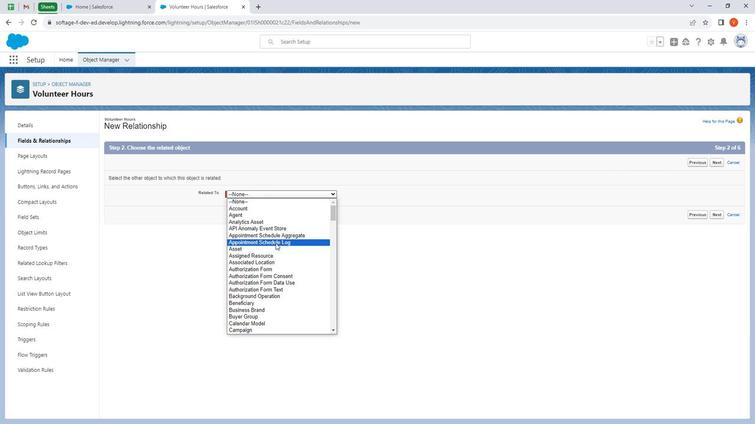 
Action: Mouse moved to (277, 252)
Screenshot: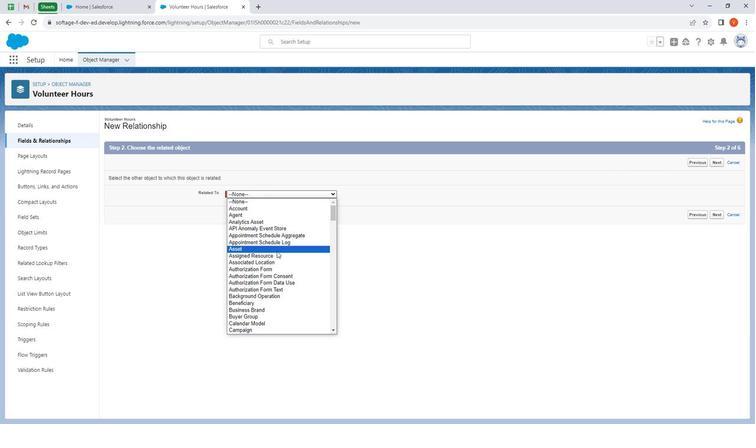
Action: Mouse scrolled (277, 251) with delta (0, 0)
Screenshot: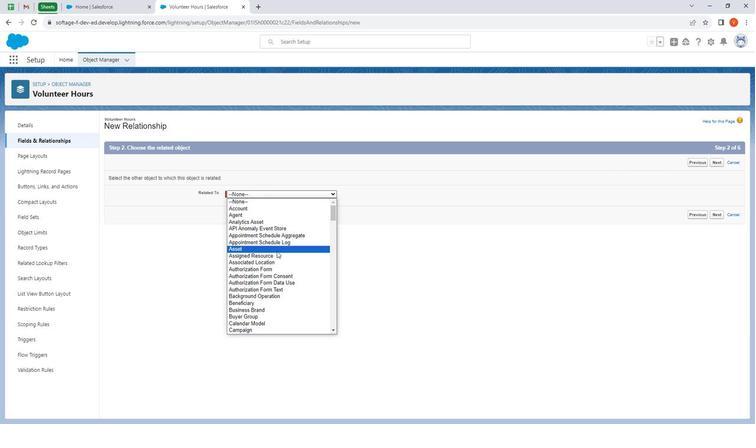 
Action: Mouse moved to (277, 253)
Screenshot: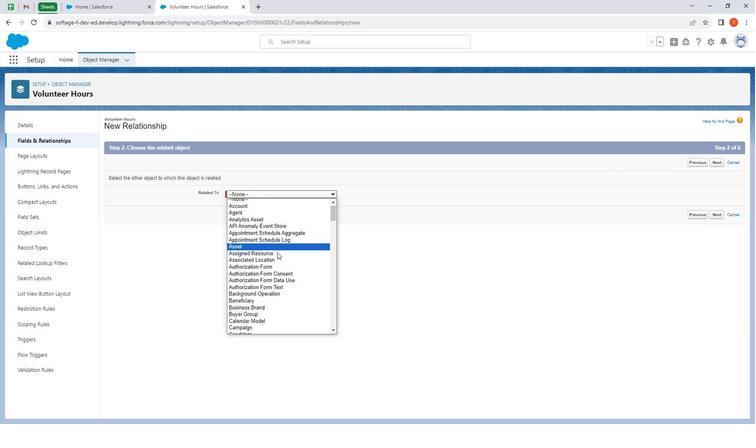 
Action: Mouse scrolled (277, 253) with delta (0, 0)
Screenshot: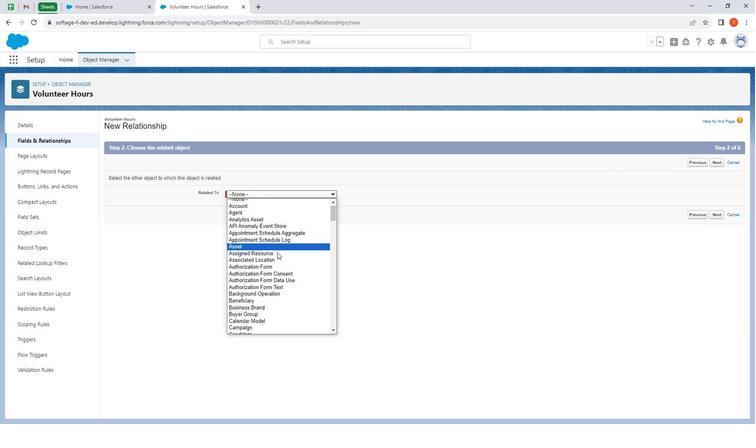 
Action: Mouse moved to (279, 254)
Screenshot: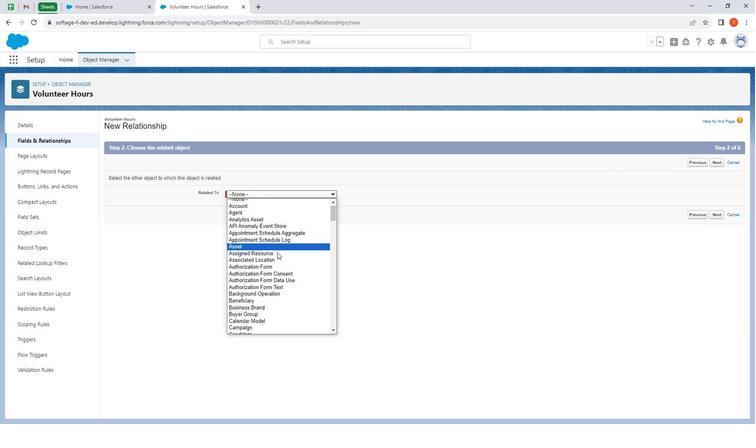 
Action: Mouse scrolled (279, 254) with delta (0, 0)
Screenshot: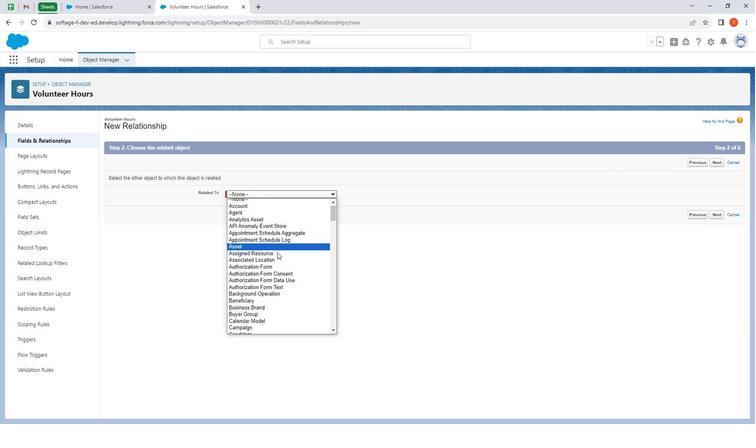 
Action: Mouse moved to (280, 254)
Screenshot: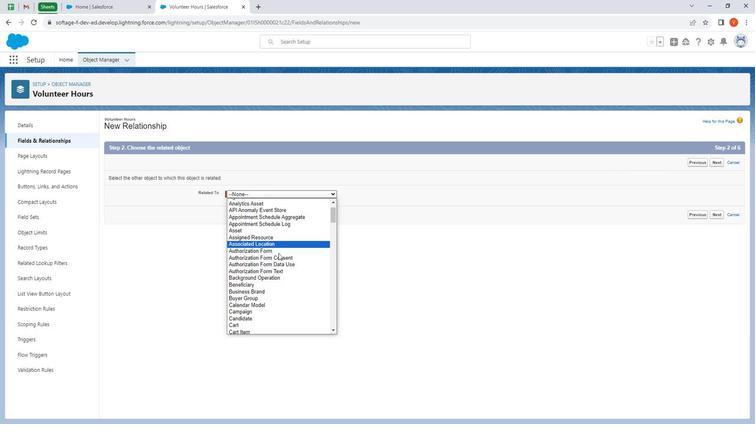 
Action: Mouse scrolled (280, 254) with delta (0, 0)
Screenshot: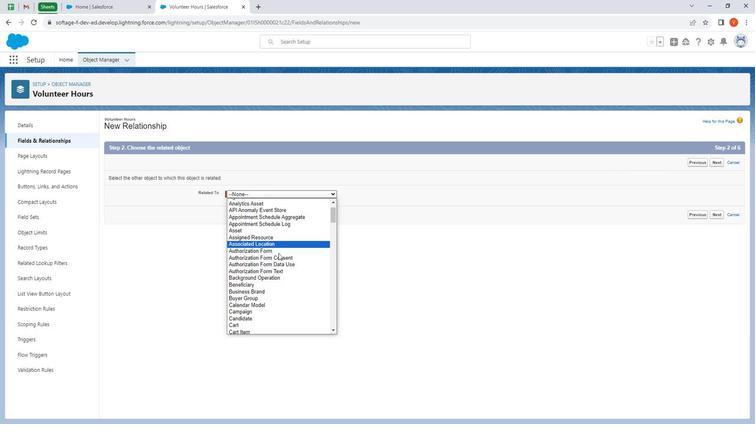 
Action: Mouse moved to (282, 255)
Screenshot: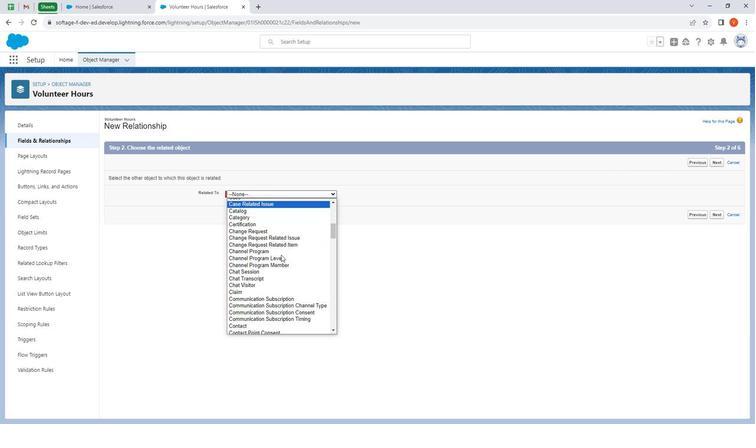
Action: Mouse scrolled (282, 255) with delta (0, 0)
Screenshot: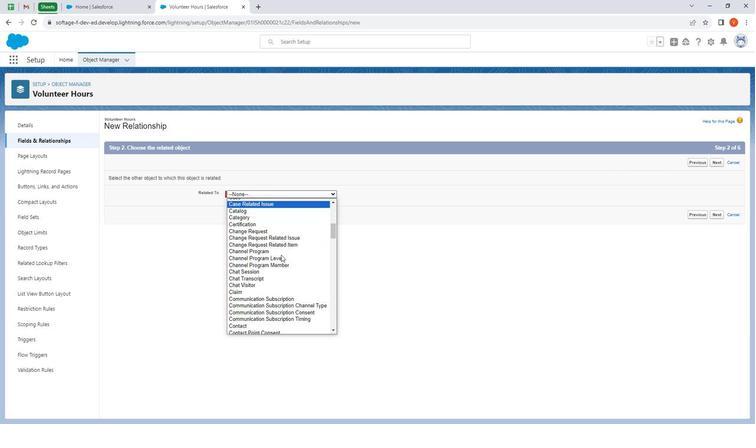 
Action: Mouse moved to (282, 256)
Screenshot: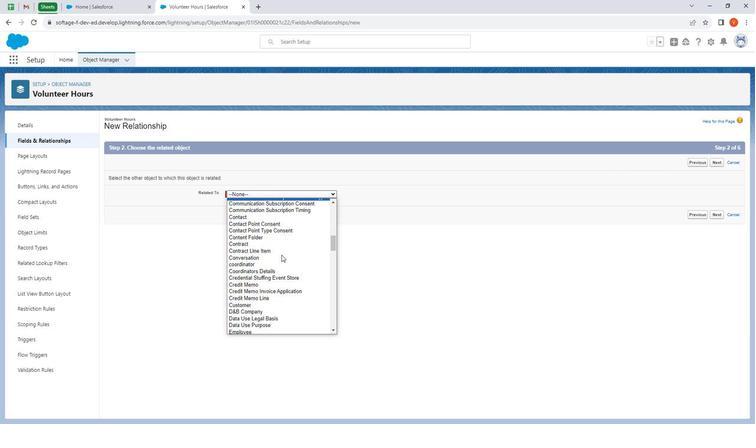 
Action: Mouse scrolled (282, 256) with delta (0, 0)
Screenshot: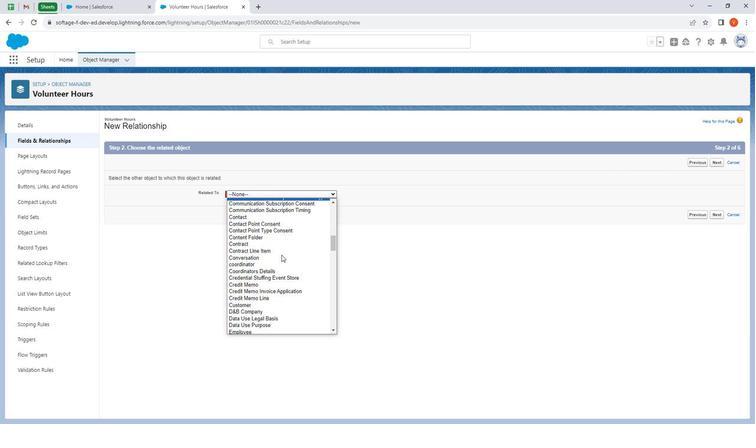 
Action: Mouse moved to (286, 267)
Screenshot: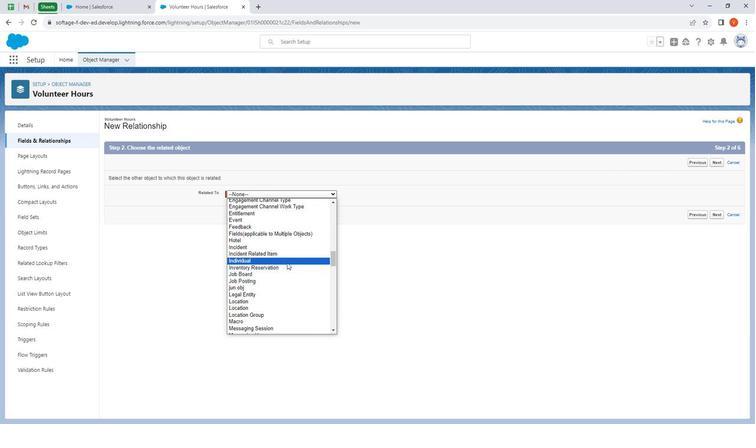 
Action: Mouse scrolled (286, 267) with delta (0, 0)
Screenshot: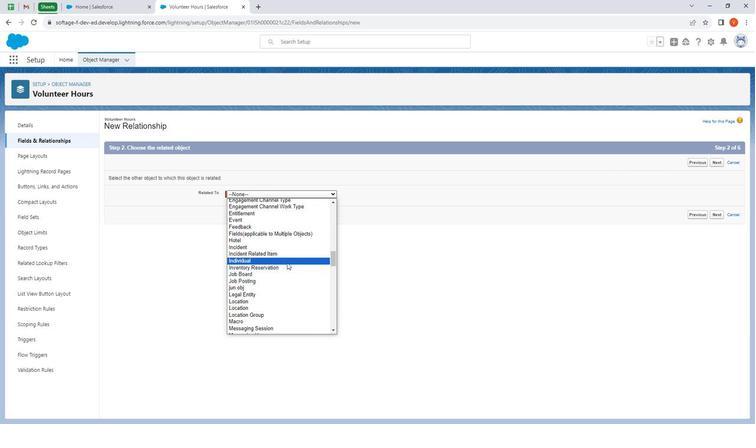 
Action: Mouse moved to (286, 269)
Screenshot: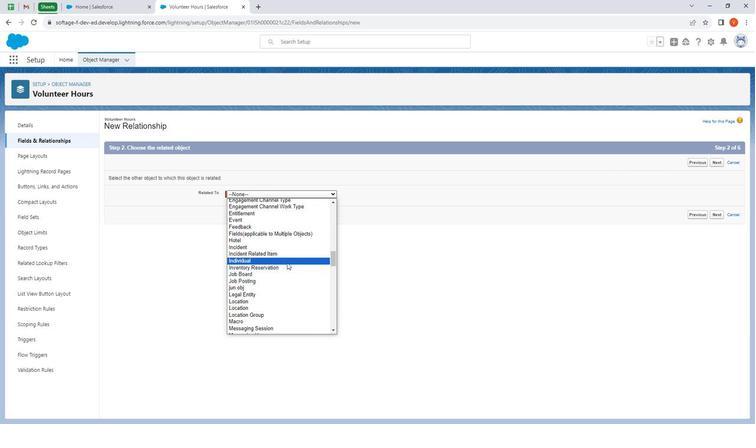 
Action: Mouse scrolled (286, 268) with delta (0, 0)
Screenshot: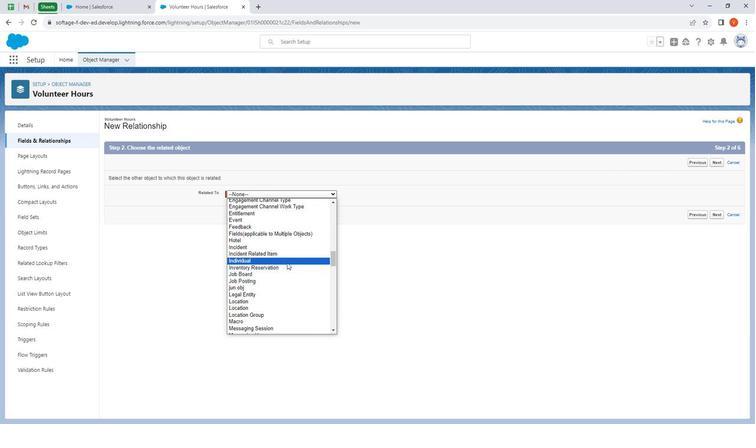 
Action: Mouse moved to (286, 269)
Screenshot: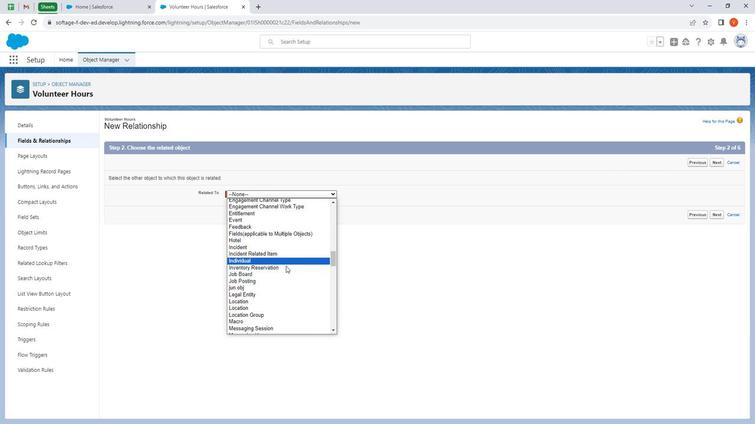 
Action: Mouse scrolled (286, 268) with delta (0, 0)
Screenshot: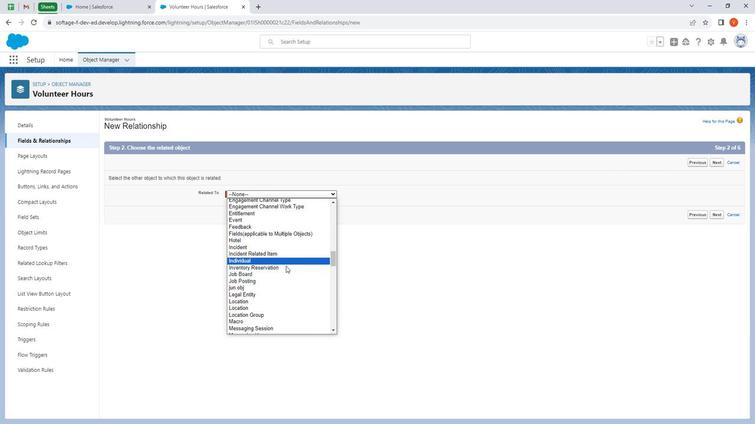 
Action: Mouse moved to (286, 269)
Screenshot: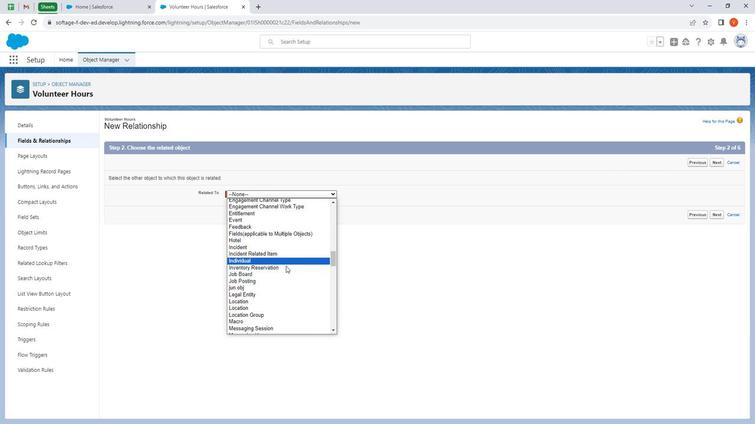 
Action: Mouse scrolled (286, 269) with delta (0, 0)
Screenshot: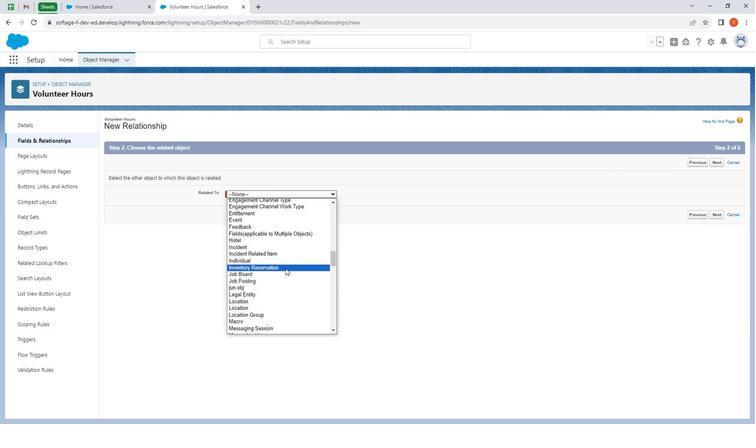 
Action: Mouse scrolled (286, 269) with delta (0, 0)
Screenshot: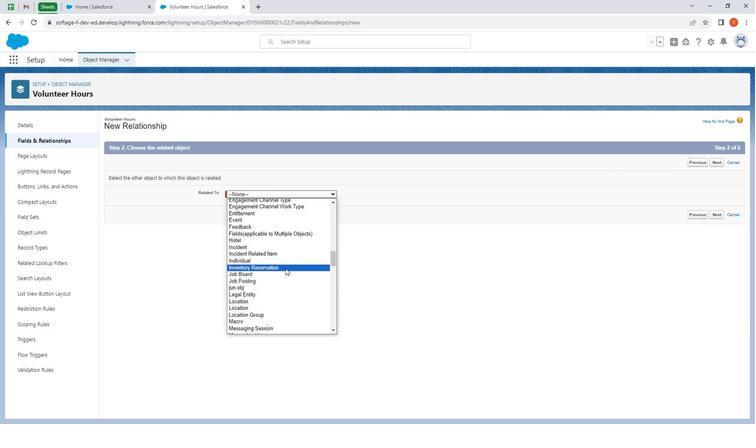 
Action: Mouse moved to (286, 270)
Screenshot: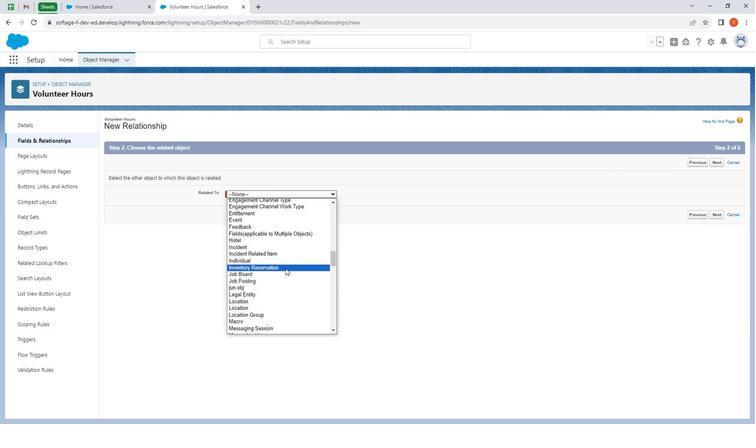 
Action: Mouse scrolled (286, 269) with delta (0, 0)
Screenshot: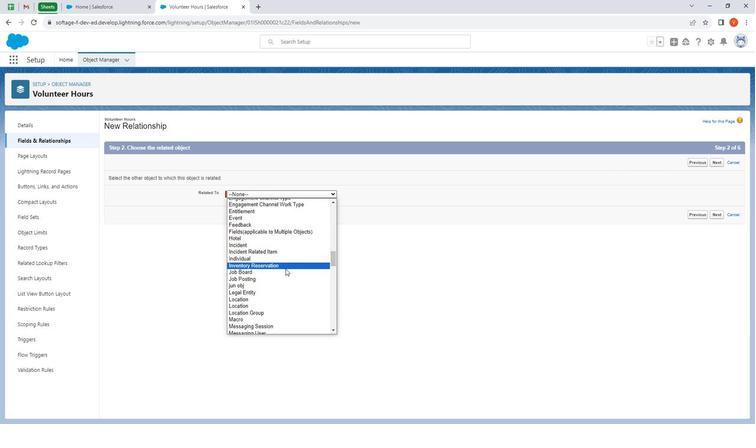 
Action: Mouse moved to (286, 270)
Screenshot: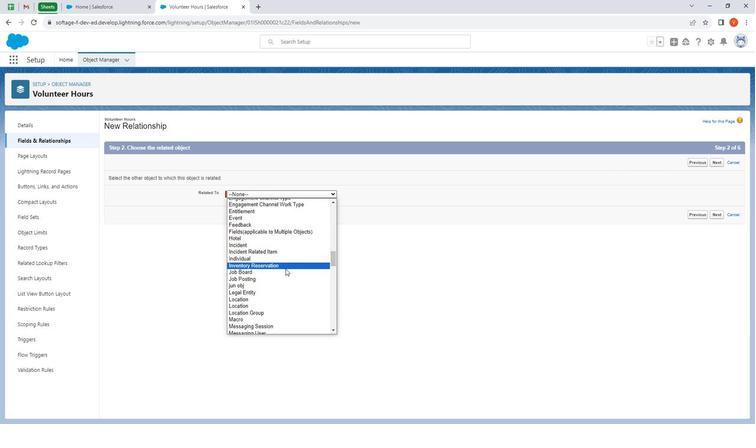 
Action: Mouse scrolled (286, 270) with delta (0, 0)
Screenshot: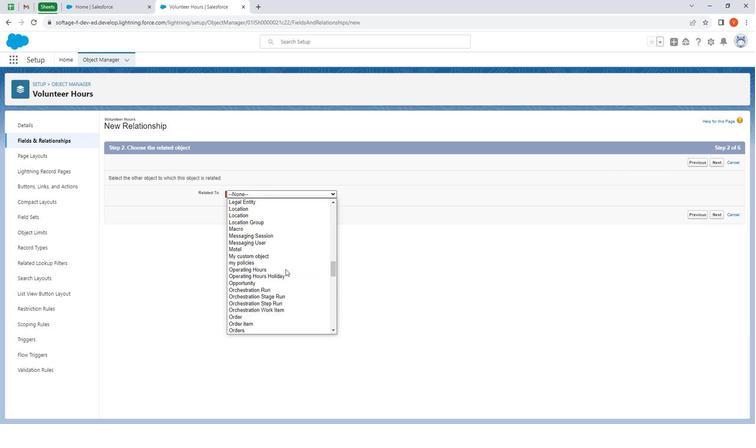 
Action: Mouse moved to (263, 273)
Screenshot: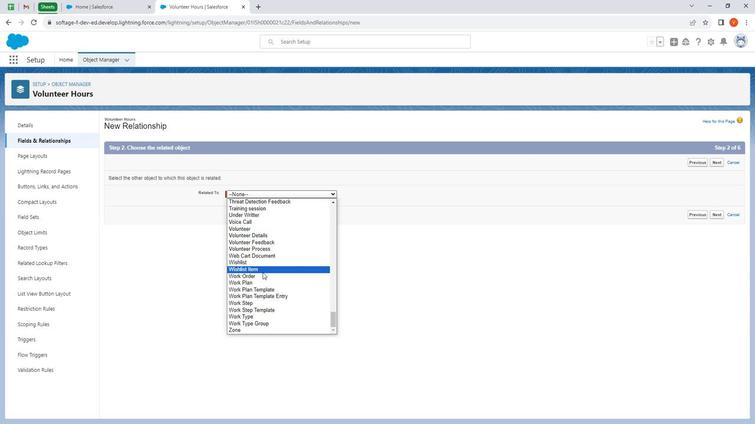 
Action: Mouse scrolled (263, 273) with delta (0, 0)
Screenshot: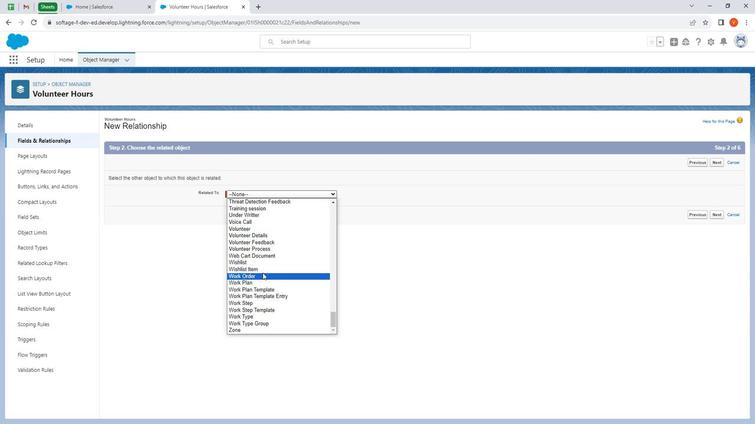 
Action: Mouse moved to (263, 273)
Screenshot: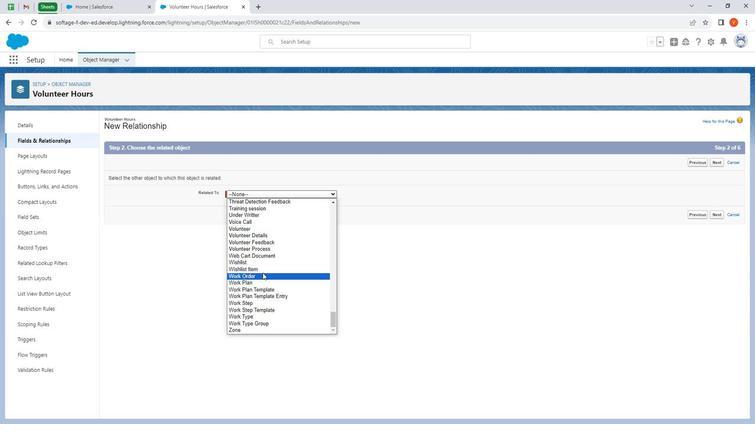 
Action: Mouse scrolled (263, 273) with delta (0, 0)
Screenshot: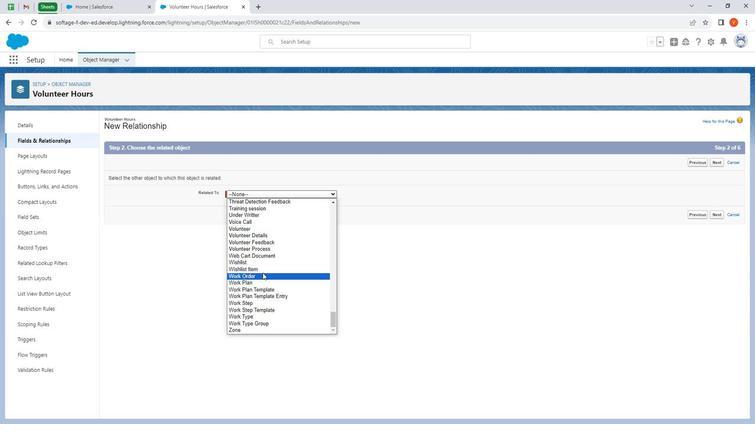 
Action: Mouse moved to (263, 274)
Screenshot: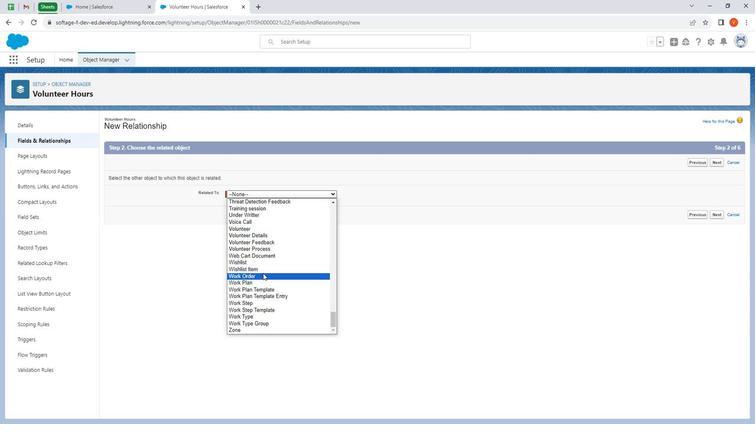 
Action: Mouse scrolled (263, 274) with delta (0, 0)
Screenshot: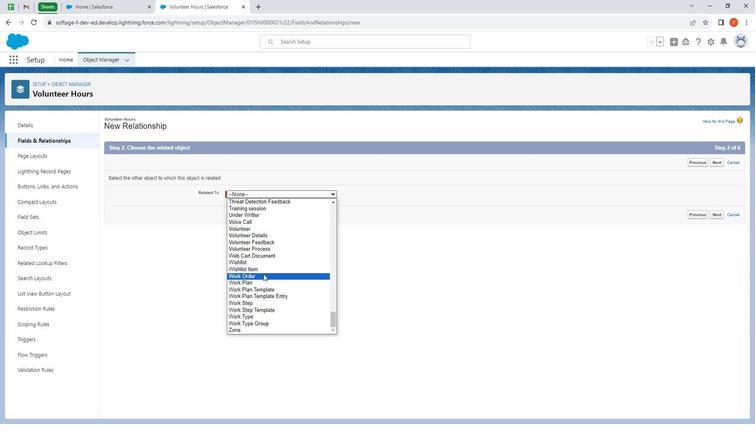 
Action: Mouse moved to (263, 275)
Screenshot: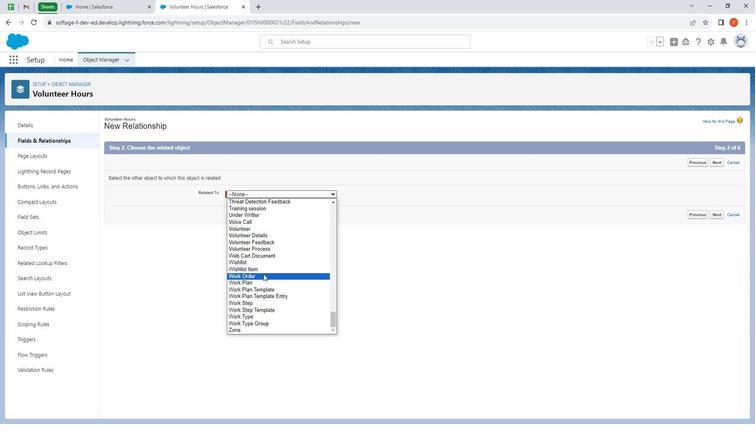 
Action: Mouse scrolled (263, 274) with delta (0, 0)
Screenshot: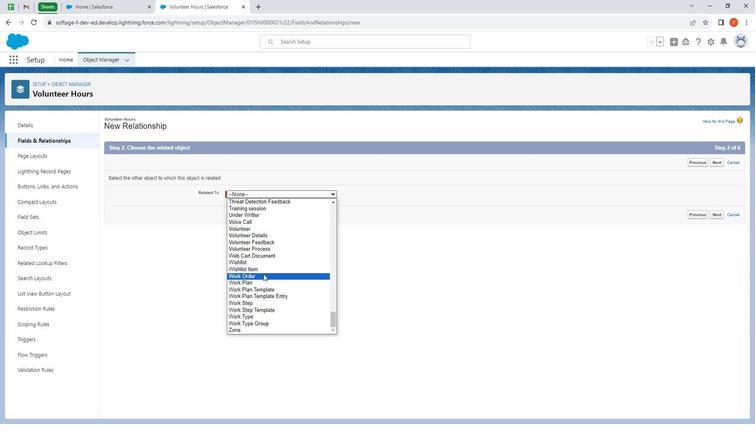 
Action: Mouse moved to (256, 227)
Screenshot: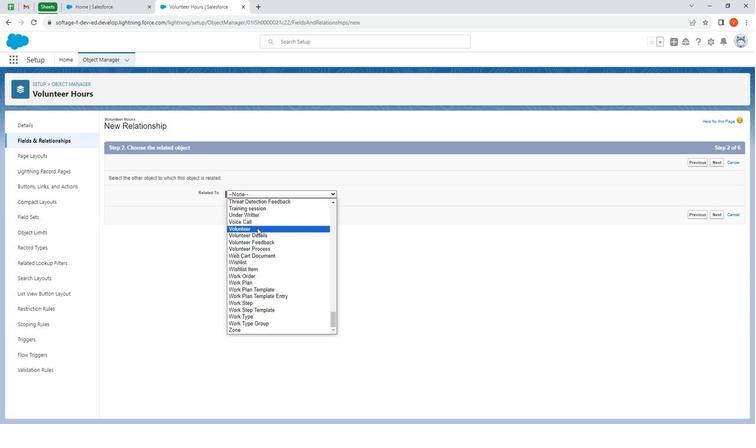
Action: Mouse pressed left at (256, 227)
Screenshot: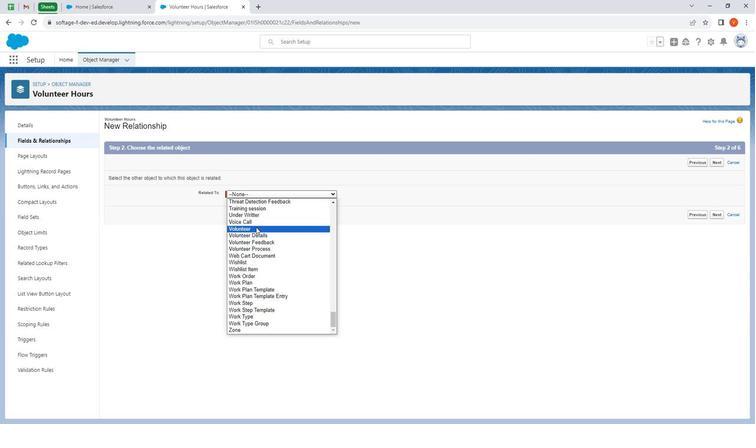 
Action: Mouse moved to (715, 214)
Screenshot: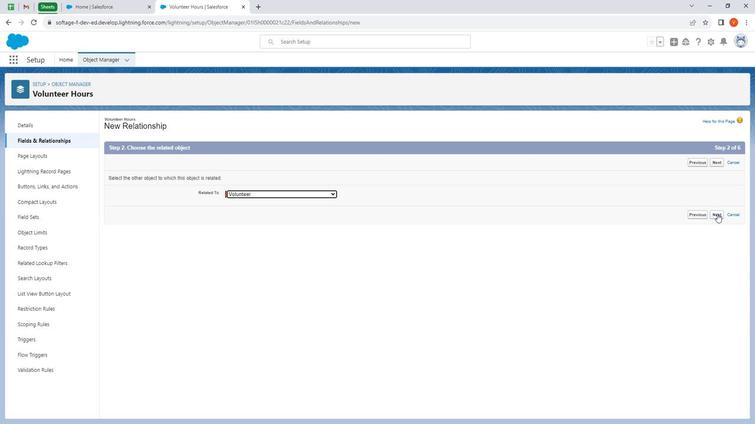 
Action: Mouse pressed left at (715, 214)
Screenshot: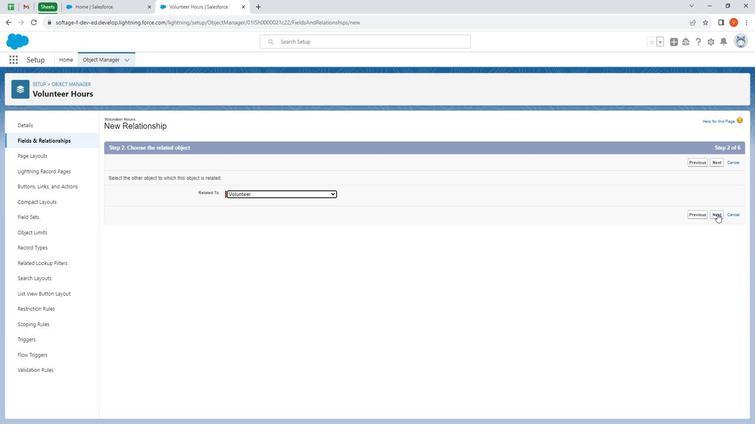
Action: Mouse moved to (260, 179)
Screenshot: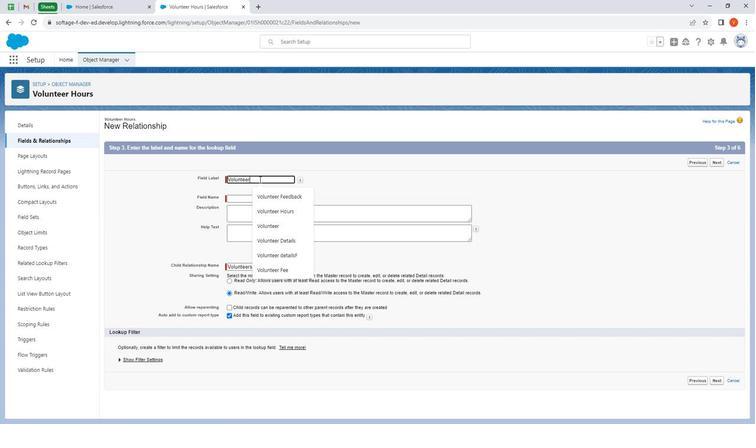 
Action: Mouse pressed left at (260, 179)
Screenshot: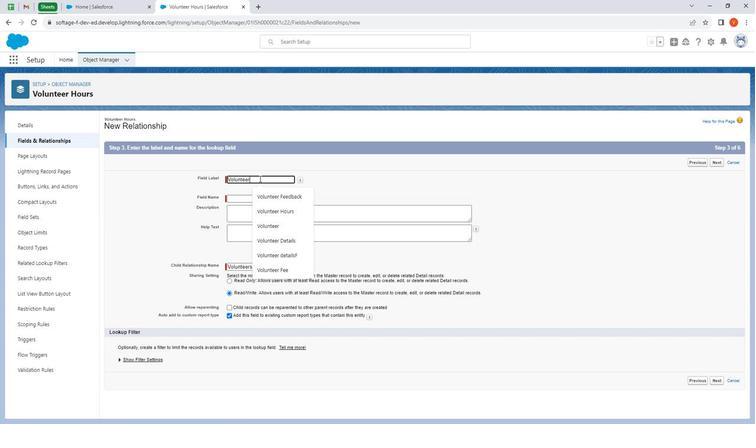 
Action: Key pressed <Key.space><Key.shift>Hours<Key.shift>F
Screenshot: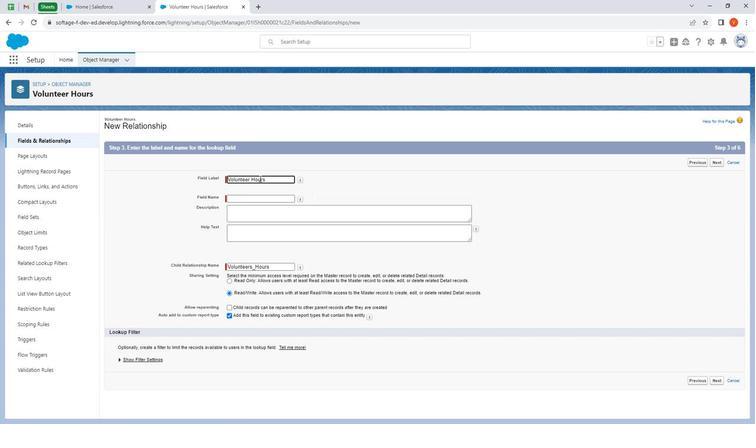 
Action: Mouse moved to (273, 201)
Screenshot: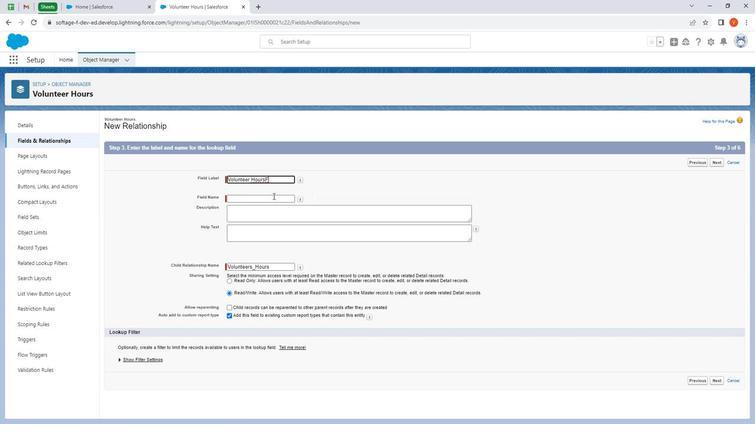 
Action: Mouse pressed left at (273, 201)
Screenshot: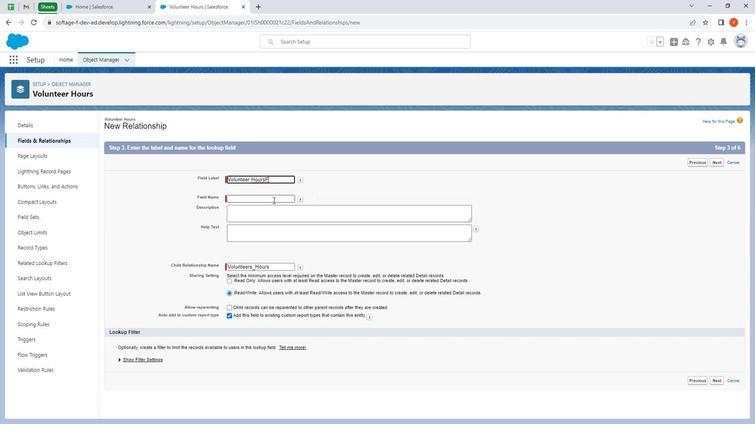 
Action: Mouse moved to (236, 224)
Screenshot: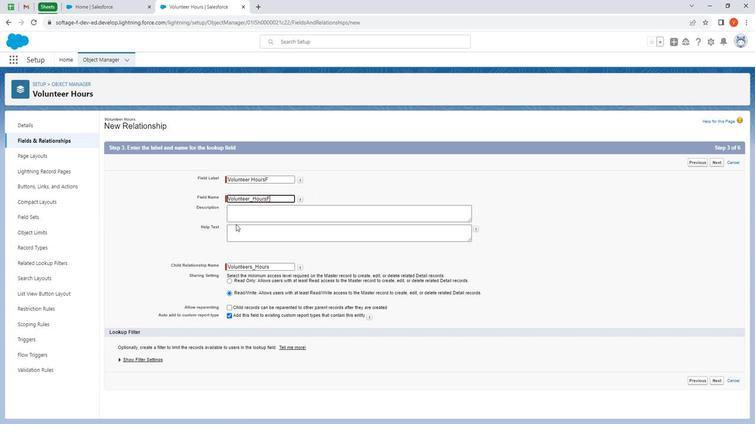 
Action: Mouse pressed left at (236, 224)
Screenshot: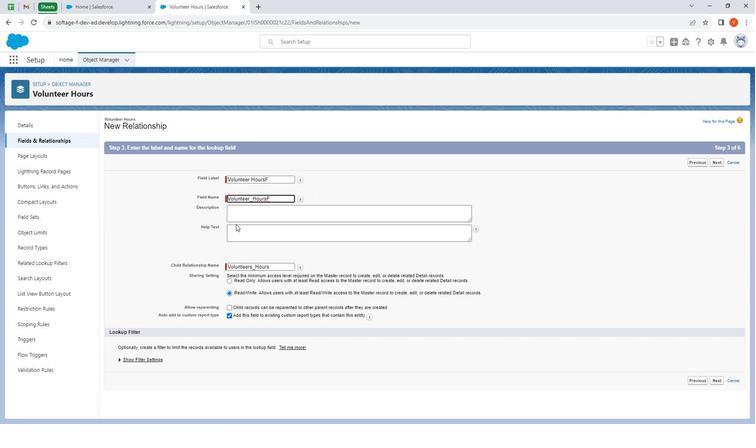 
Action: Mouse moved to (244, 218)
Screenshot: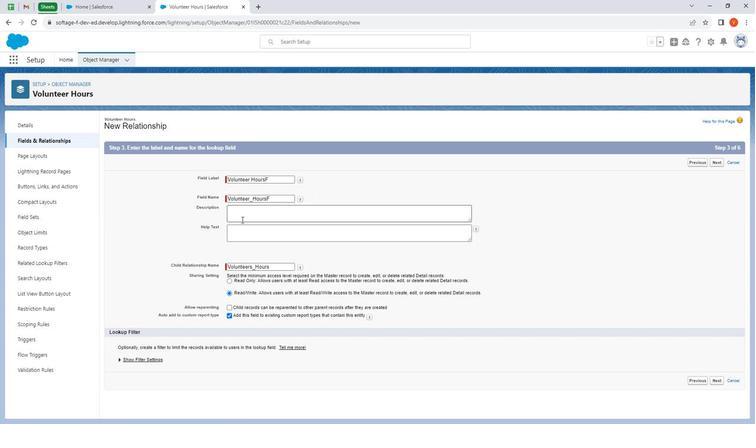 
Action: Mouse pressed left at (244, 218)
Screenshot: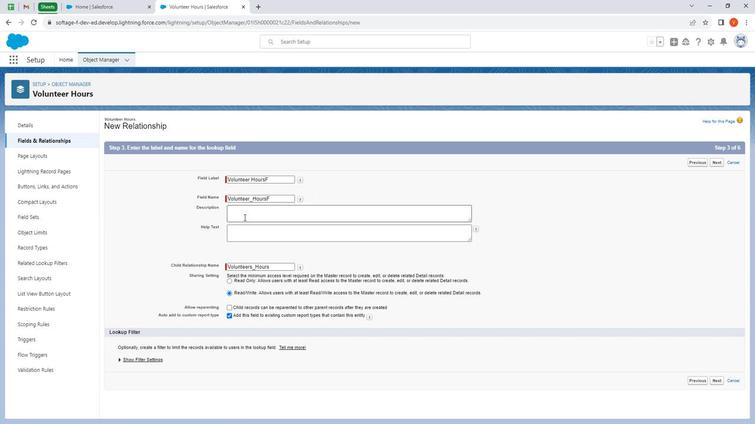 
Action: Key pressed <Key.shift><Key.shift><Key.shift><Key.shift><Key.shift><Key.shift>This<Key.space>is<Key.space>master<Key.space><Key.shift>Detail<Key.space><Key.shift>Relationship<Key.space>between<Key.space>volunteer<Key.space>and<Key.space>volunteer<Key.space>hours.
Screenshot: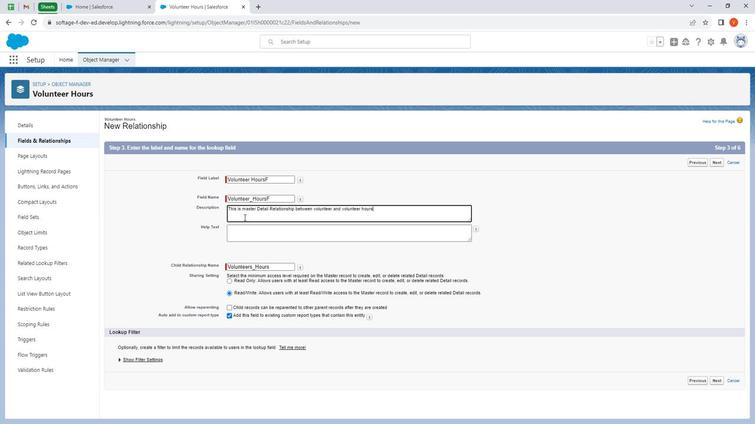 
Action: Mouse moved to (255, 231)
Screenshot: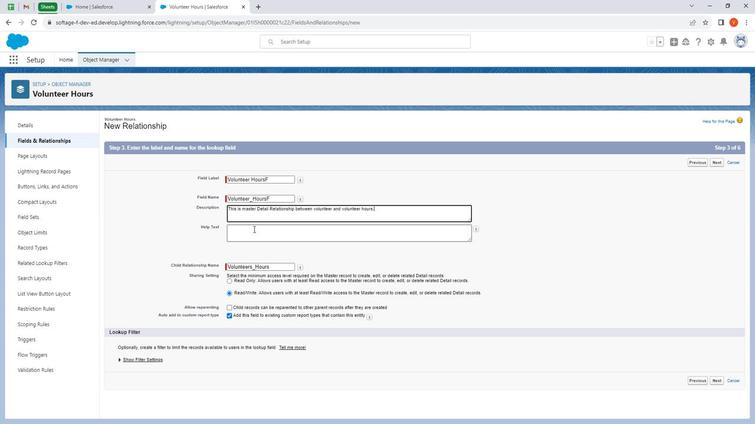 
Action: Mouse pressed left at (255, 231)
Screenshot: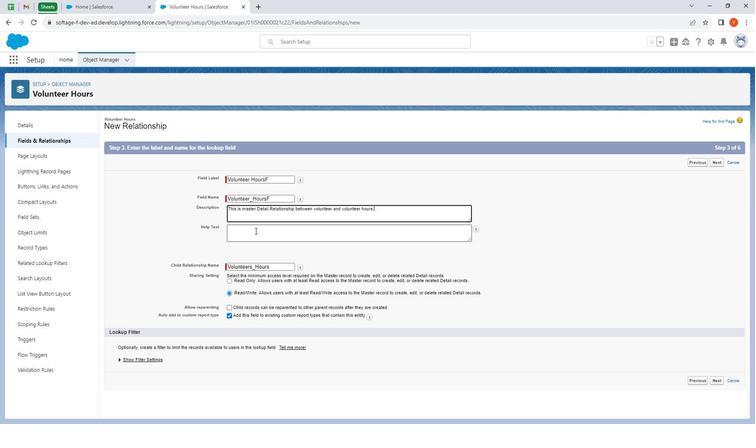 
Action: Mouse moved to (258, 234)
Screenshot: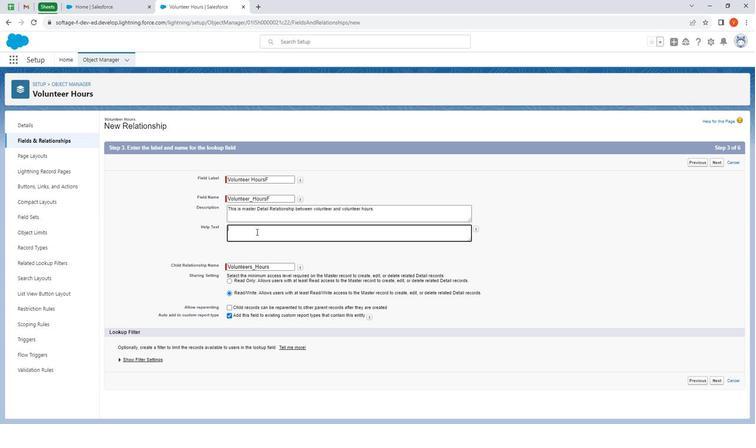 
Action: Key pressed <Key.shift>
